 Task: Look for space in Papanasam, India from 9th June, 2023 to 16th June, 2023 for 2 adults in price range Rs.8000 to Rs.16000. Place can be entire place with 2 bedrooms having 2 beds and 1 bathroom. Property type can be house, flat, guest house. Booking option can be shelf check-in. Required host language is English.
Action: Mouse moved to (601, 78)
Screenshot: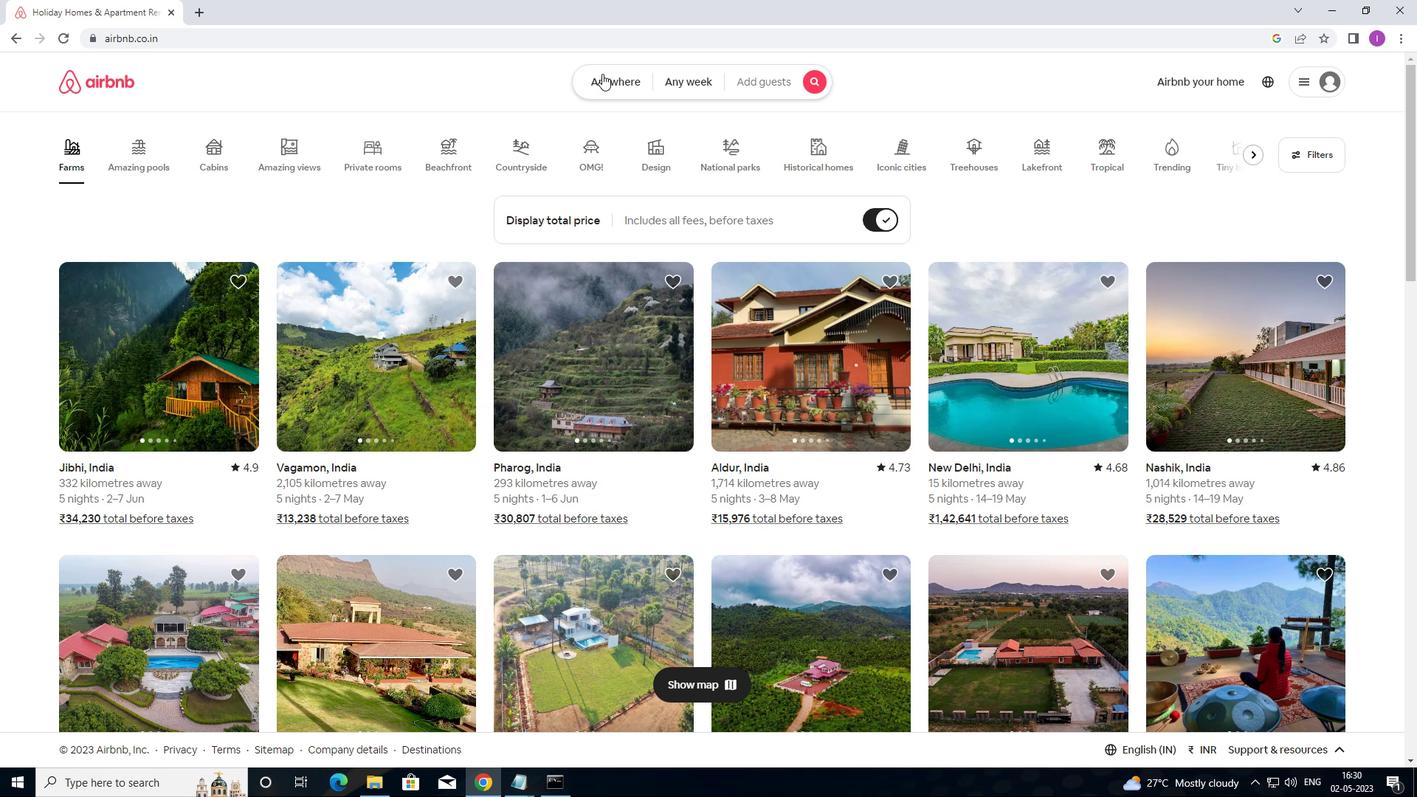 
Action: Mouse pressed left at (601, 78)
Screenshot: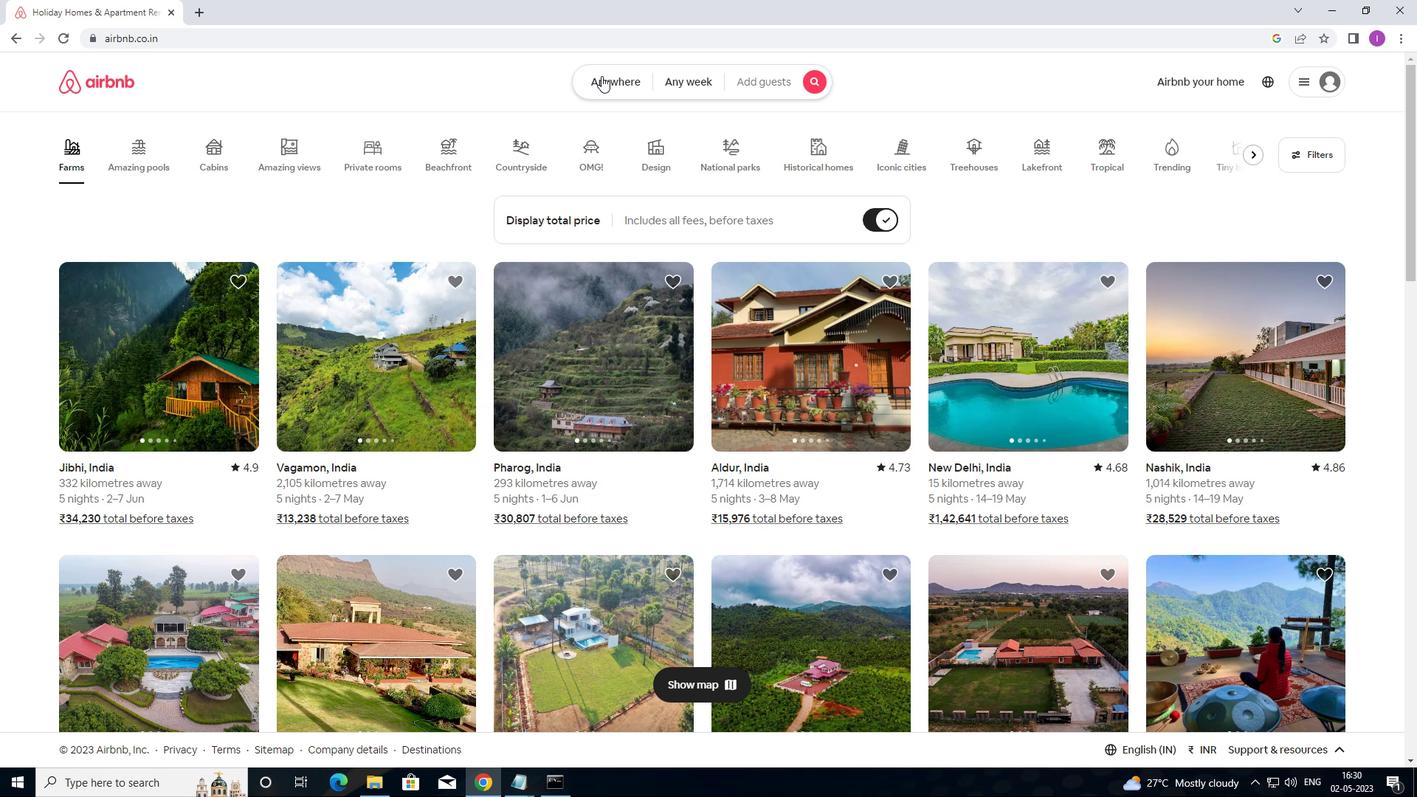 
Action: Mouse moved to (451, 142)
Screenshot: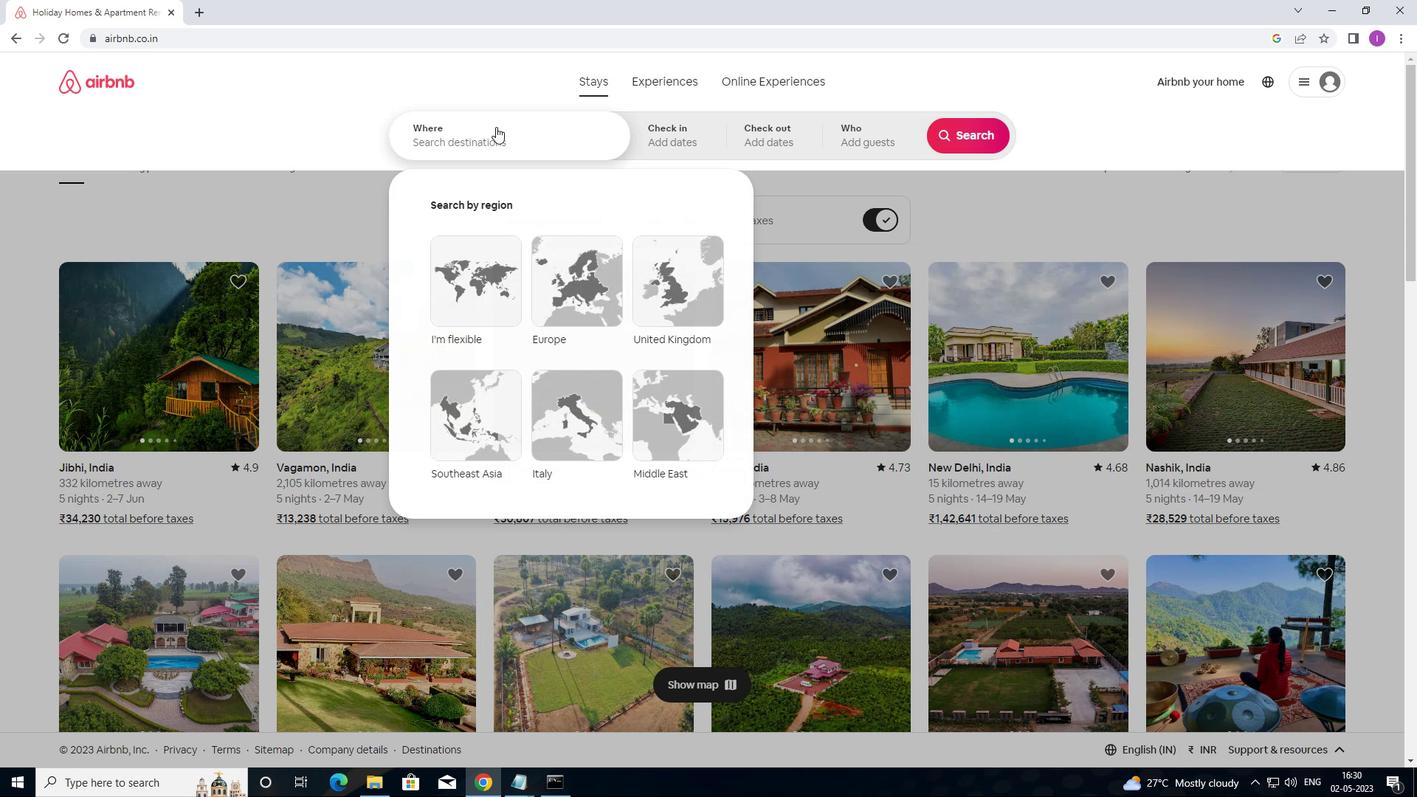 
Action: Mouse pressed left at (451, 142)
Screenshot: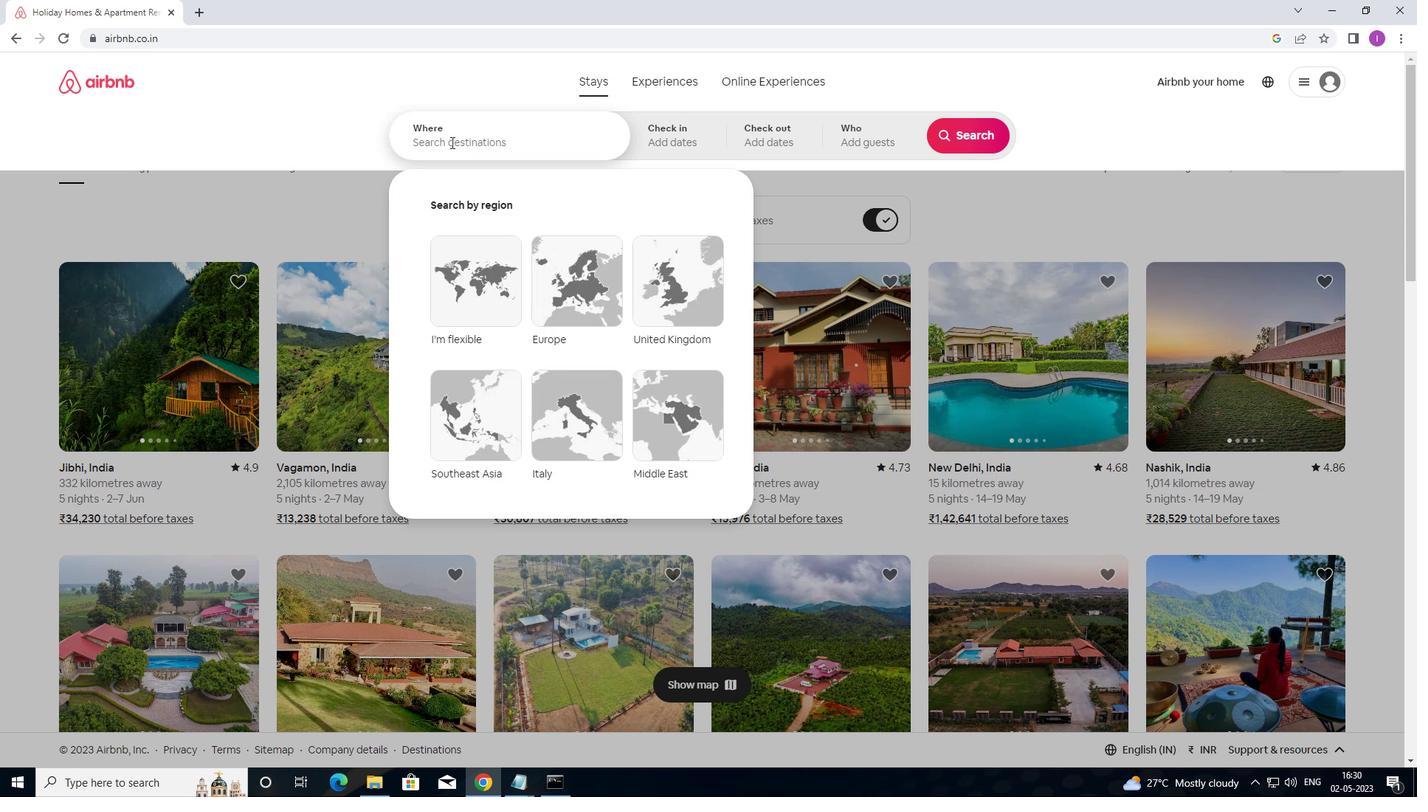 
Action: Mouse moved to (514, 141)
Screenshot: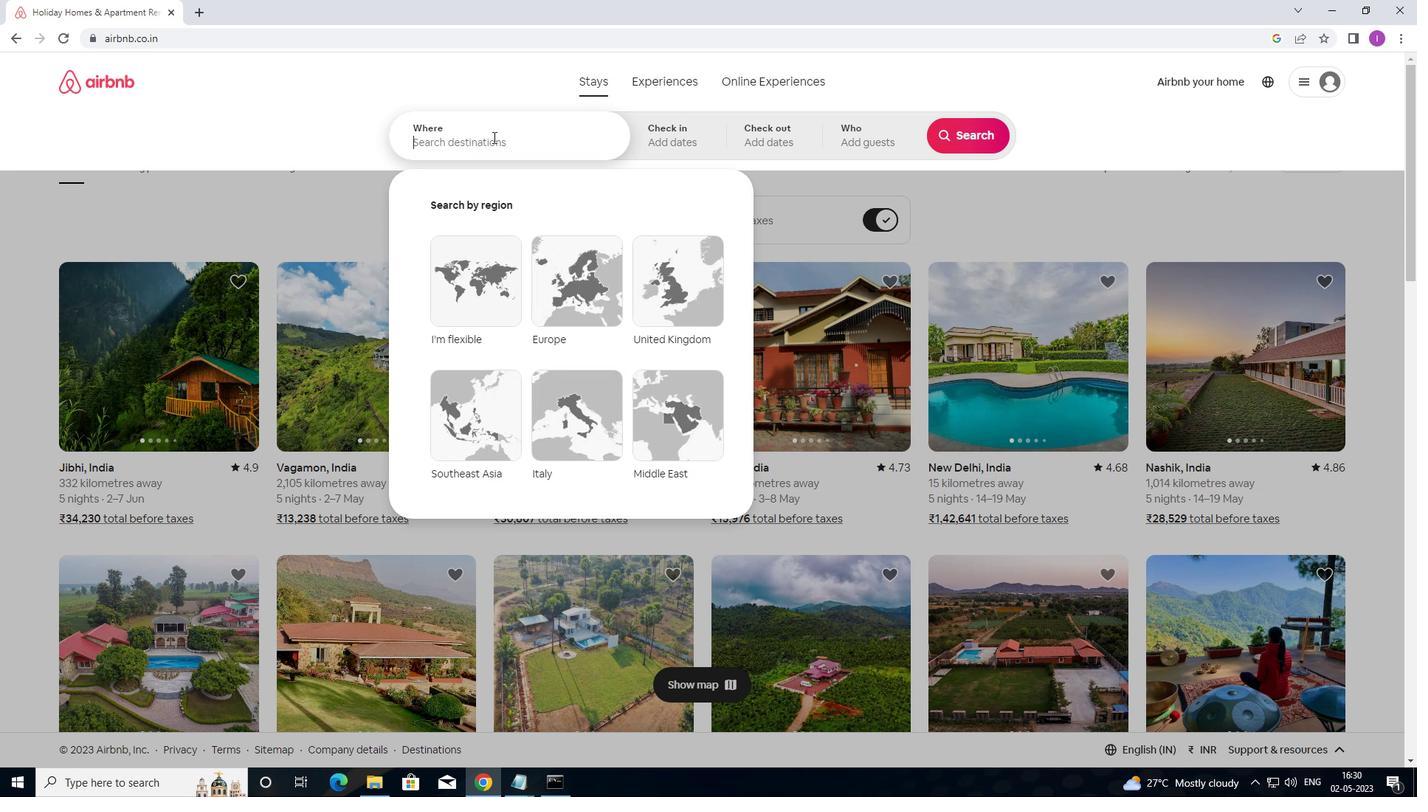 
Action: Key pressed <Key.shift>PAPANASAM,<Key.shift>INDIA
Screenshot: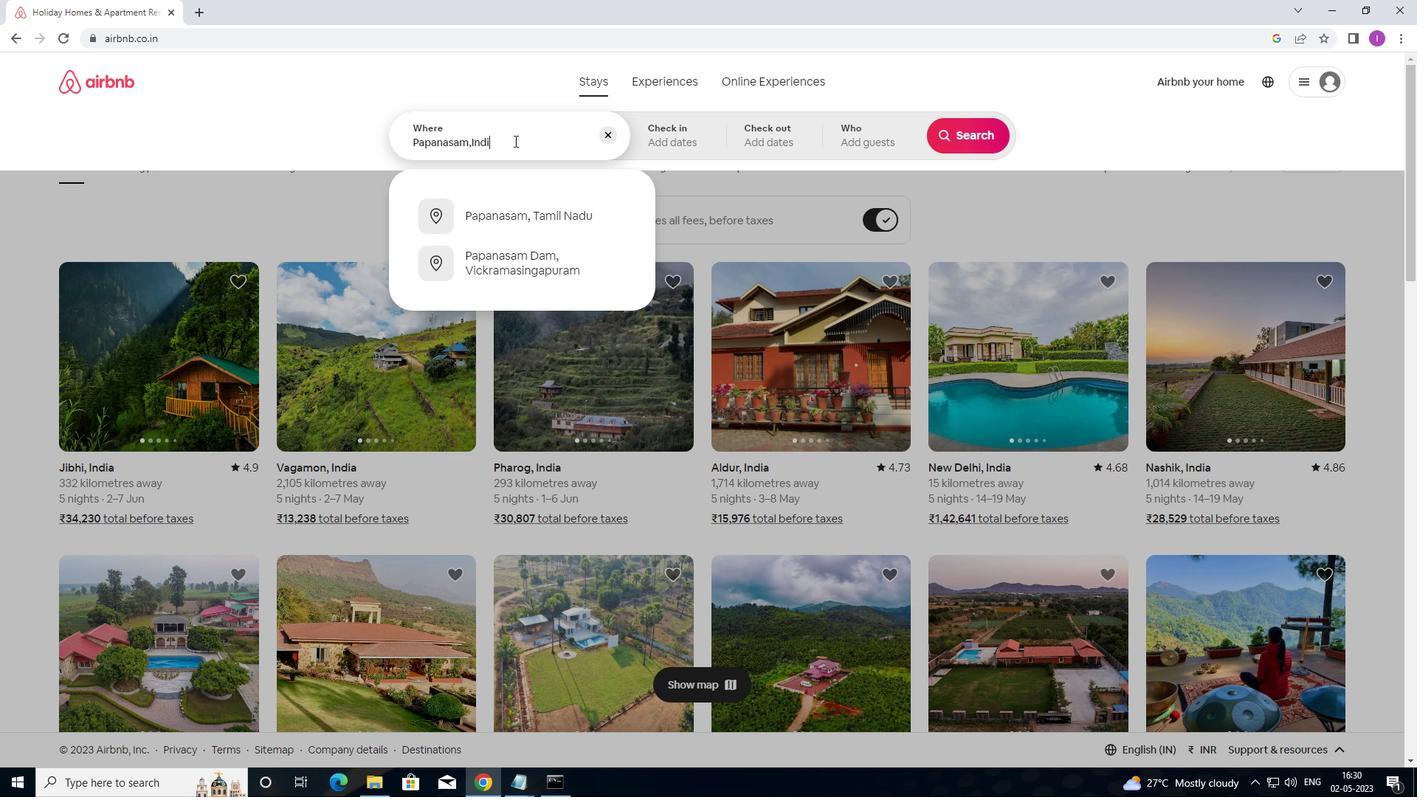 
Action: Mouse moved to (705, 138)
Screenshot: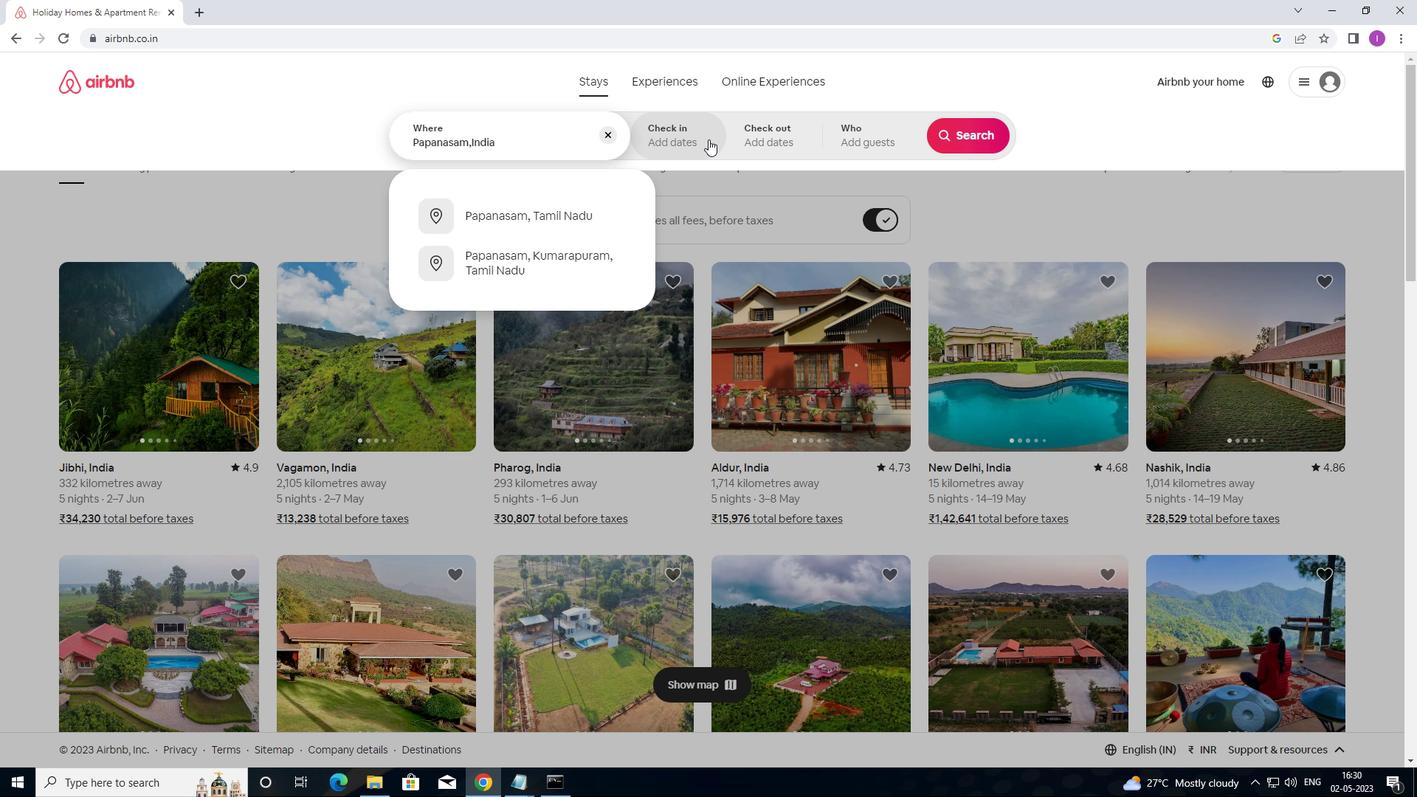 
Action: Mouse pressed left at (705, 138)
Screenshot: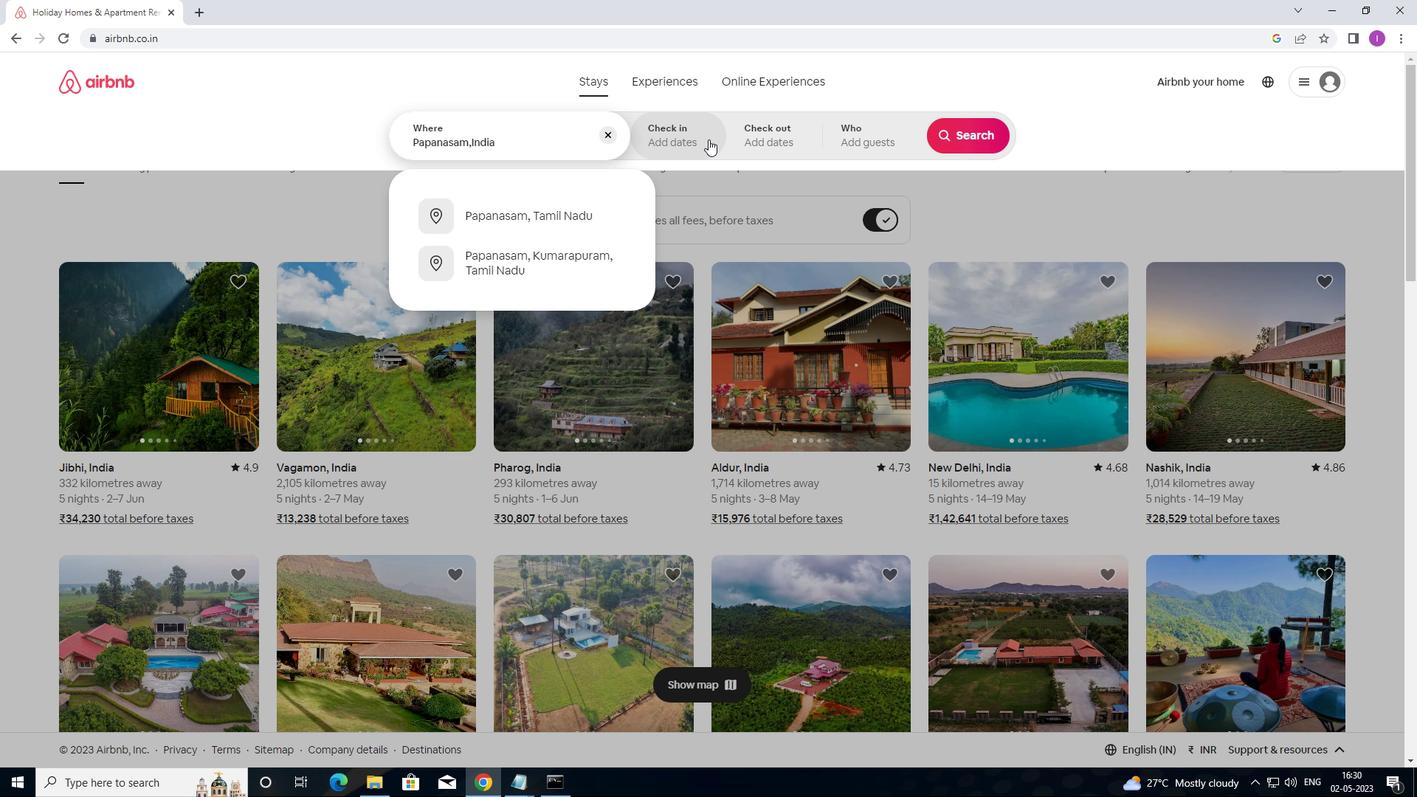 
Action: Mouse moved to (976, 256)
Screenshot: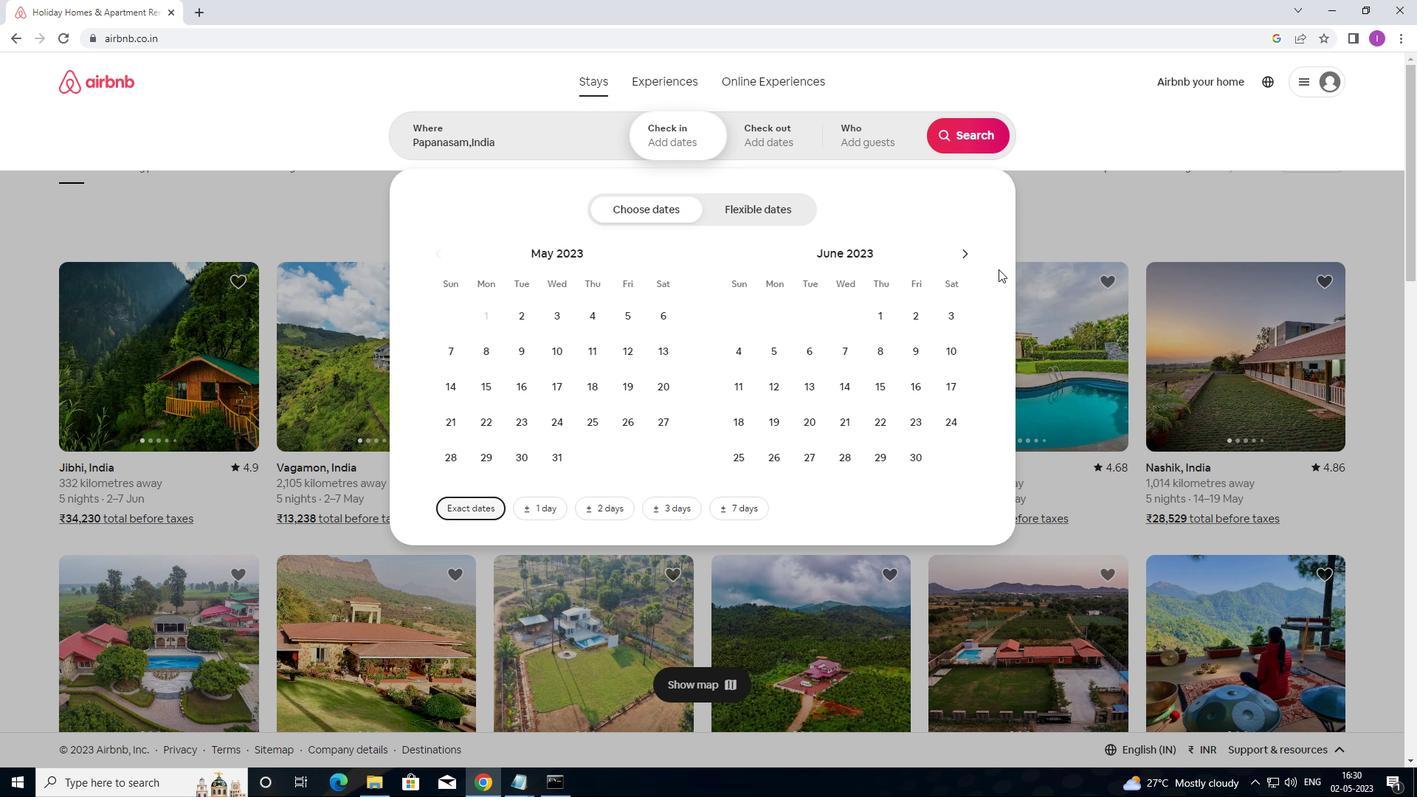 
Action: Mouse pressed left at (976, 256)
Screenshot: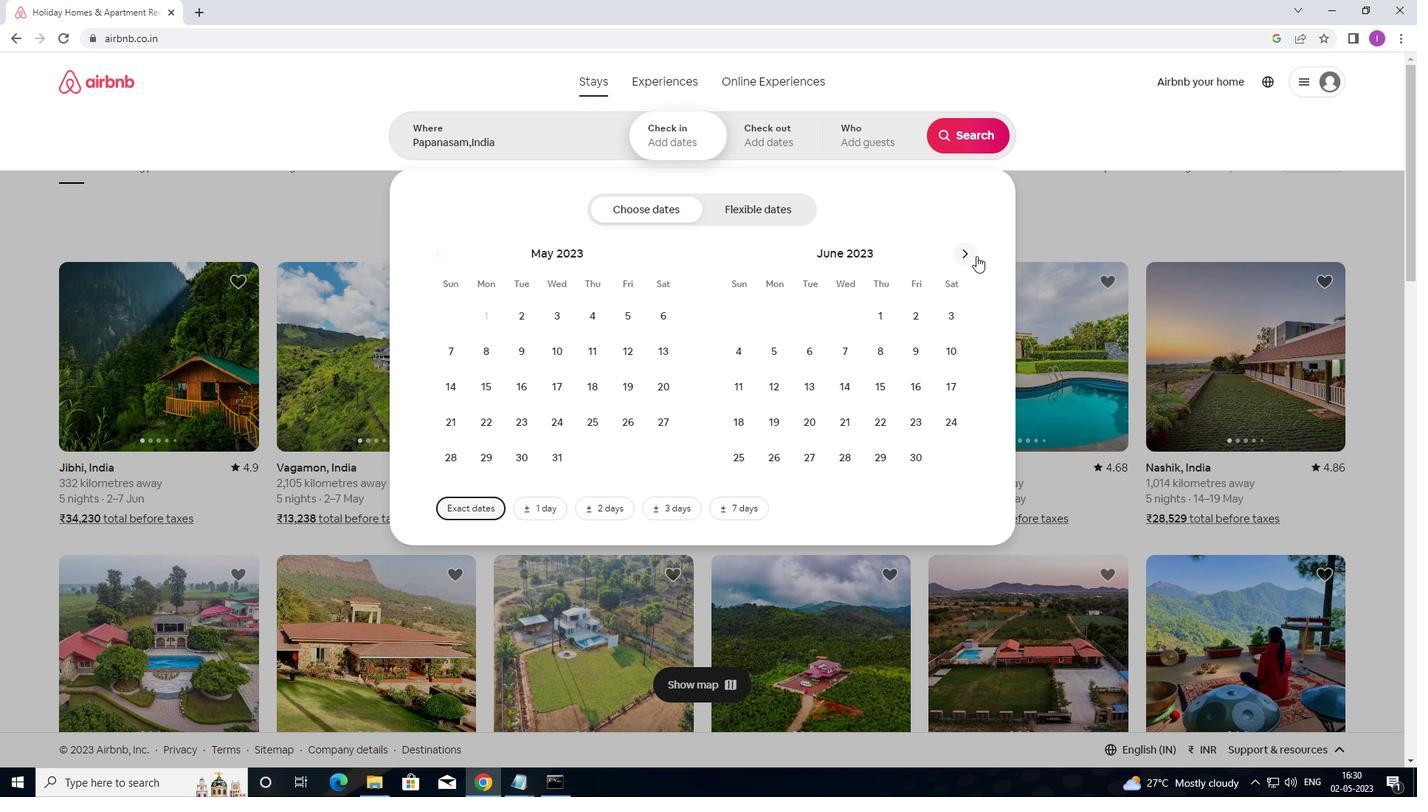 
Action: Mouse moved to (925, 350)
Screenshot: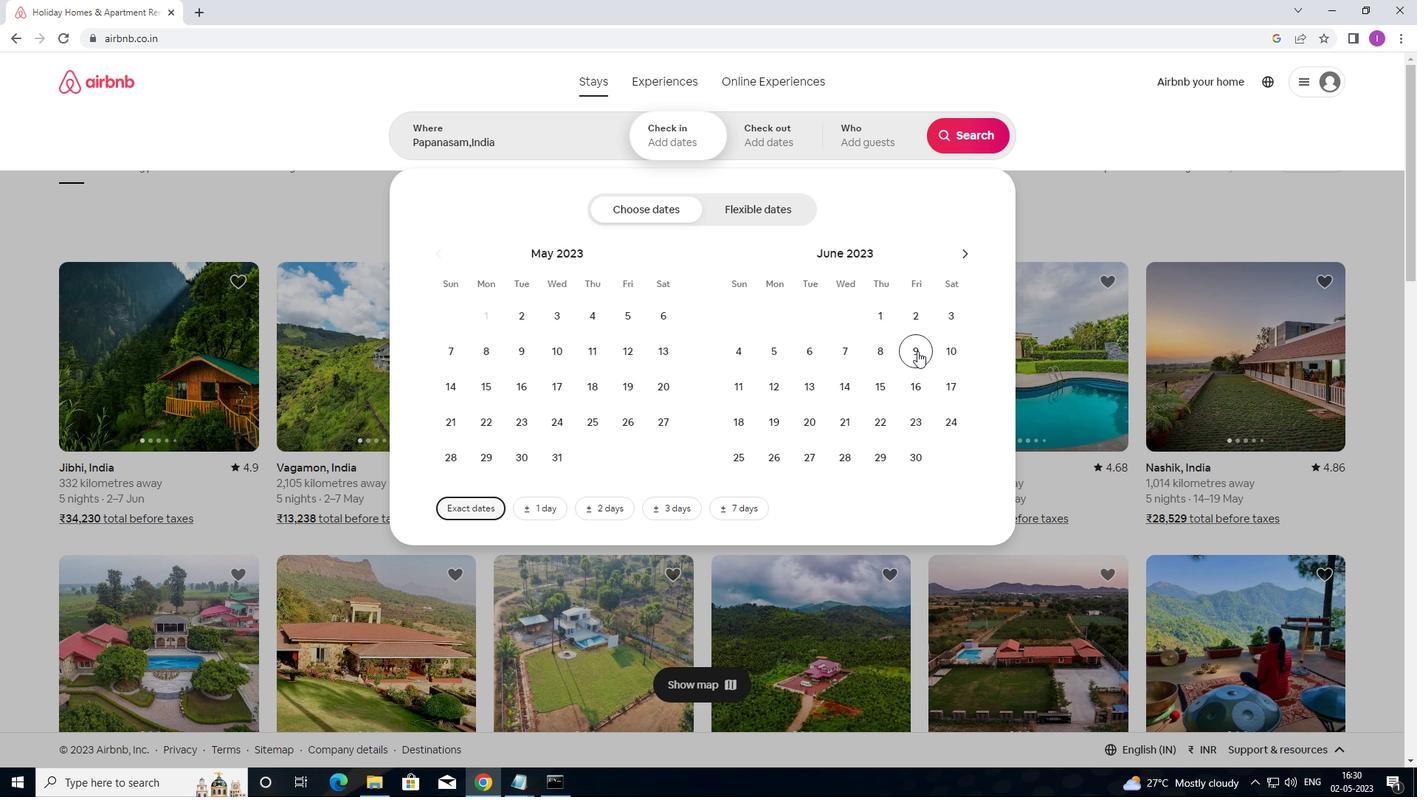 
Action: Mouse pressed left at (925, 350)
Screenshot: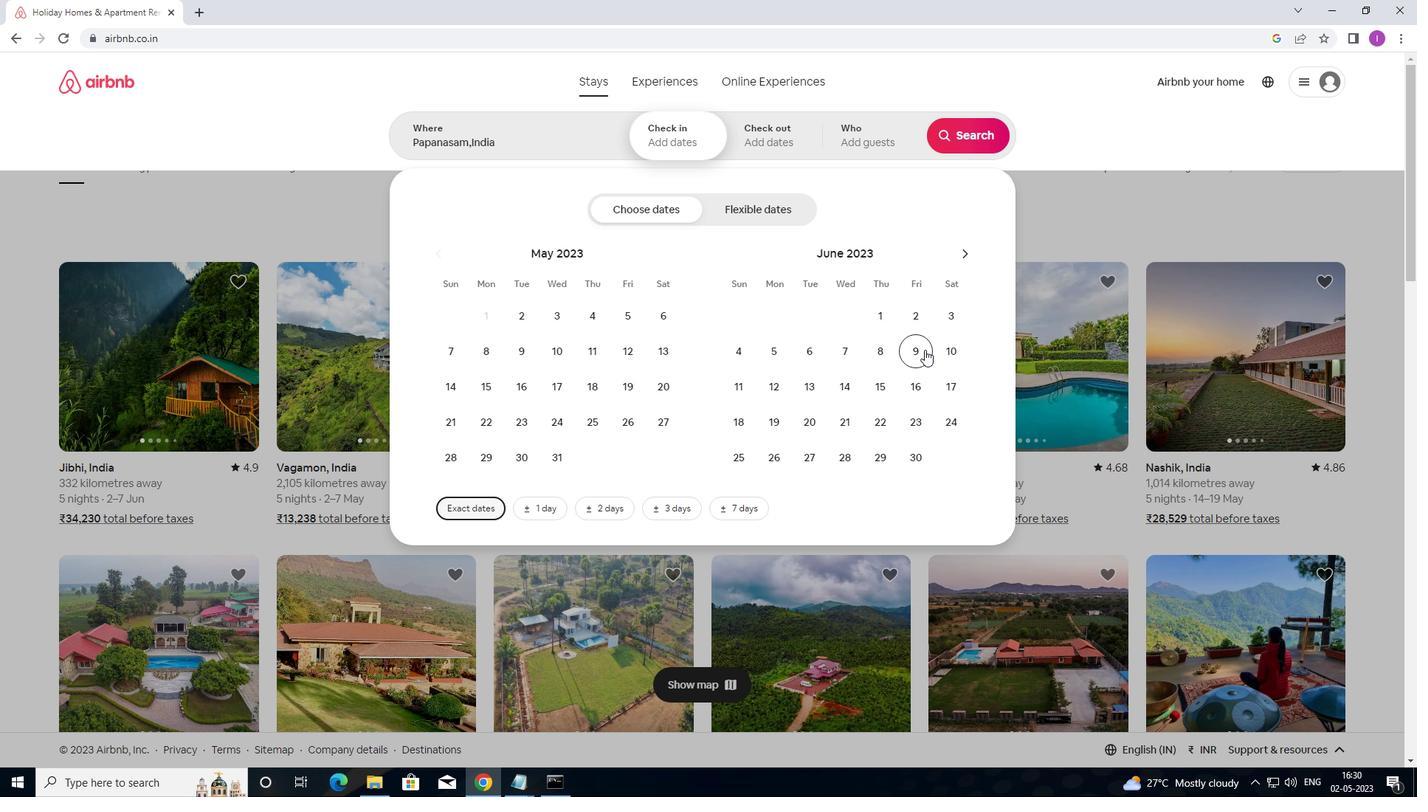 
Action: Mouse moved to (920, 383)
Screenshot: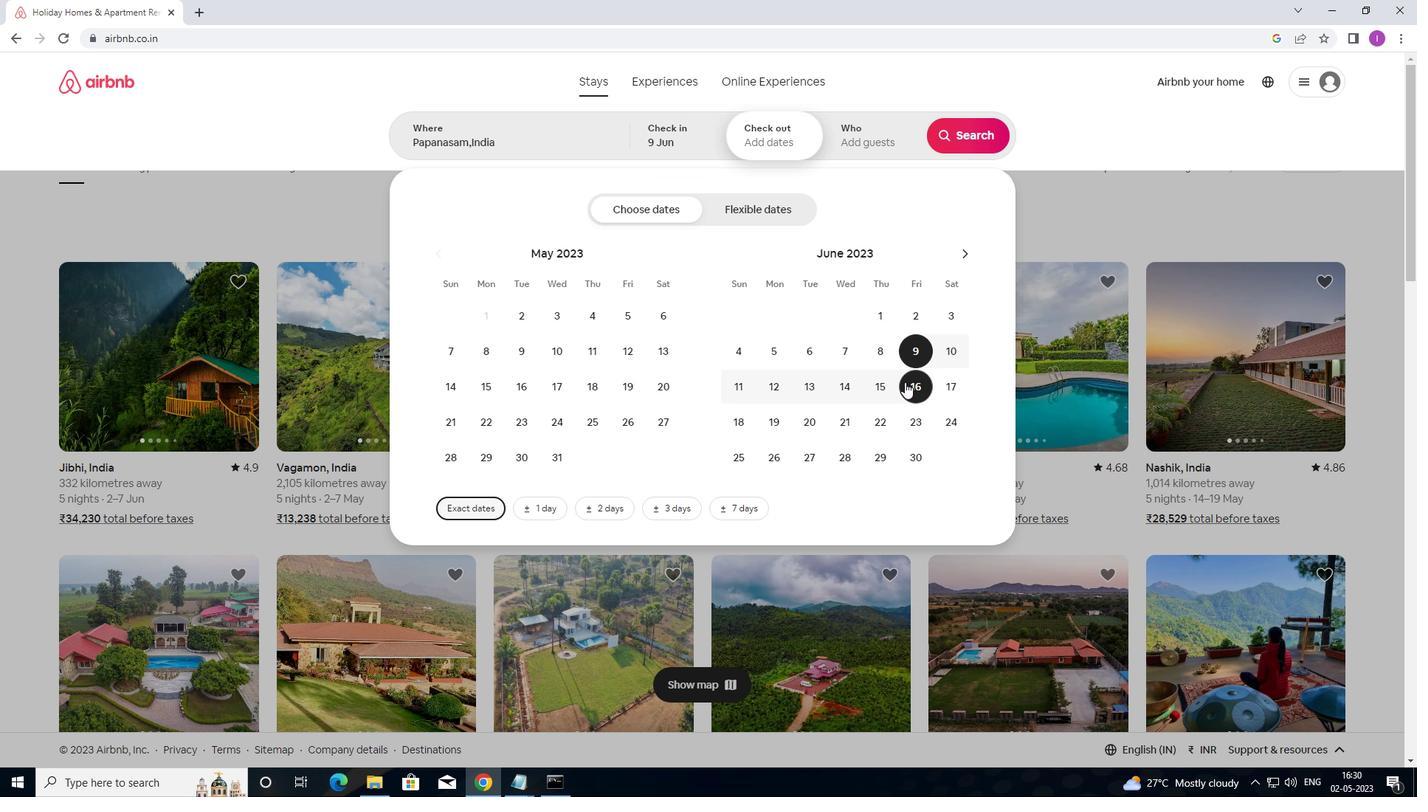 
Action: Mouse pressed left at (920, 383)
Screenshot: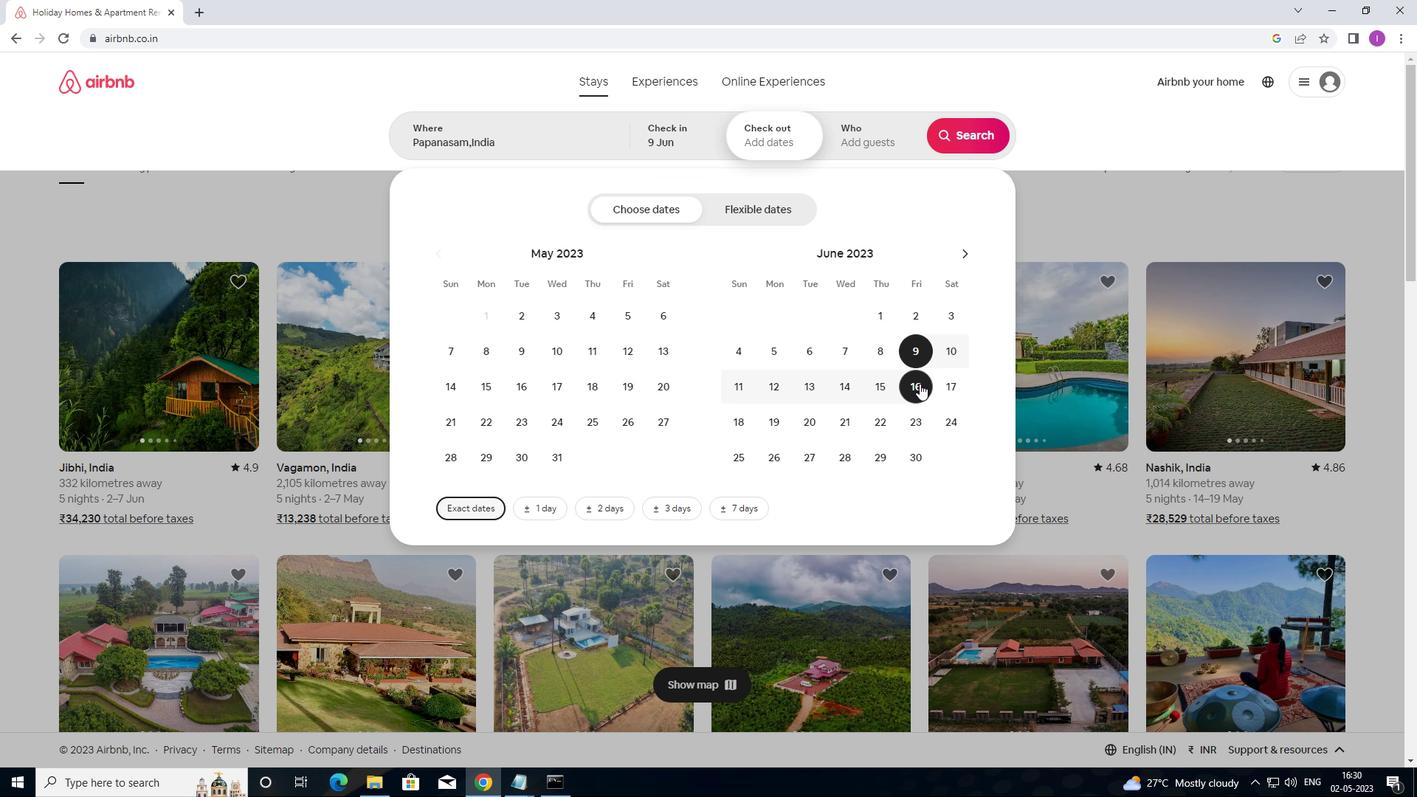 
Action: Mouse moved to (859, 135)
Screenshot: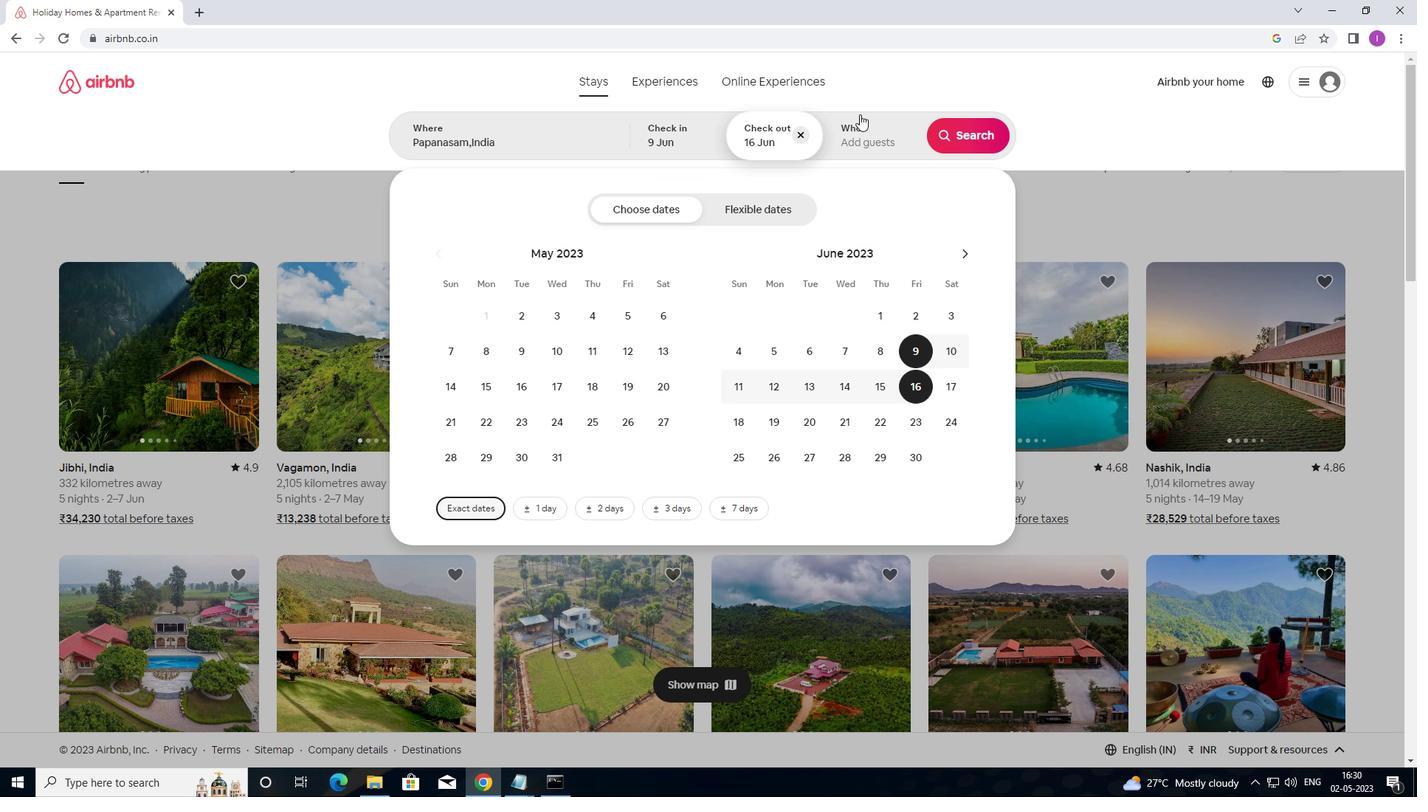 
Action: Mouse pressed left at (859, 135)
Screenshot: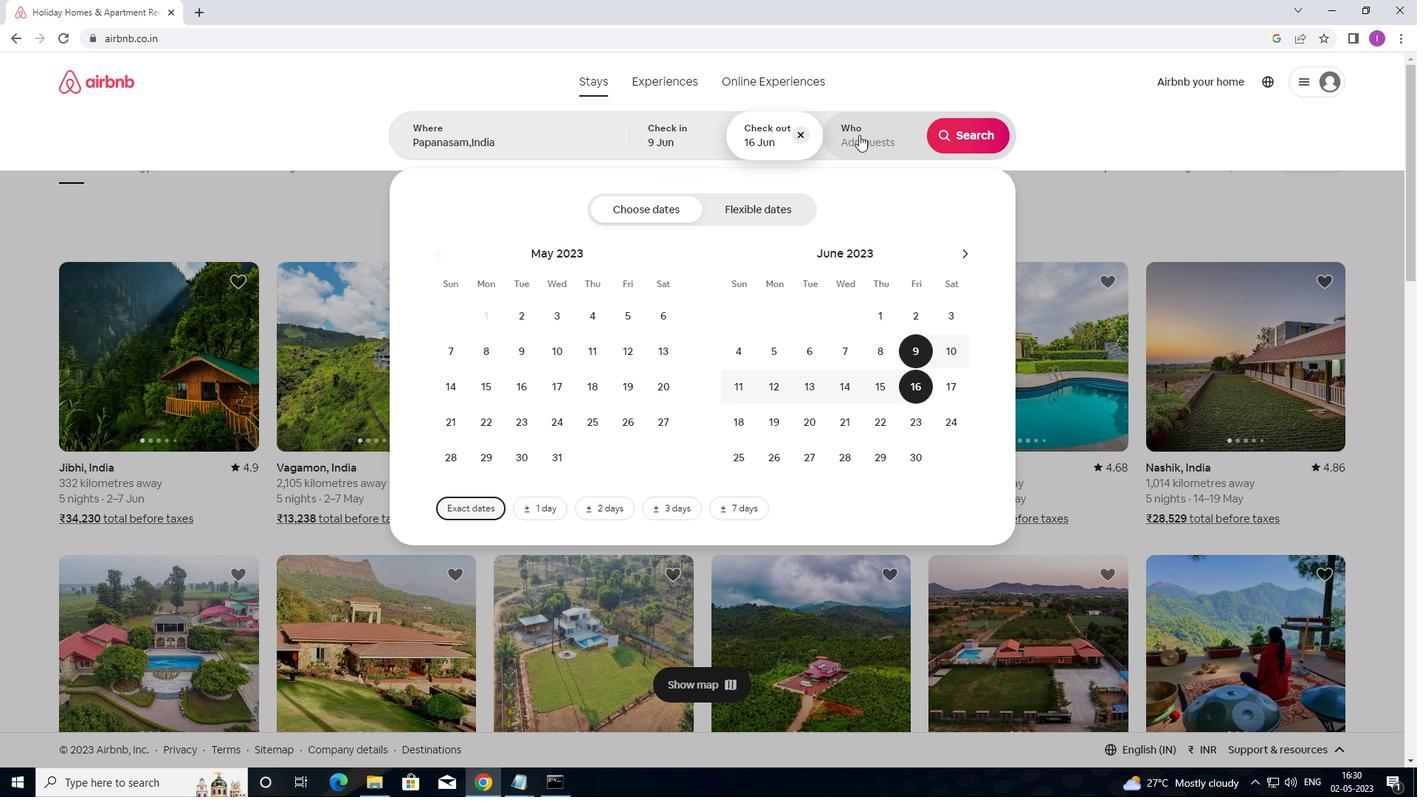 
Action: Mouse moved to (973, 218)
Screenshot: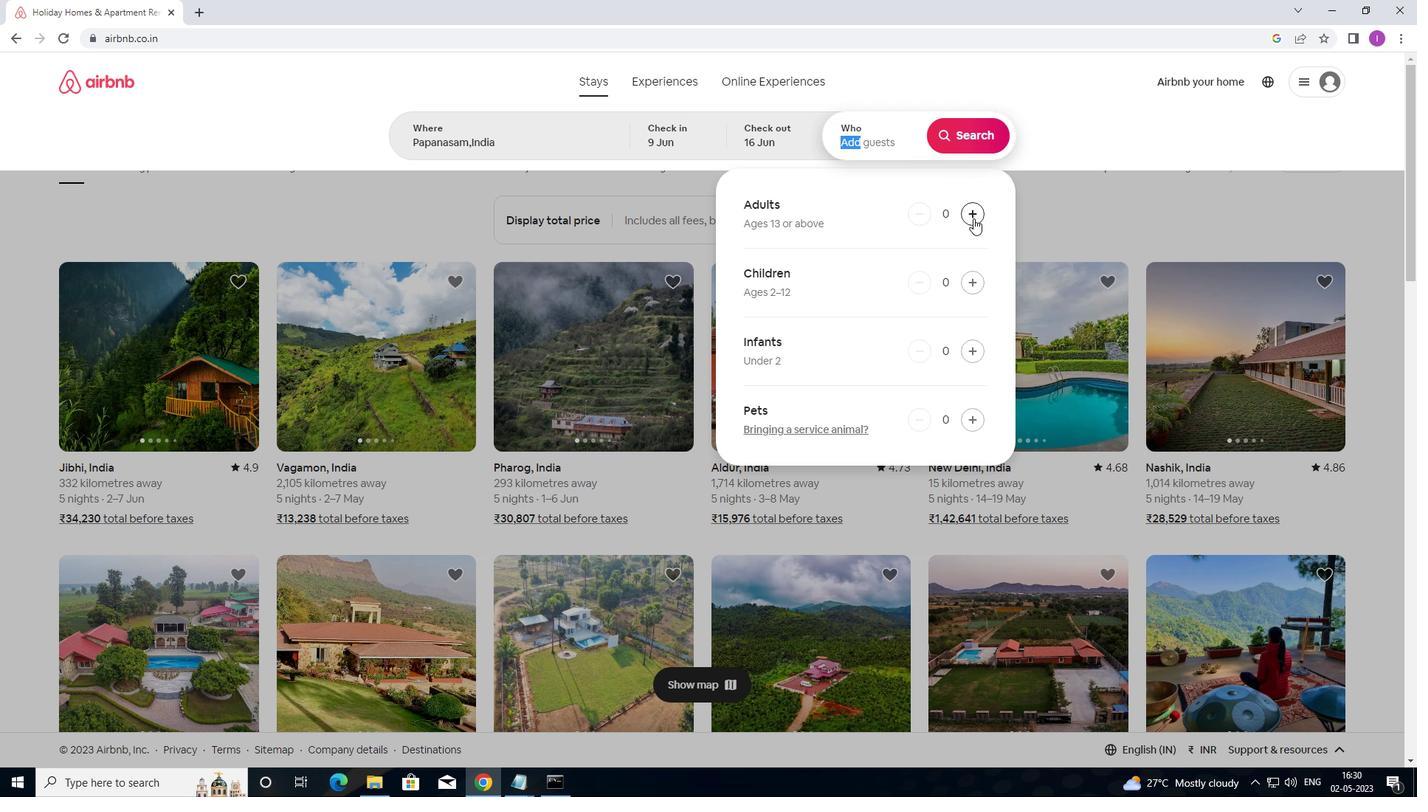 
Action: Mouse pressed left at (973, 218)
Screenshot: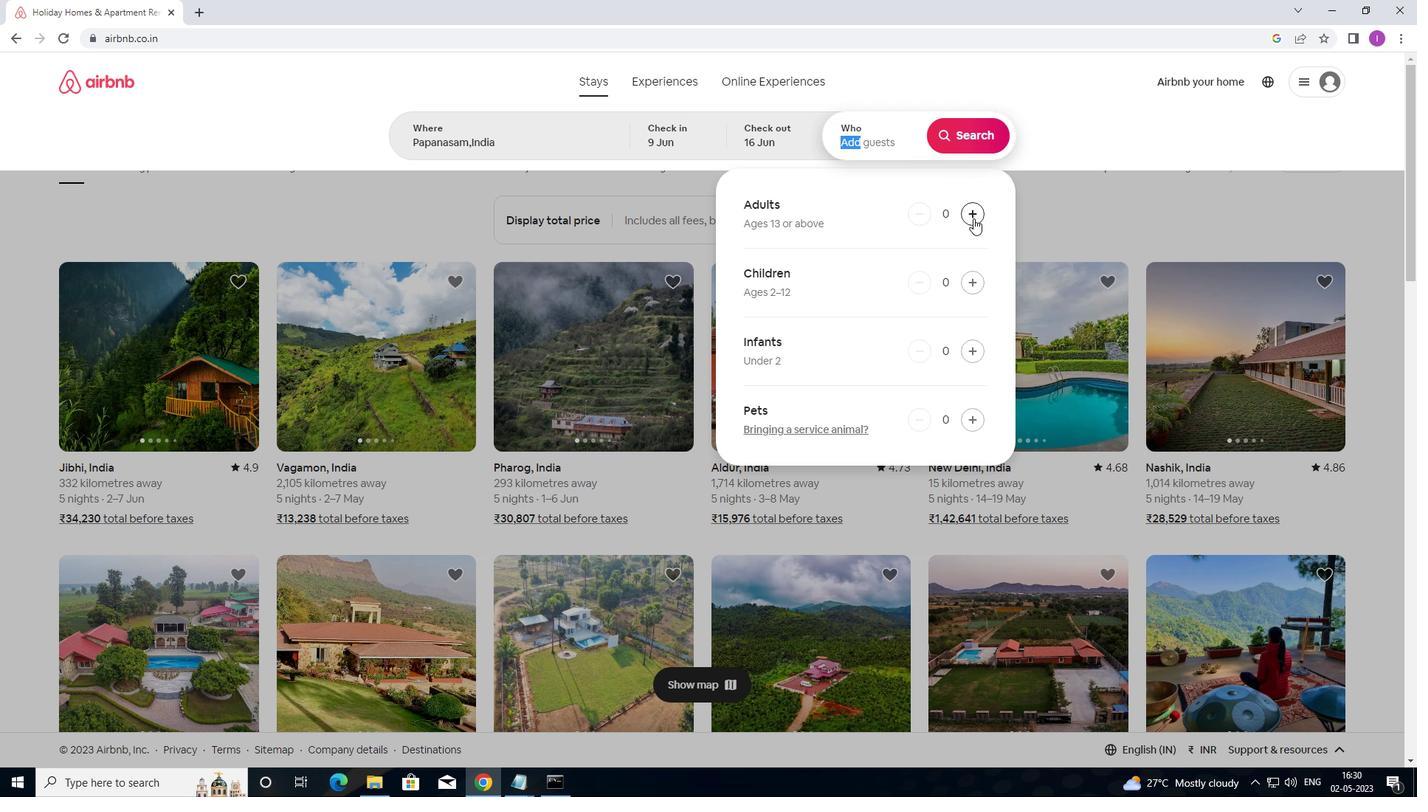 
Action: Mouse pressed left at (973, 218)
Screenshot: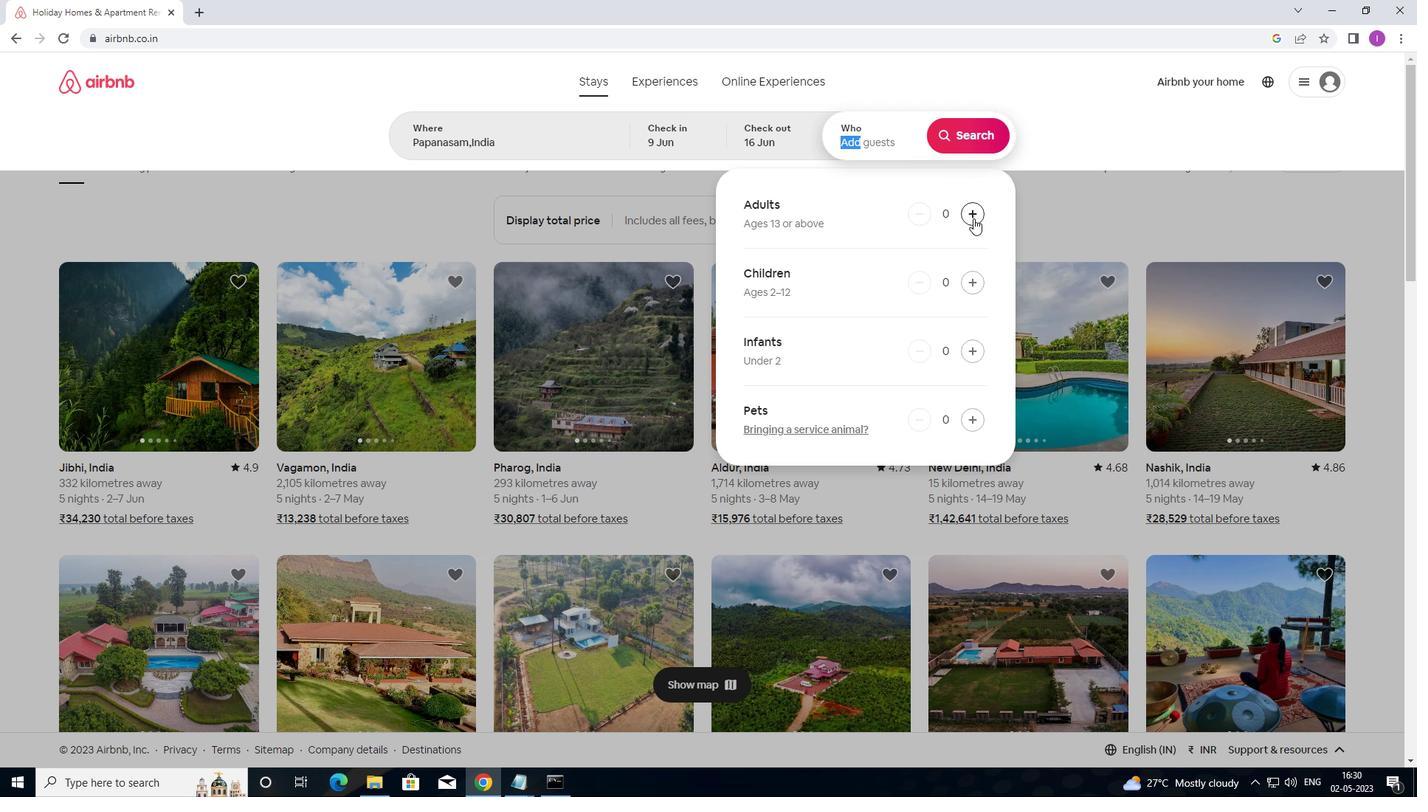 
Action: Mouse moved to (967, 135)
Screenshot: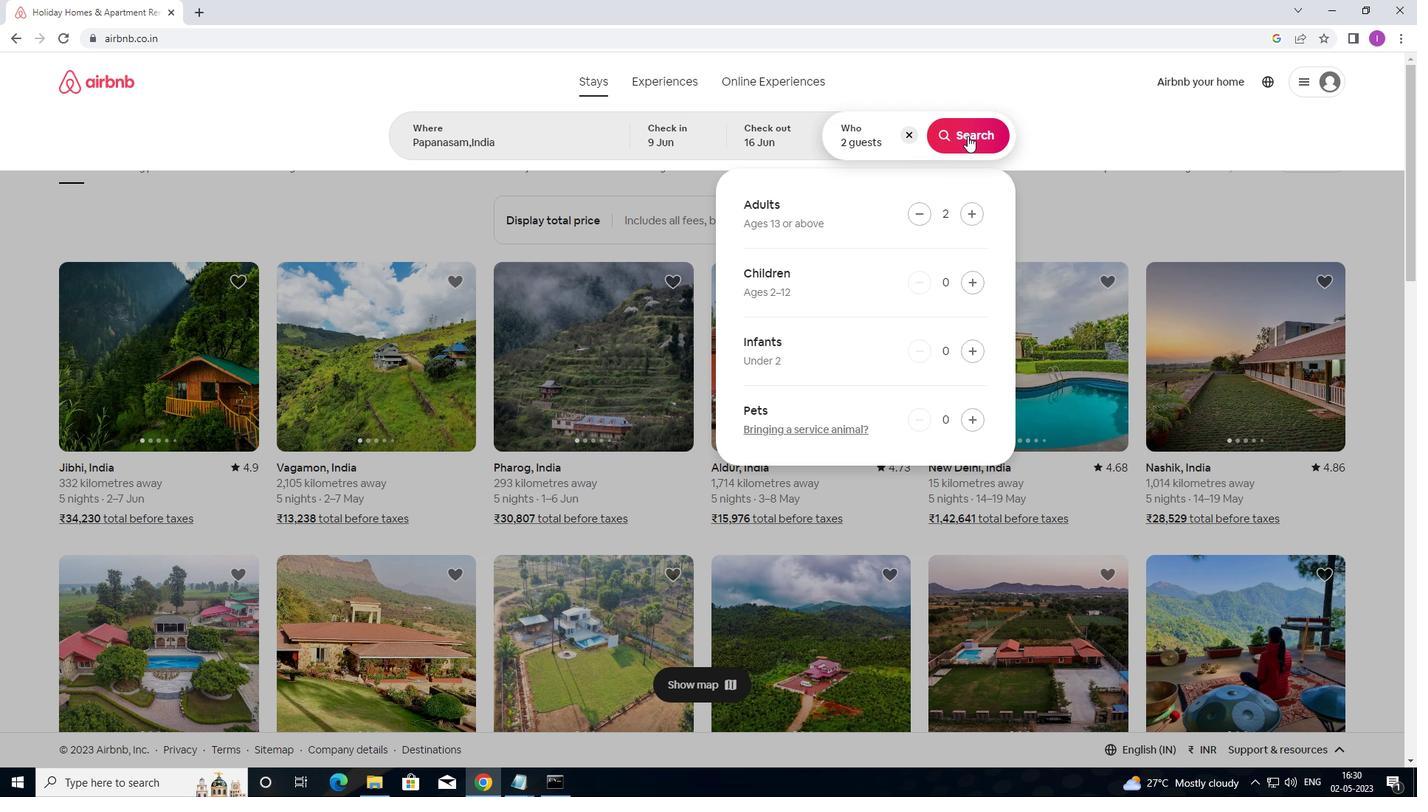 
Action: Mouse pressed left at (967, 135)
Screenshot: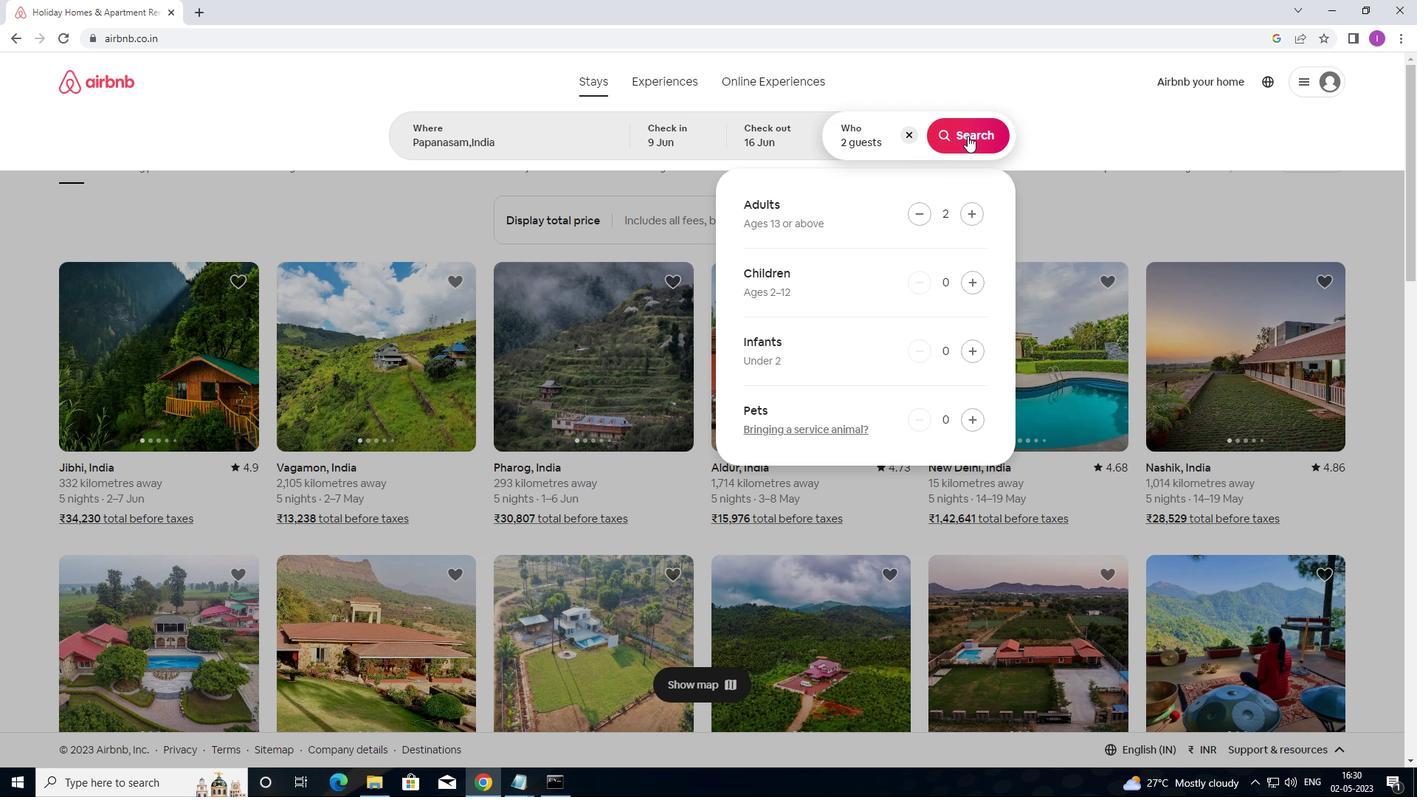 
Action: Mouse moved to (1340, 148)
Screenshot: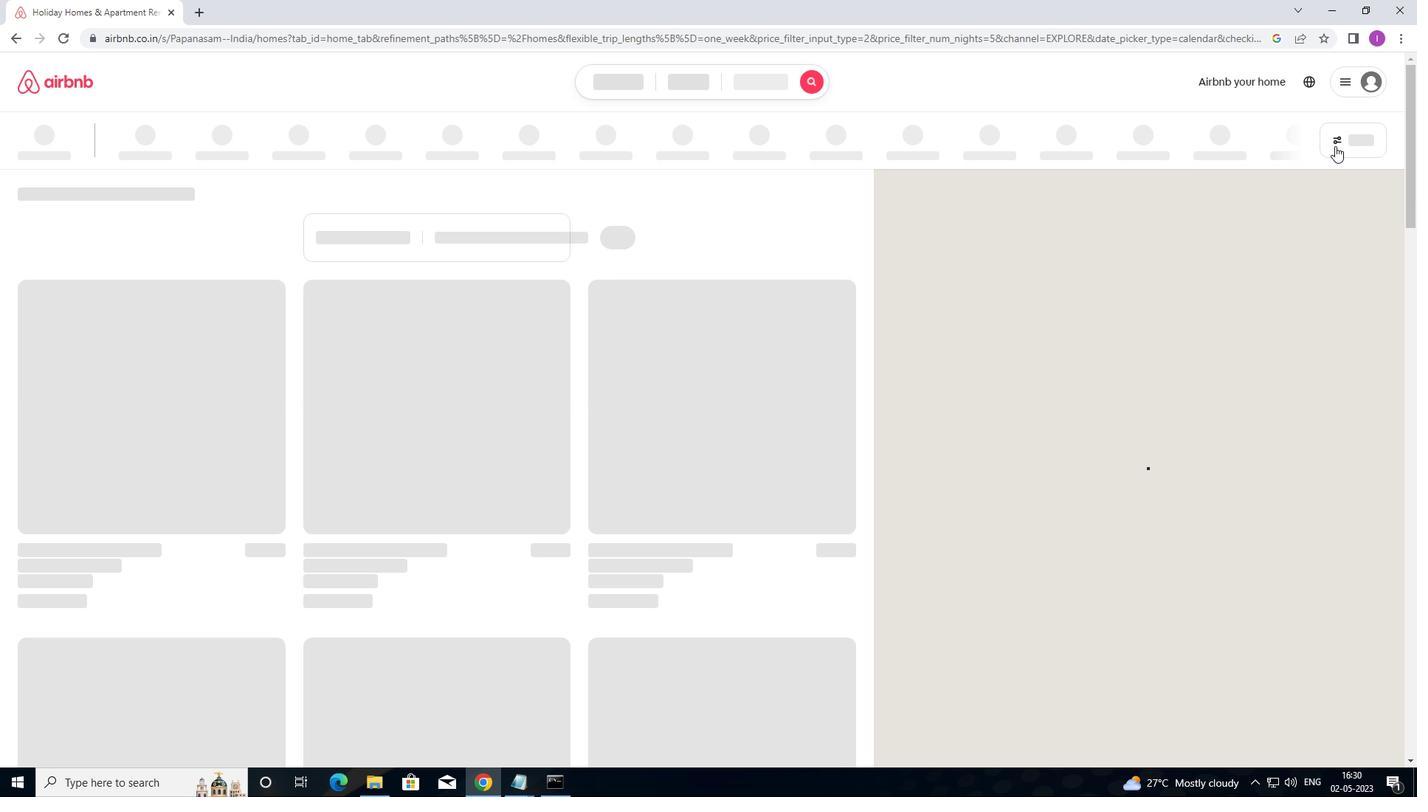 
Action: Mouse pressed left at (1340, 148)
Screenshot: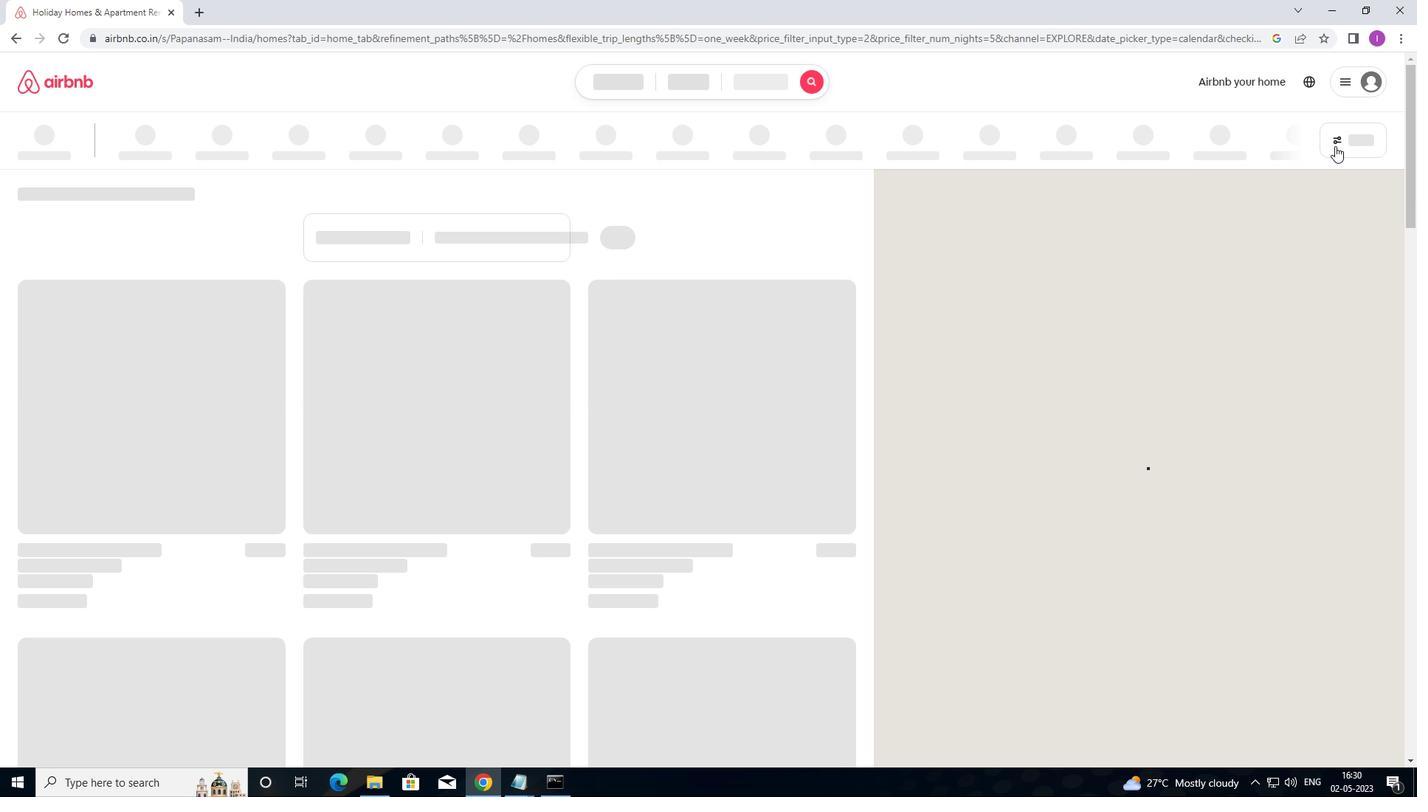 
Action: Mouse moved to (535, 335)
Screenshot: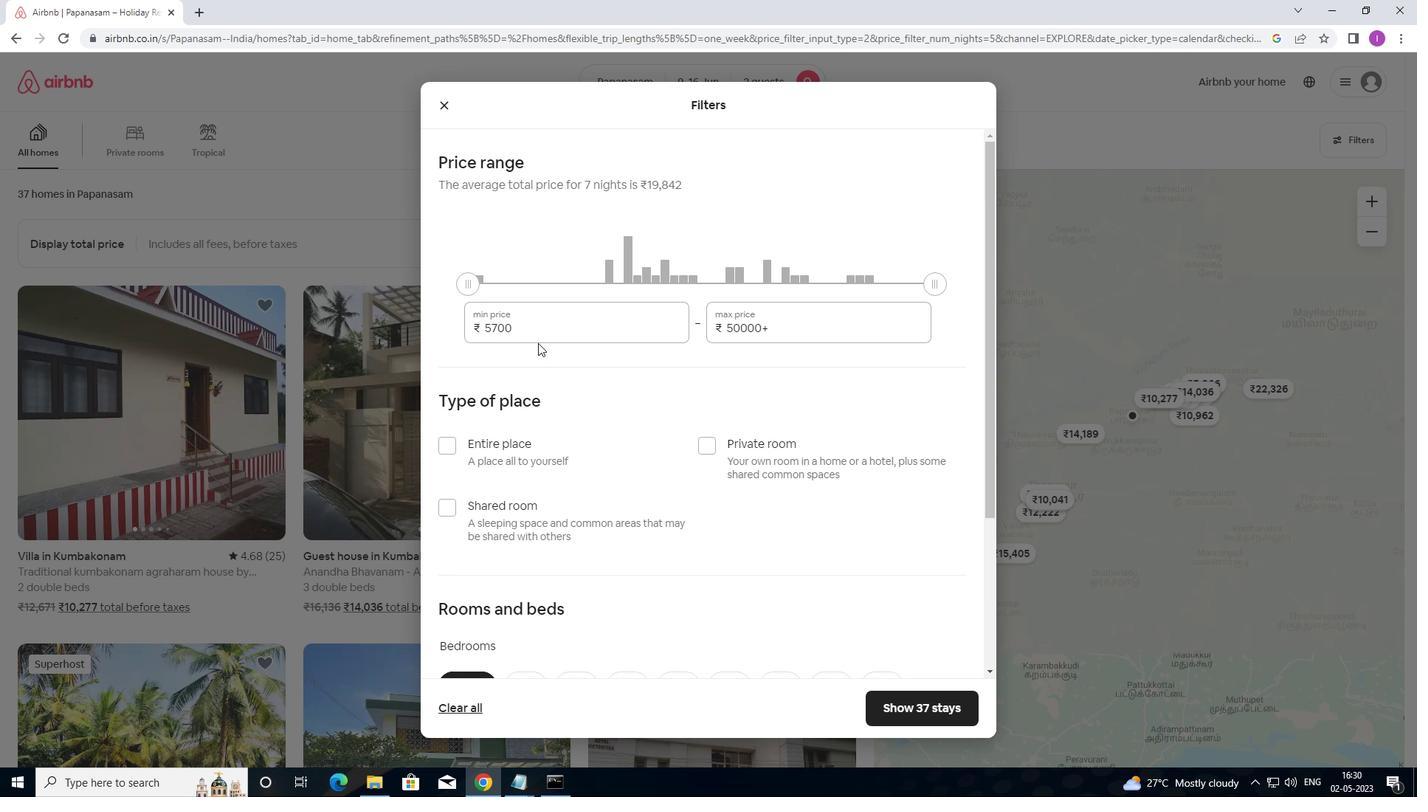 
Action: Mouse pressed left at (535, 335)
Screenshot: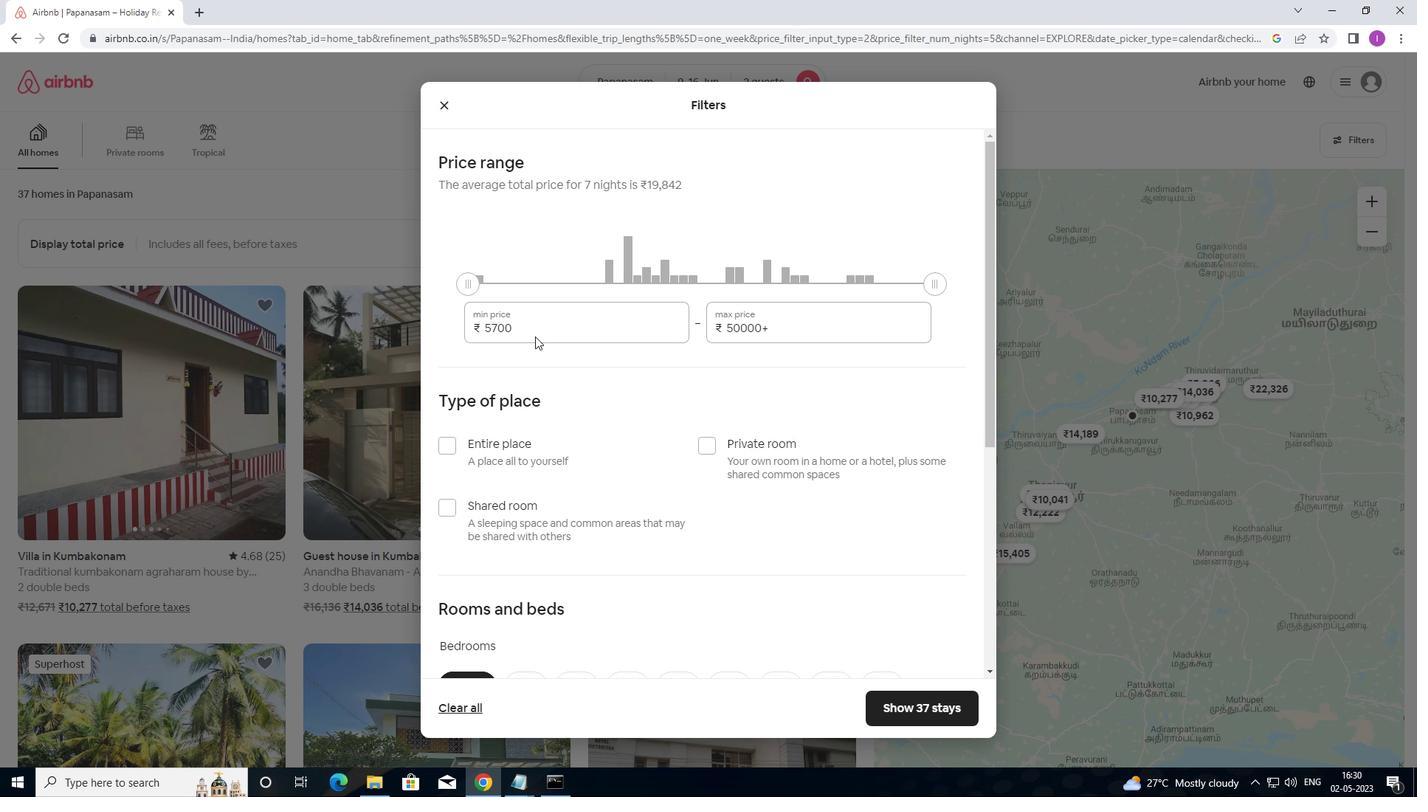 
Action: Mouse moved to (529, 331)
Screenshot: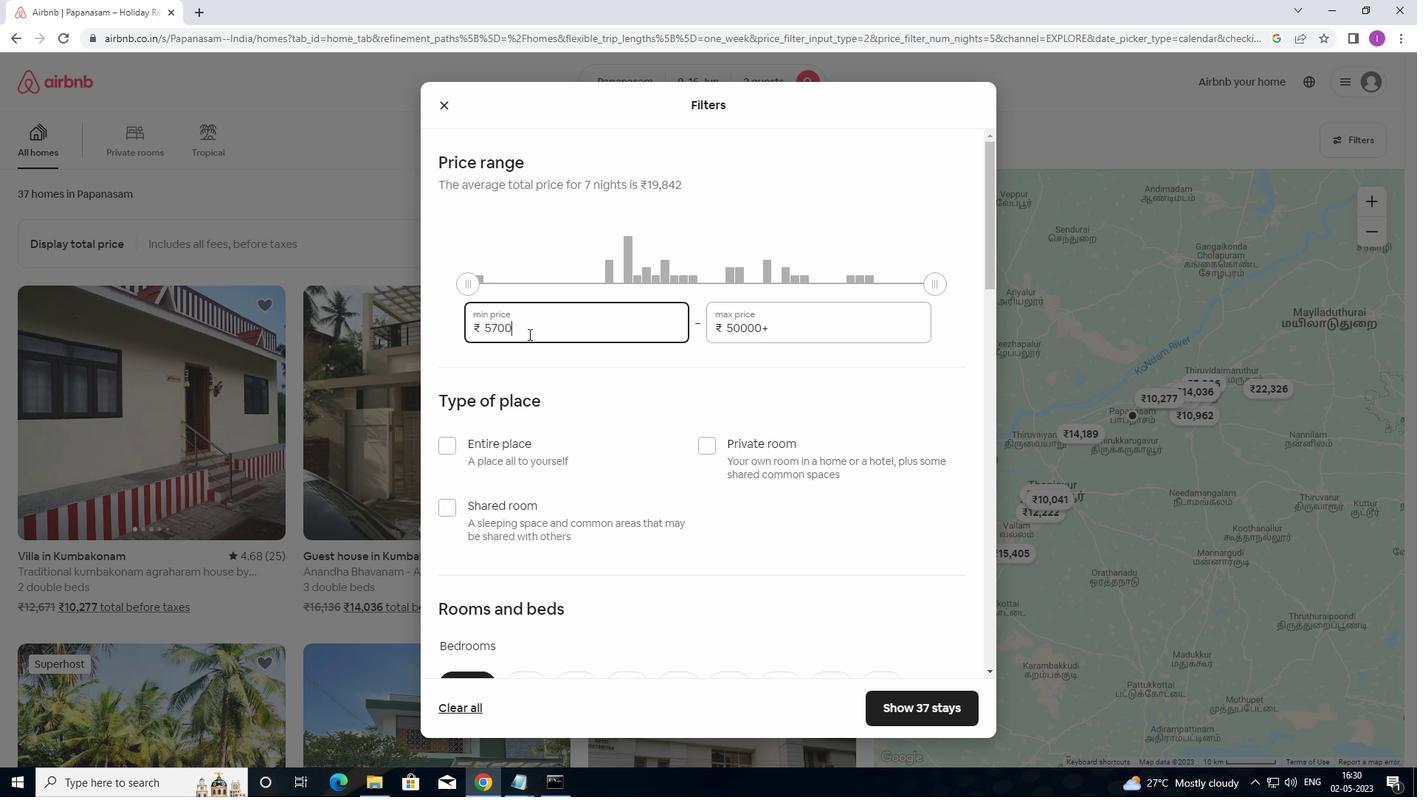 
Action: Mouse pressed left at (529, 331)
Screenshot: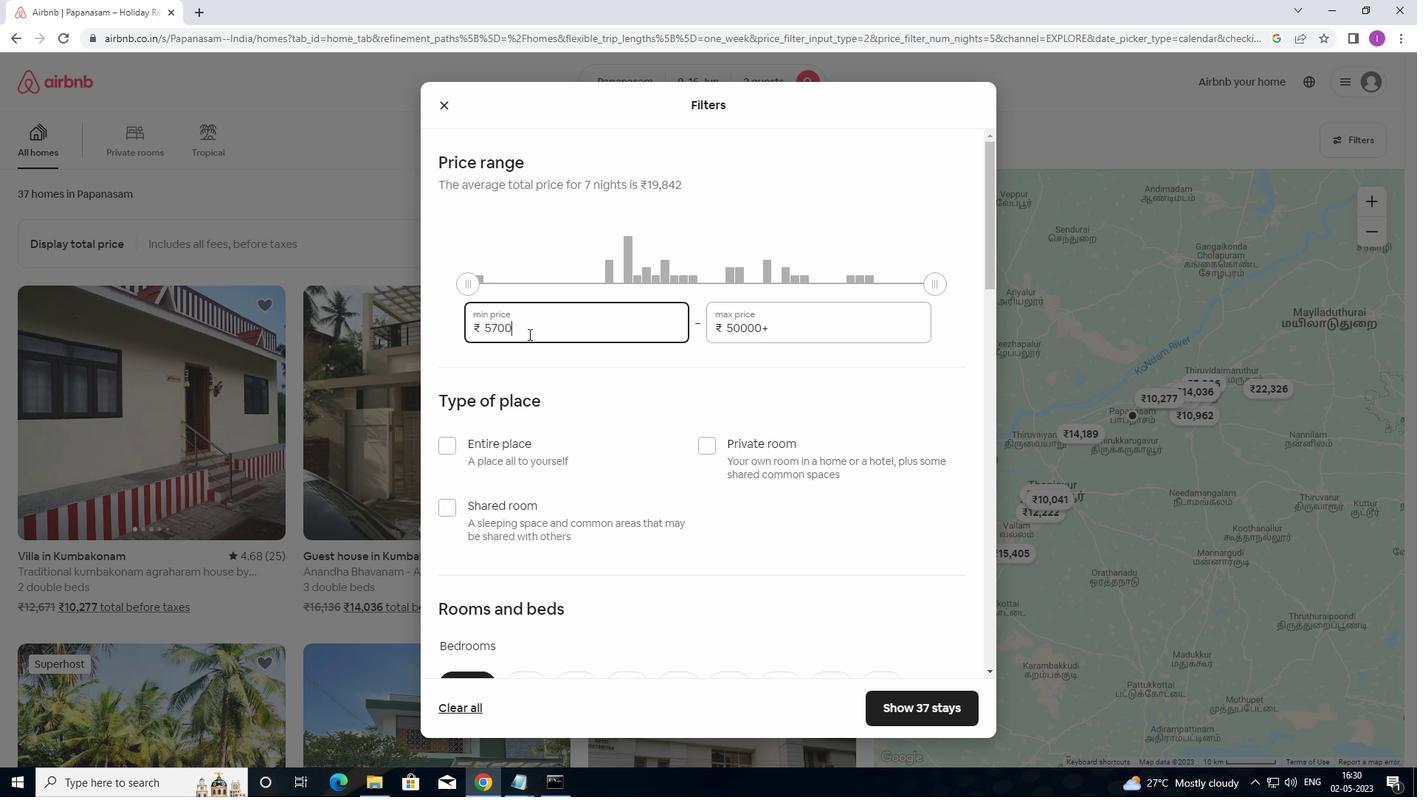 
Action: Mouse moved to (495, 328)
Screenshot: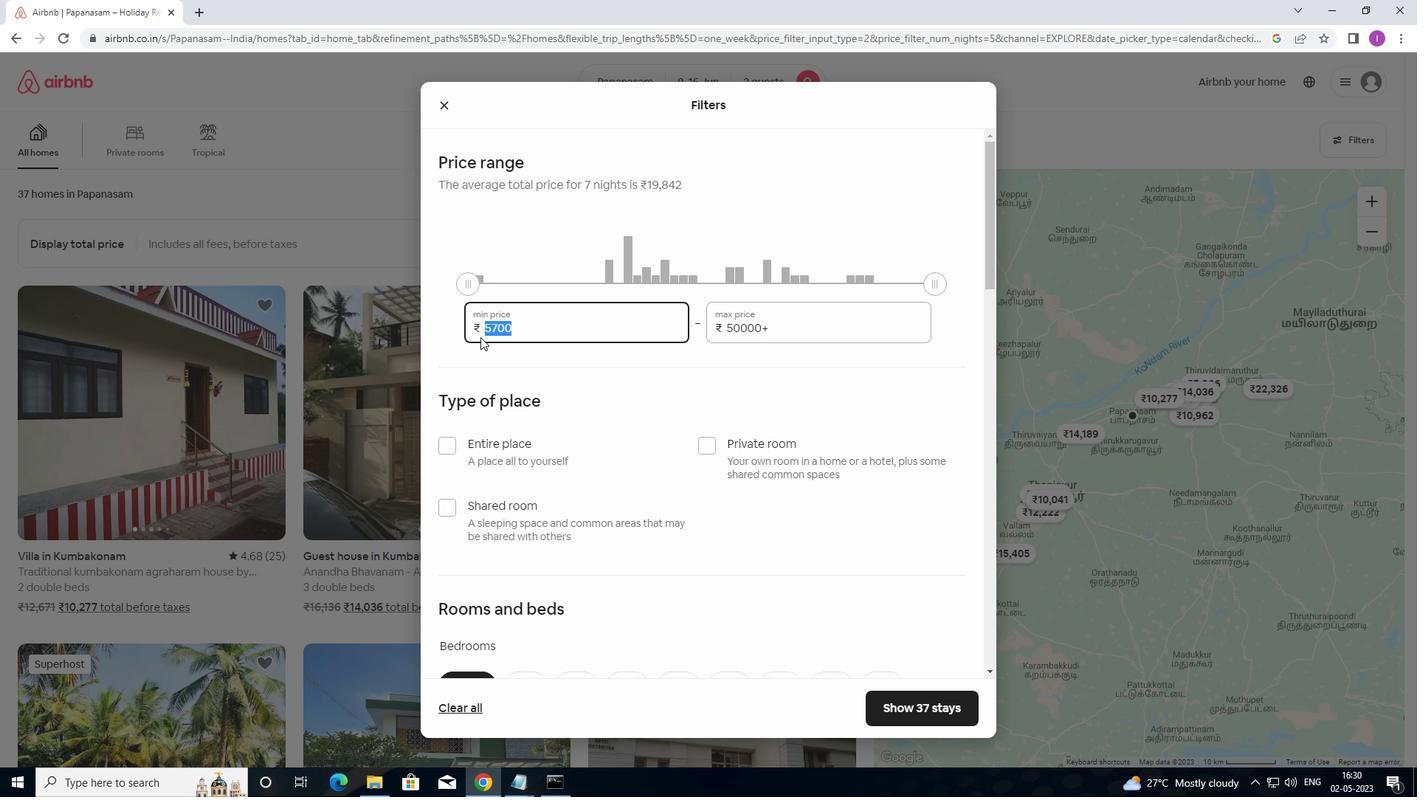 
Action: Key pressed 8
Screenshot: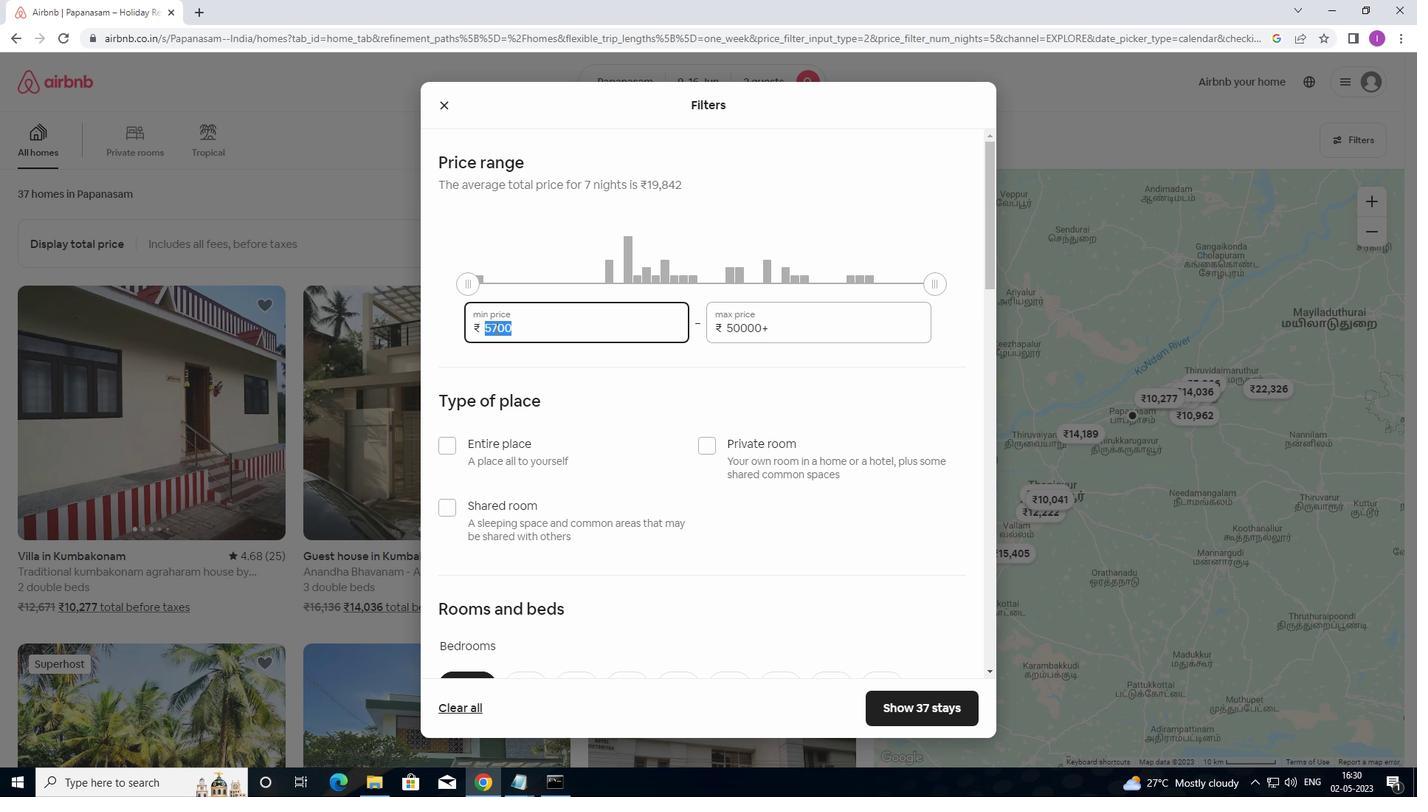 
Action: Mouse moved to (499, 327)
Screenshot: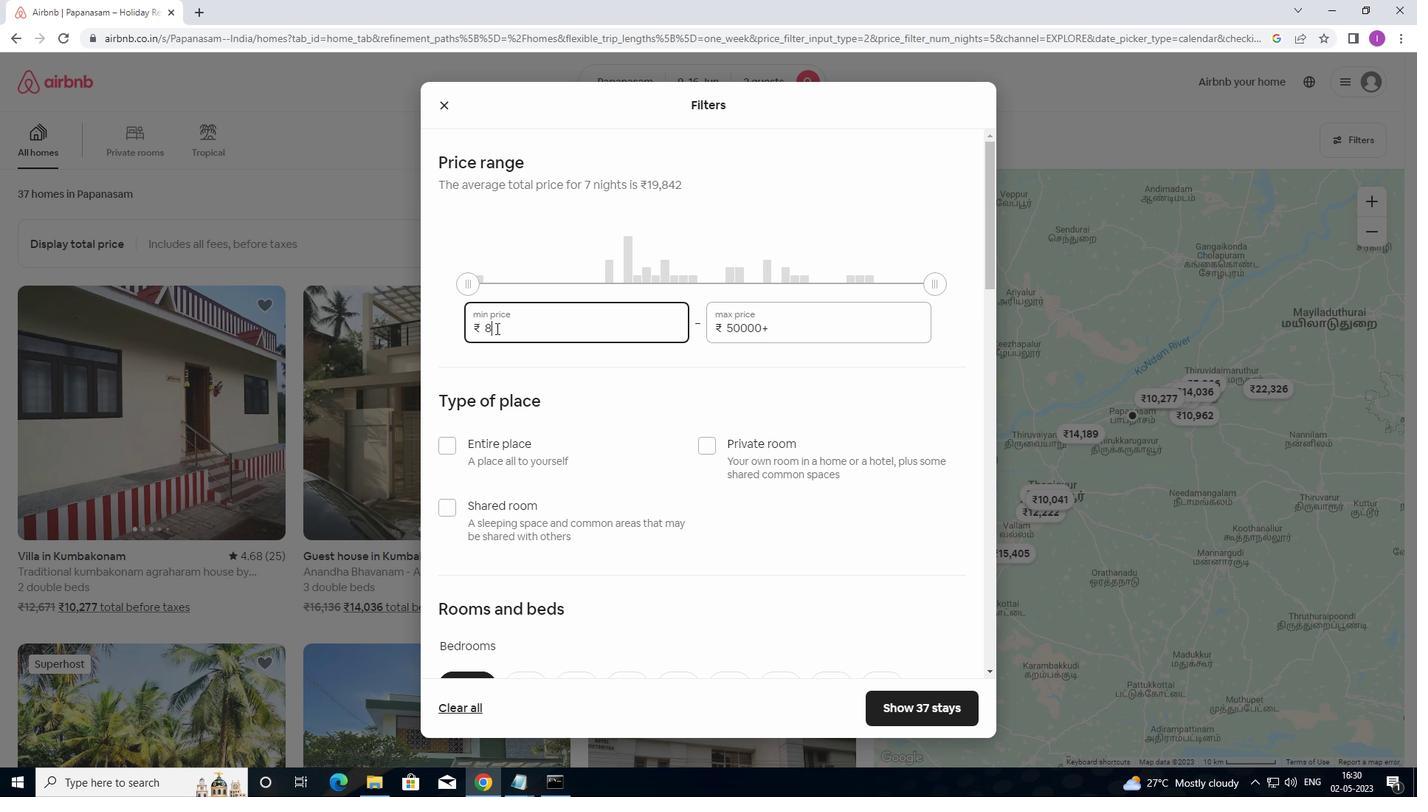 
Action: Key pressed 0
Screenshot: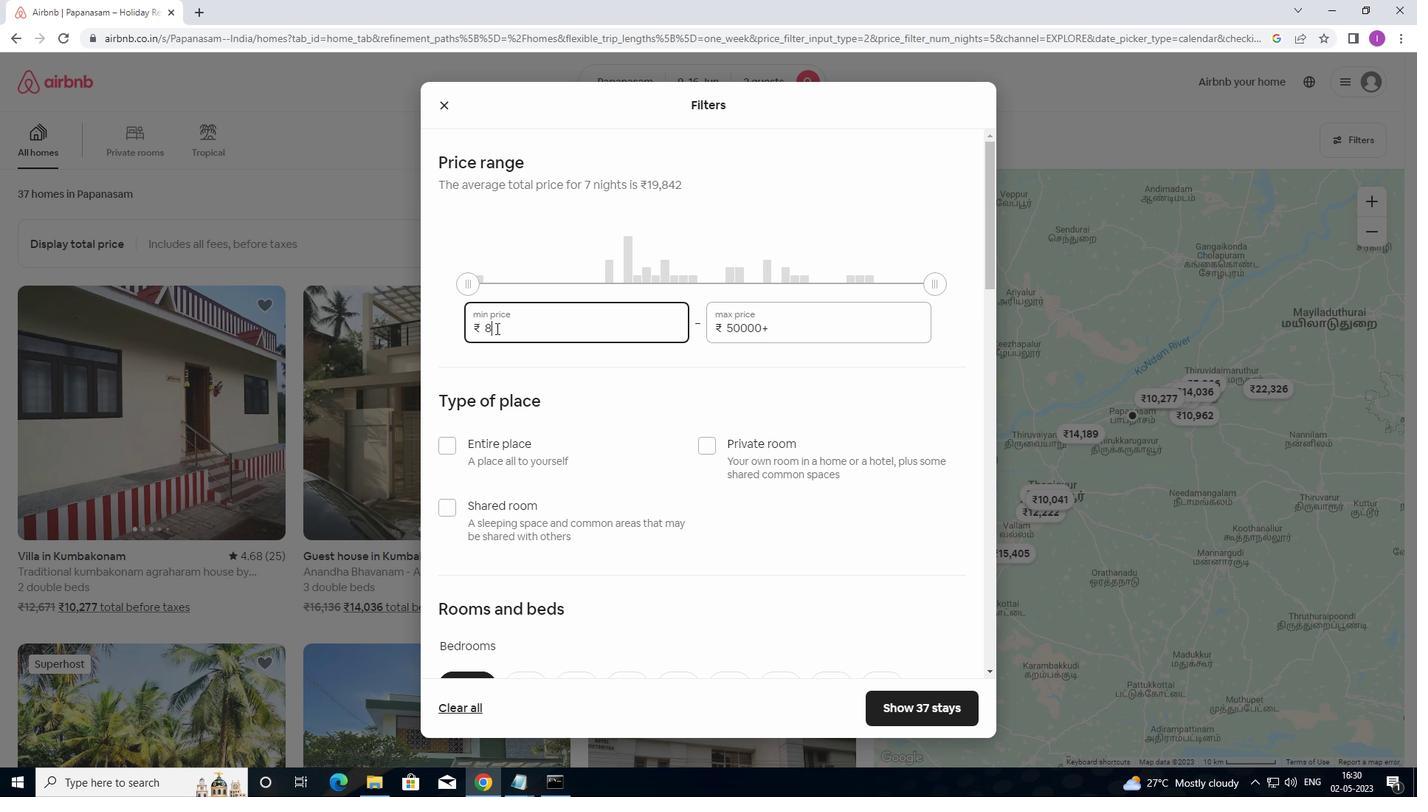 
Action: Mouse moved to (508, 327)
Screenshot: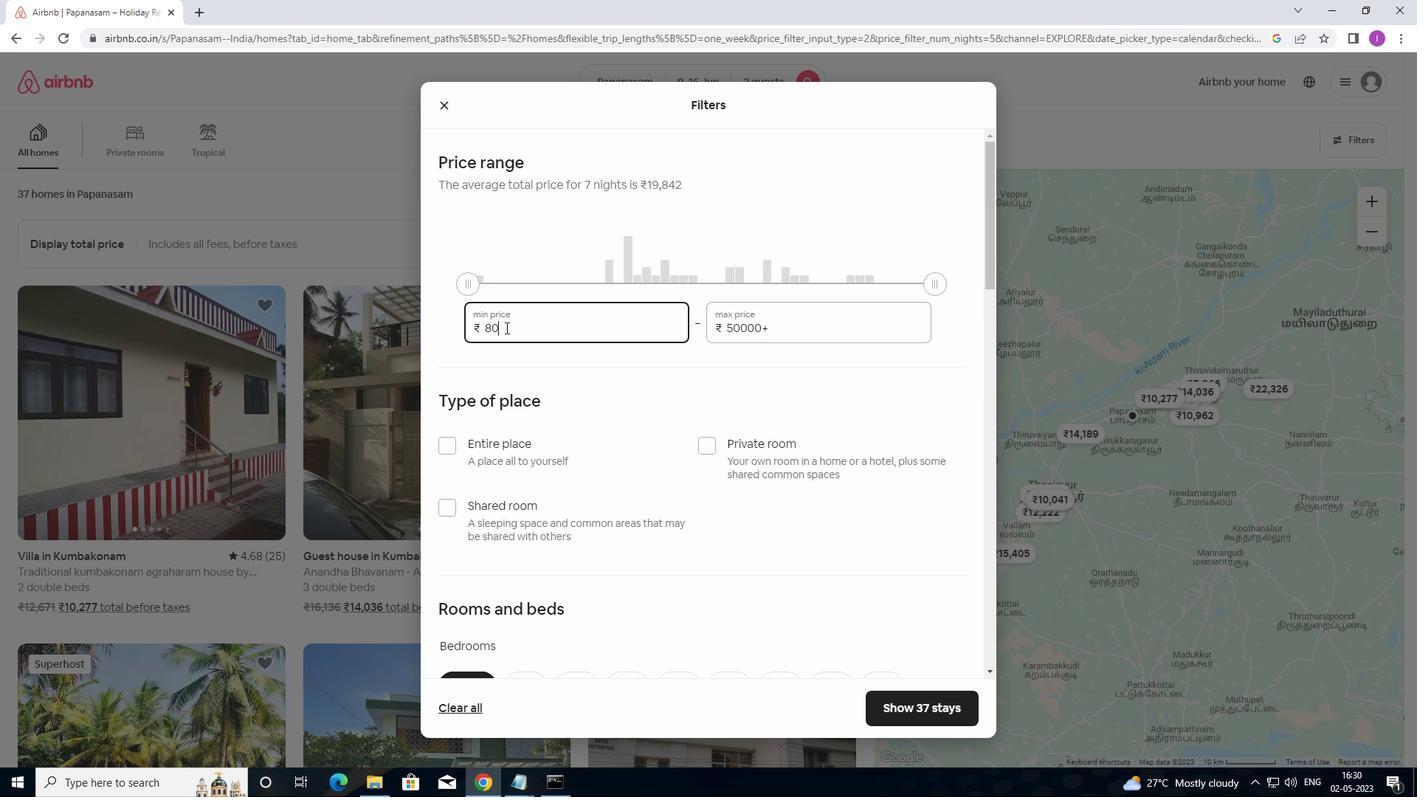 
Action: Key pressed 0
Screenshot: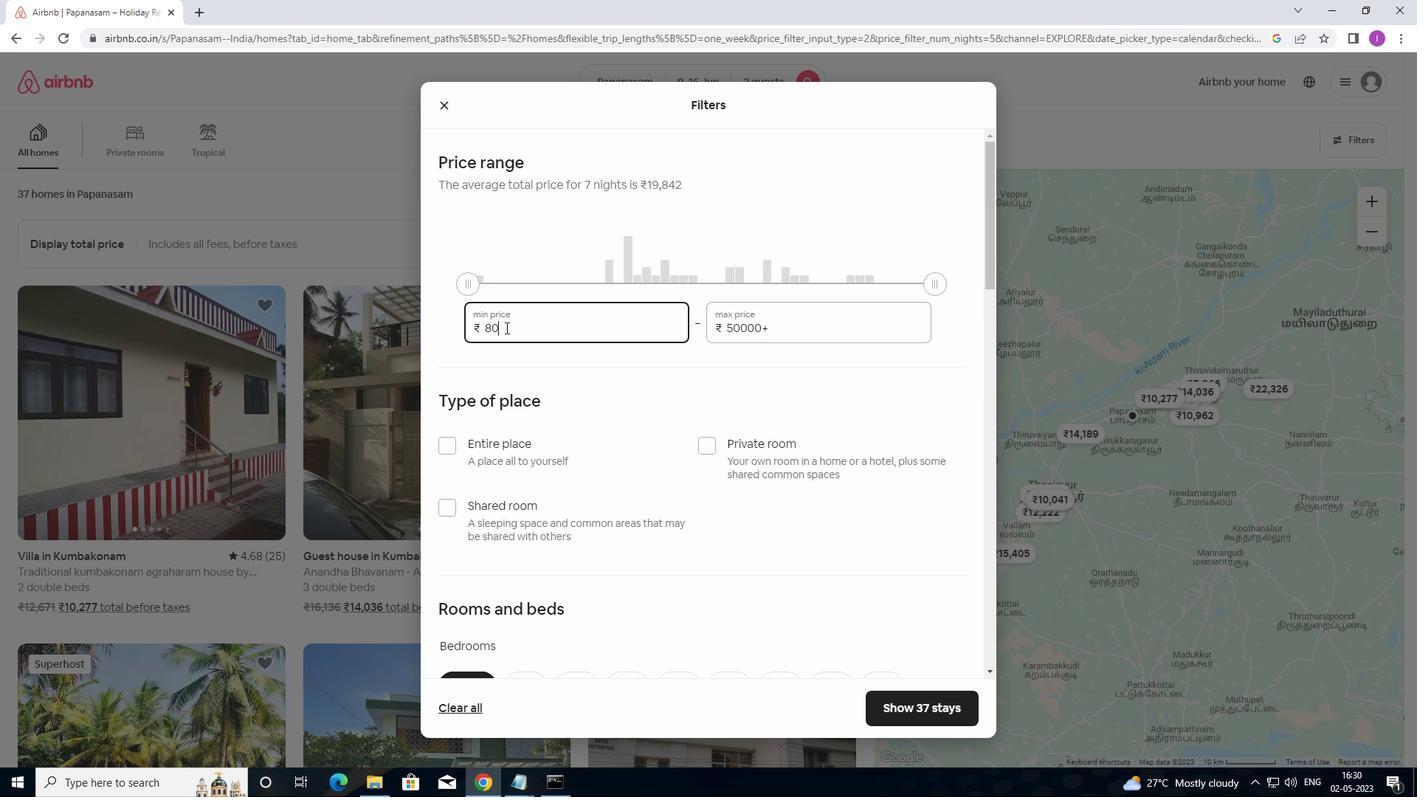 
Action: Mouse moved to (510, 327)
Screenshot: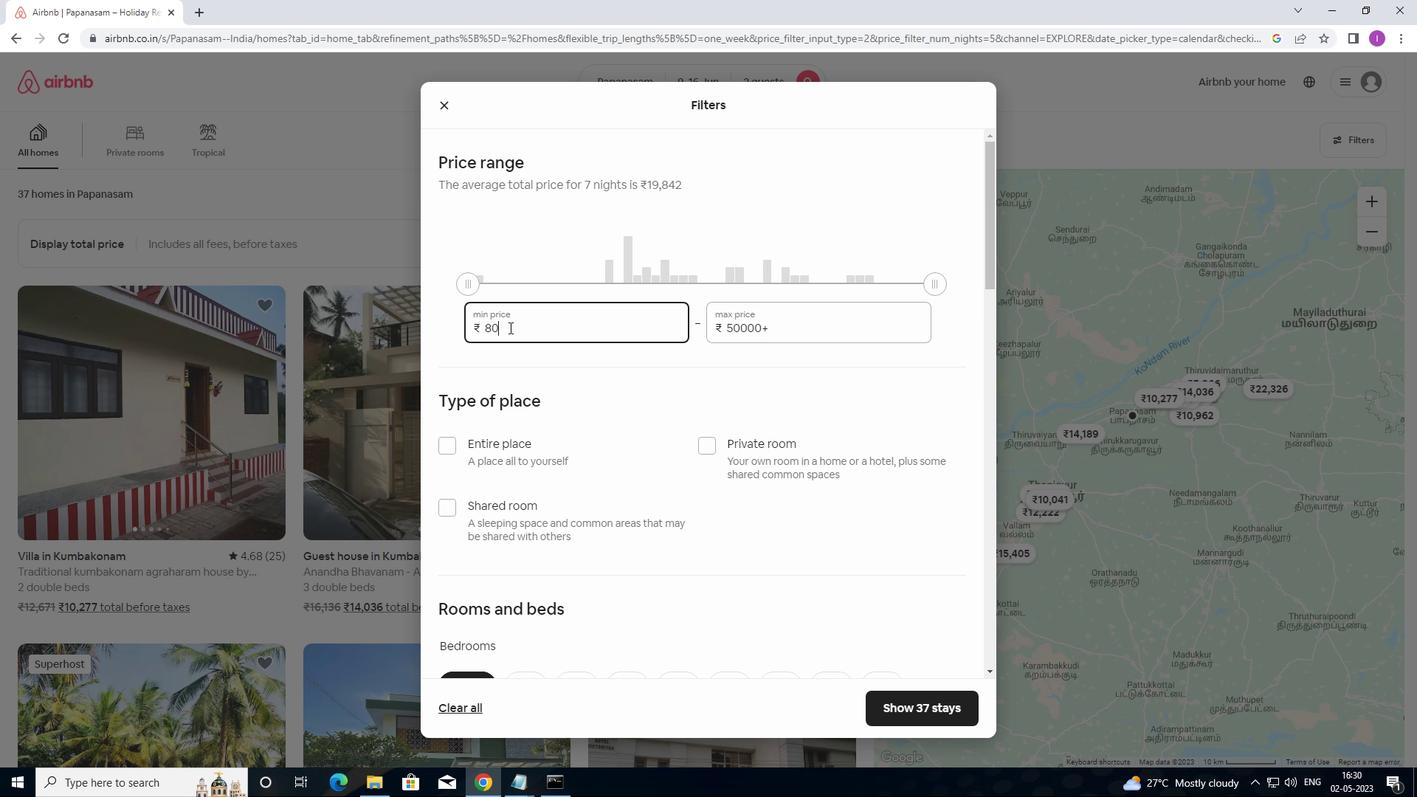 
Action: Key pressed 0
Screenshot: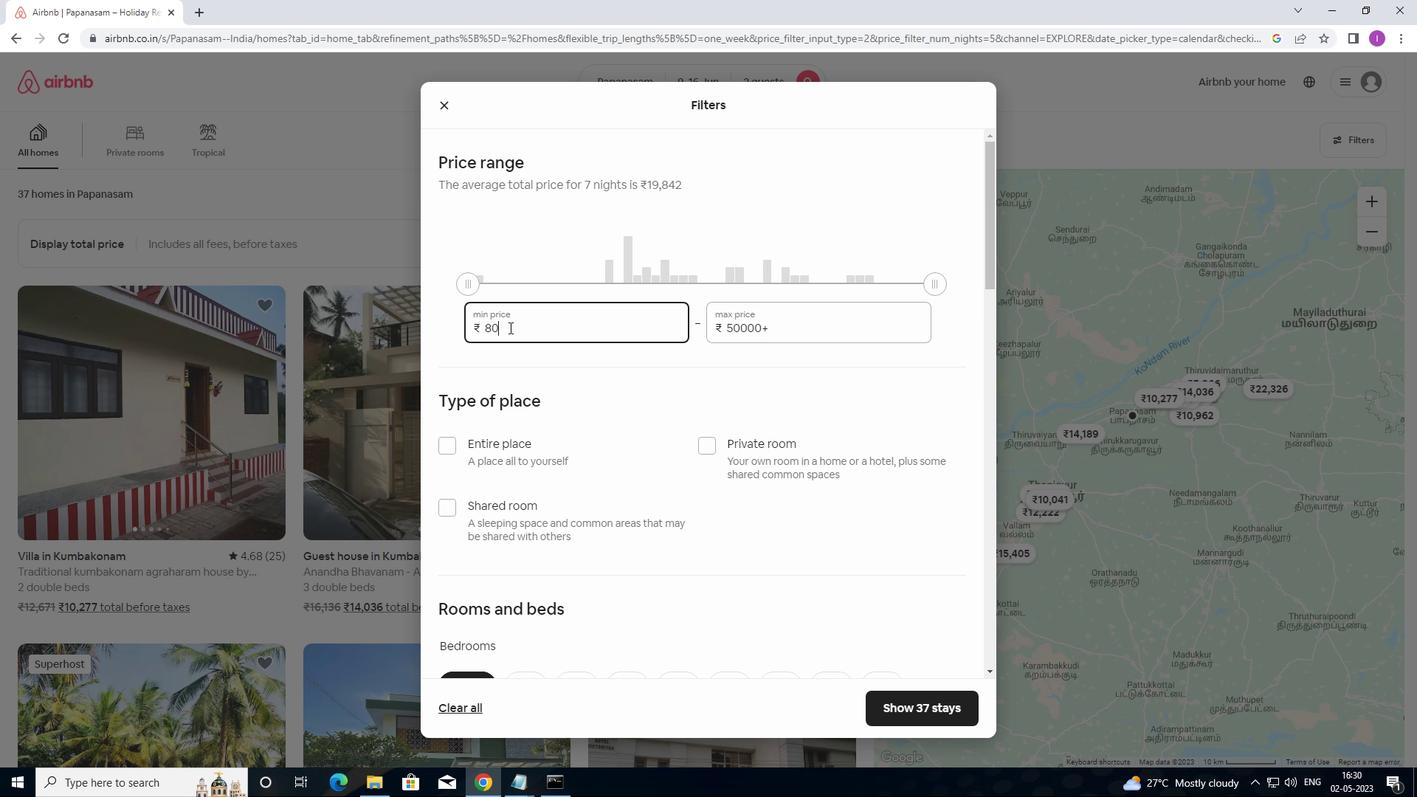 
Action: Mouse moved to (784, 319)
Screenshot: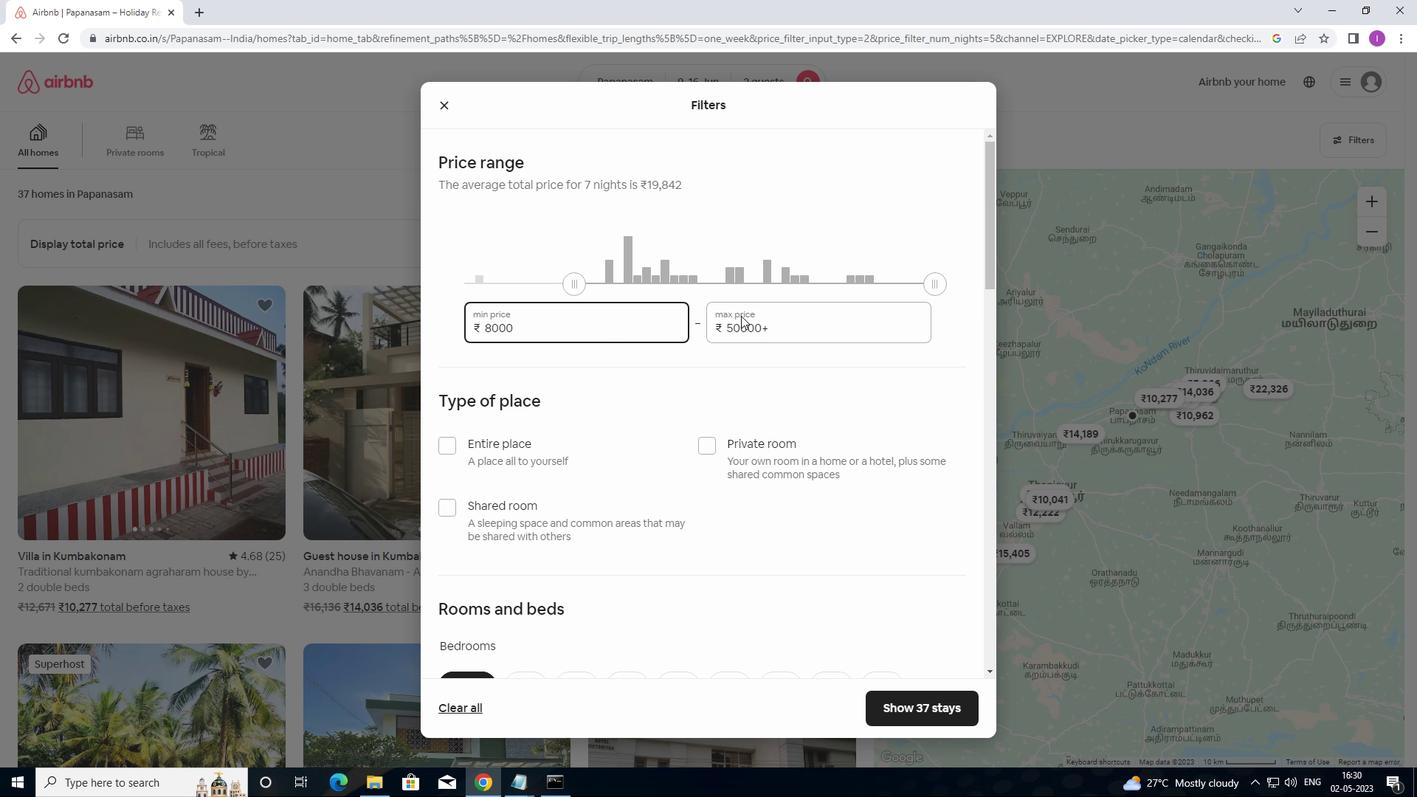 
Action: Mouse pressed left at (784, 319)
Screenshot: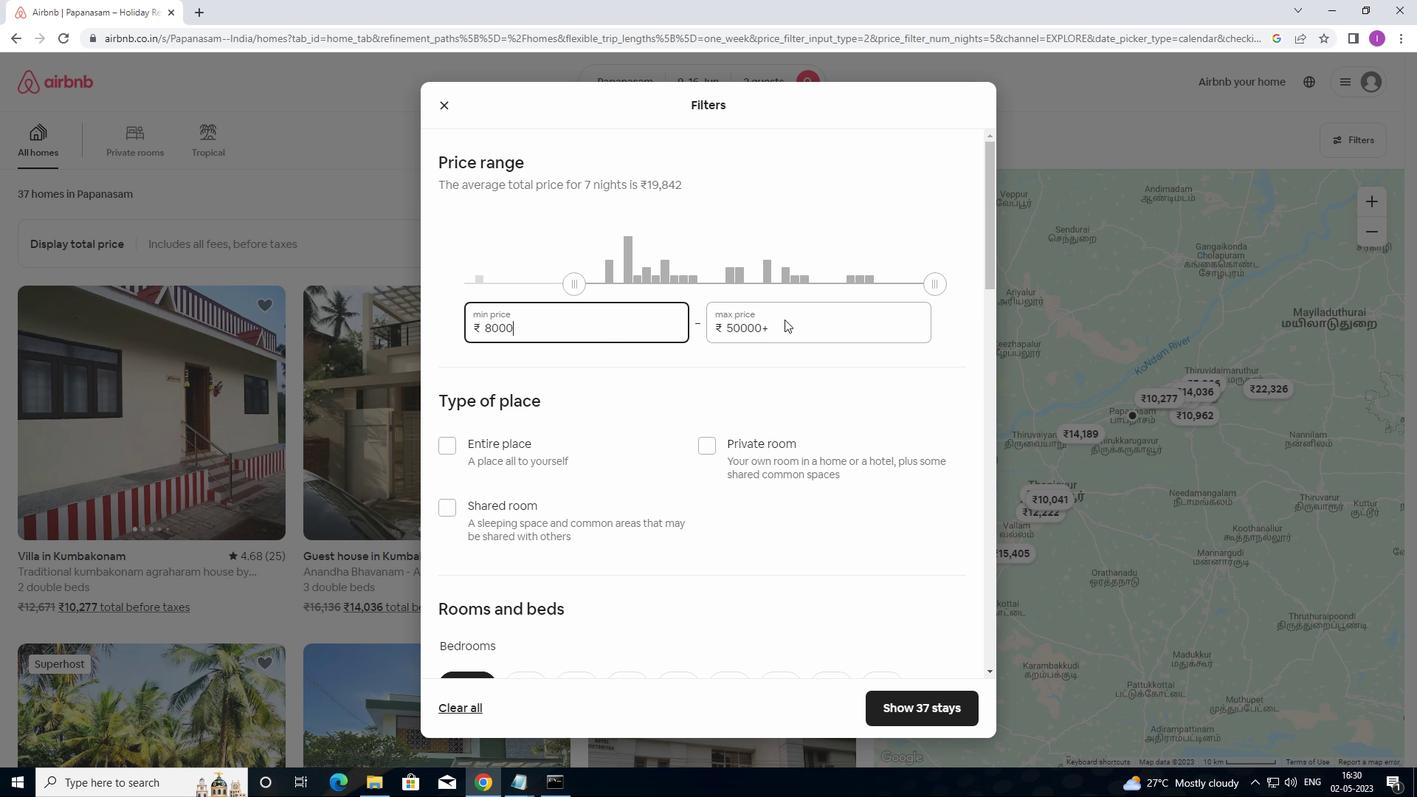 
Action: Mouse moved to (784, 322)
Screenshot: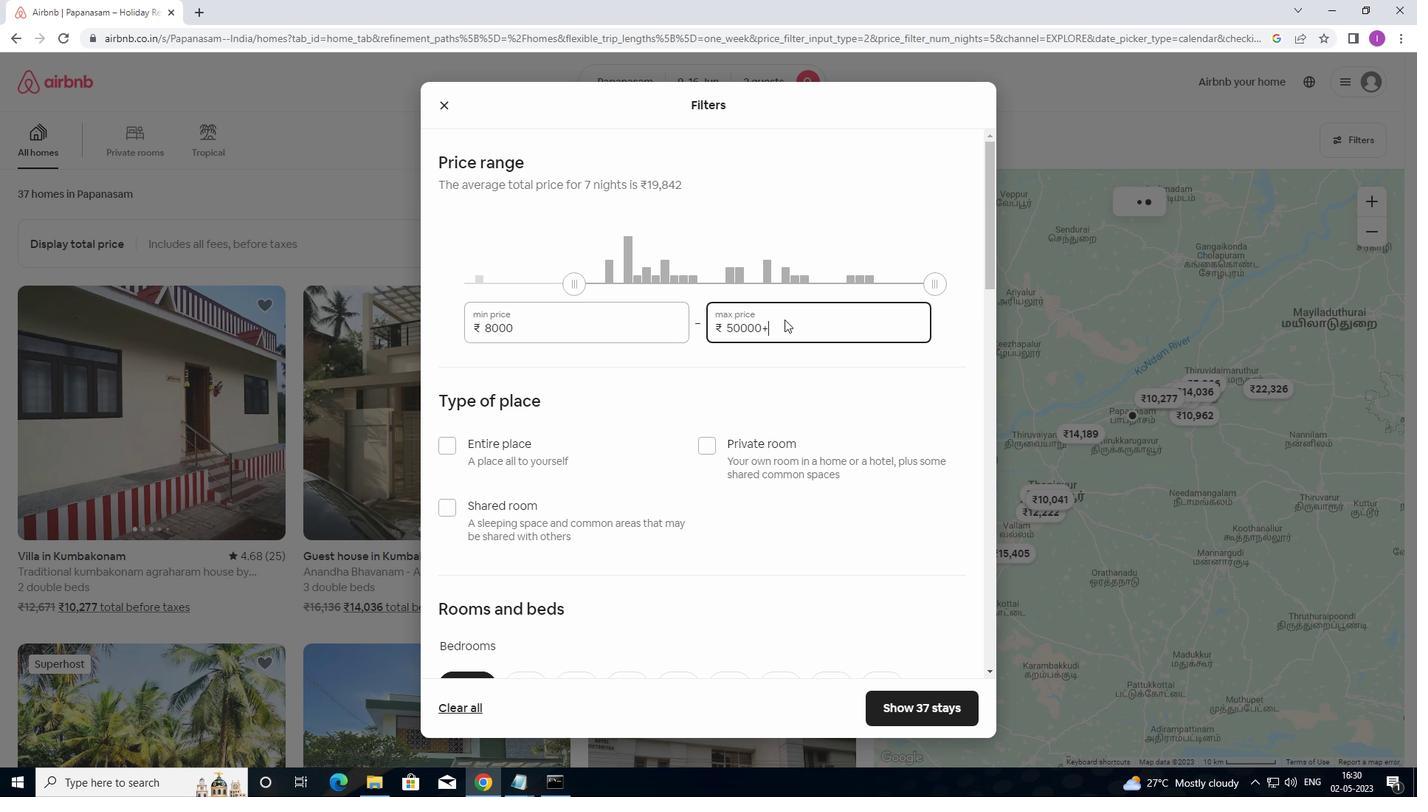 
Action: Mouse pressed left at (784, 322)
Screenshot: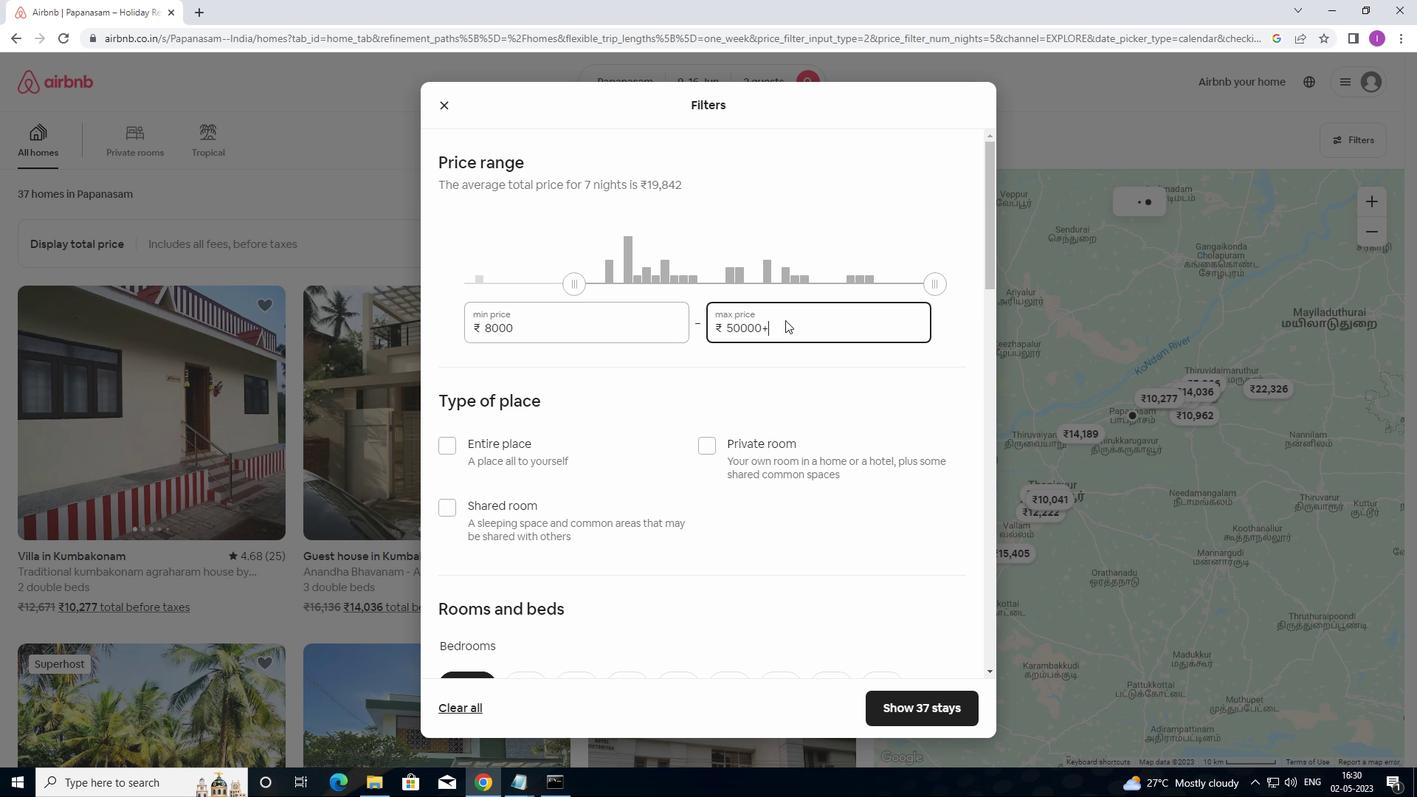 
Action: Mouse moved to (708, 324)
Screenshot: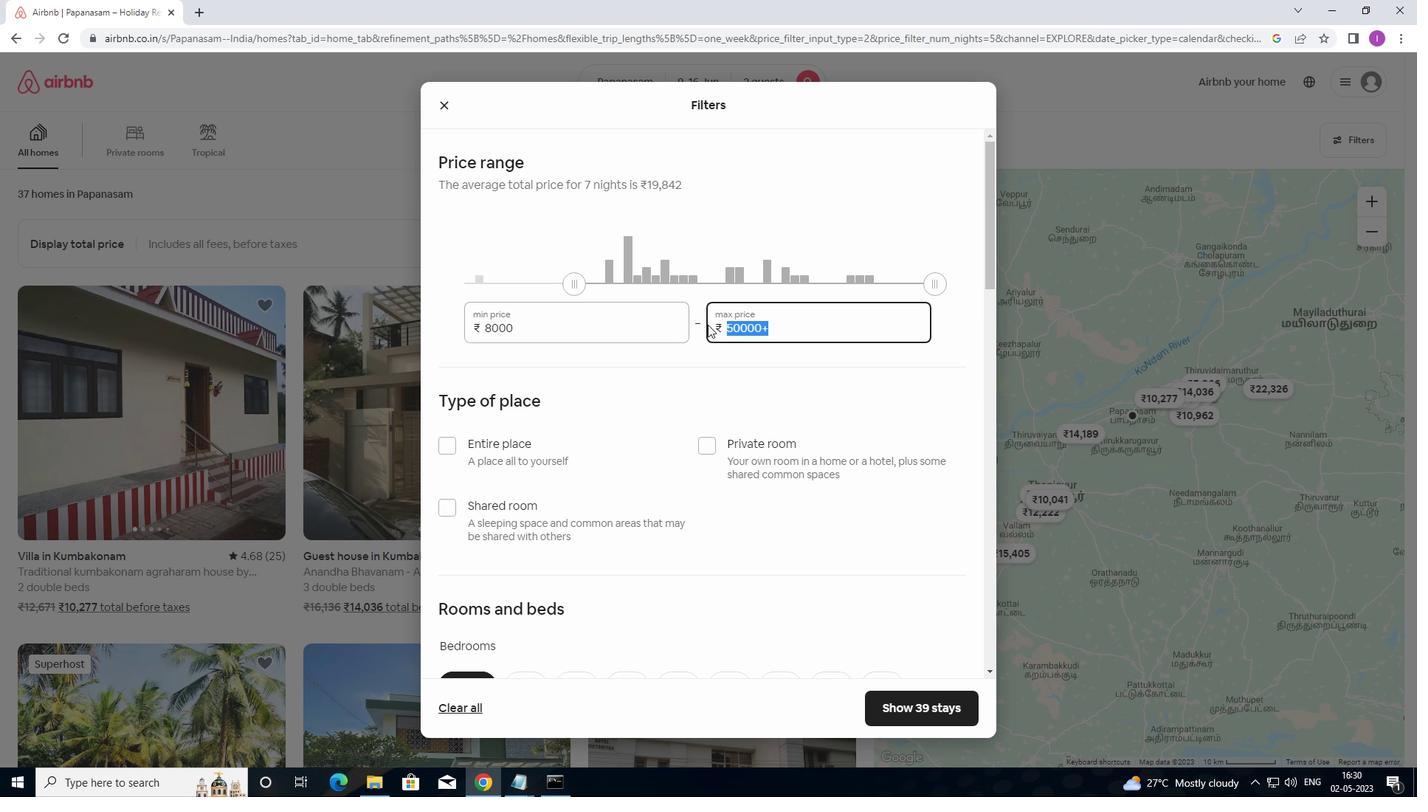 
Action: Key pressed 1
Screenshot: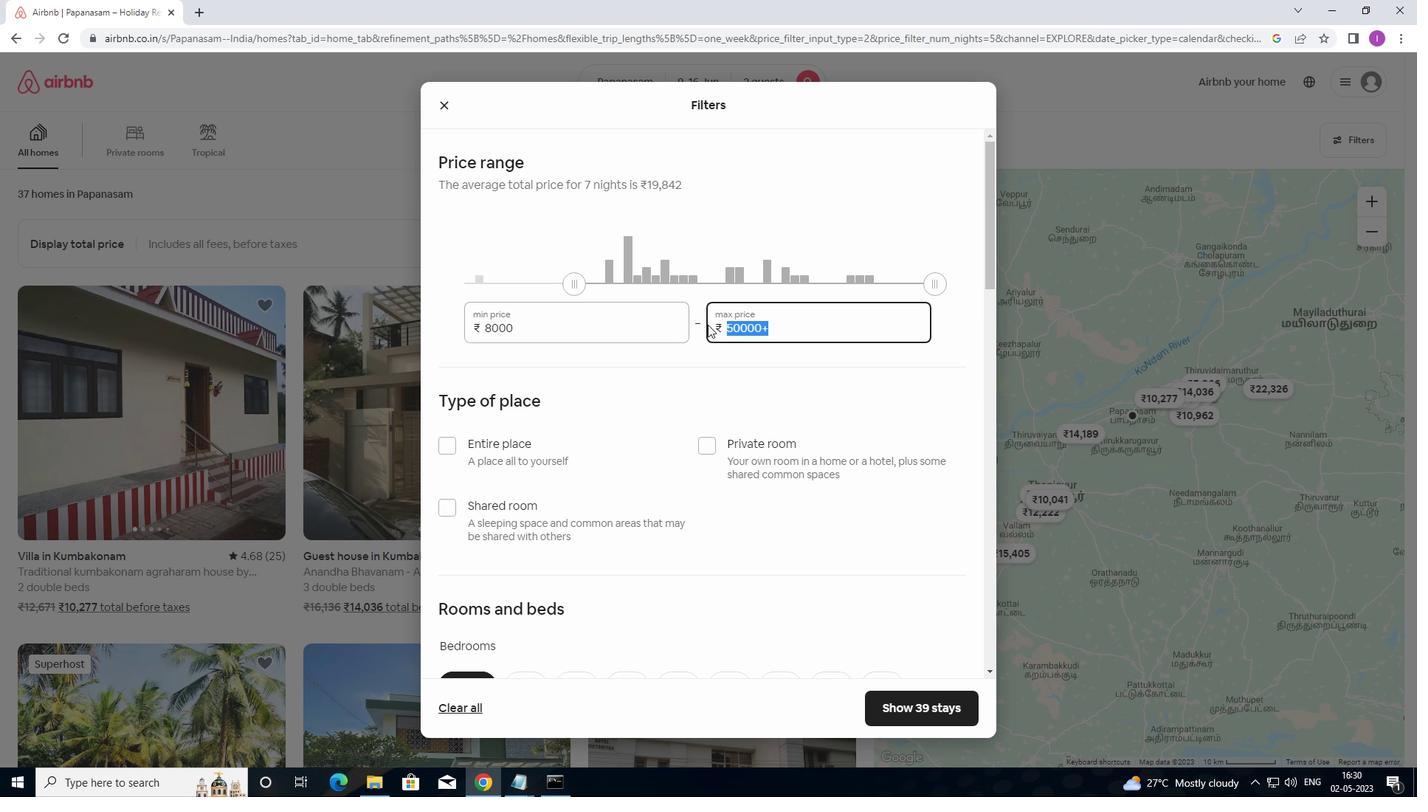 
Action: Mouse moved to (709, 322)
Screenshot: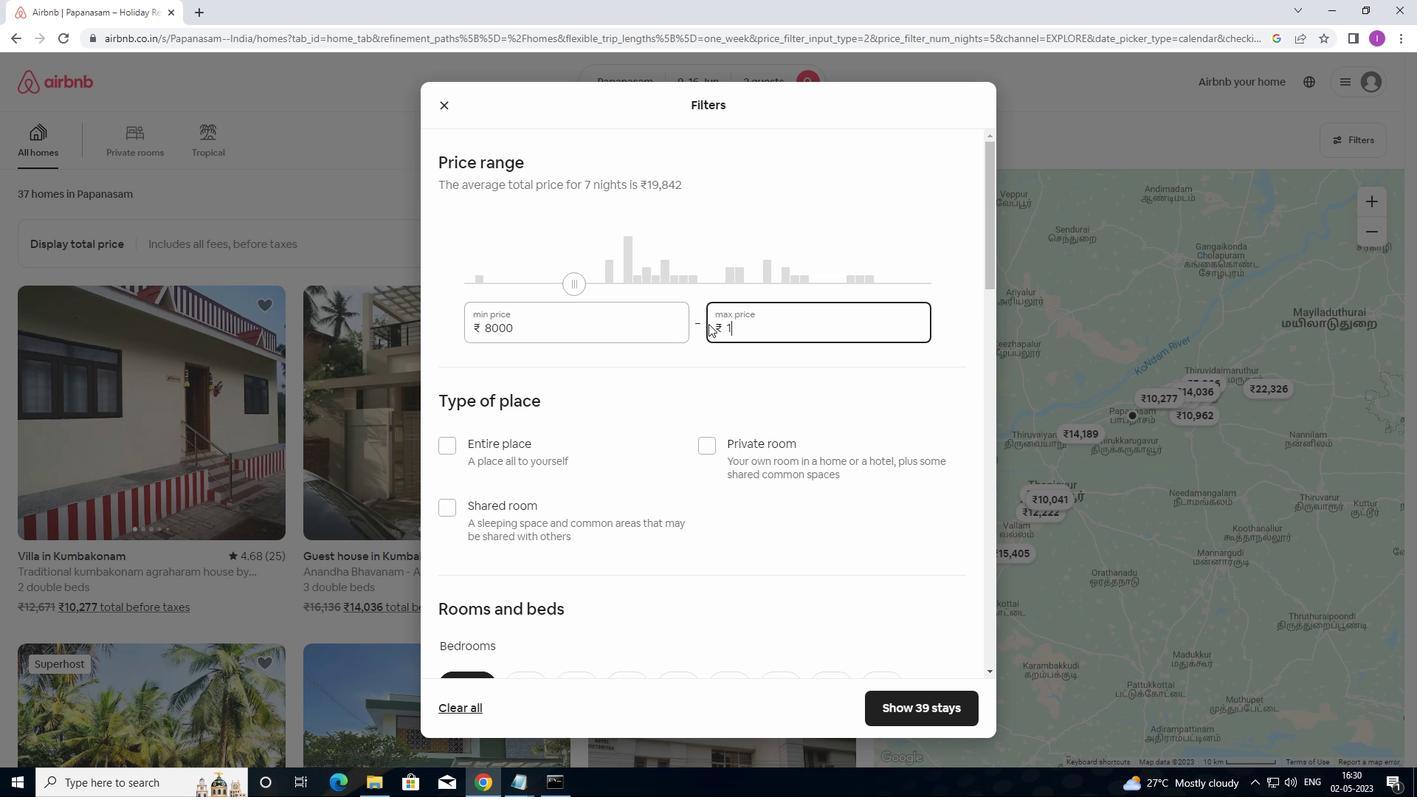 
Action: Key pressed 600
Screenshot: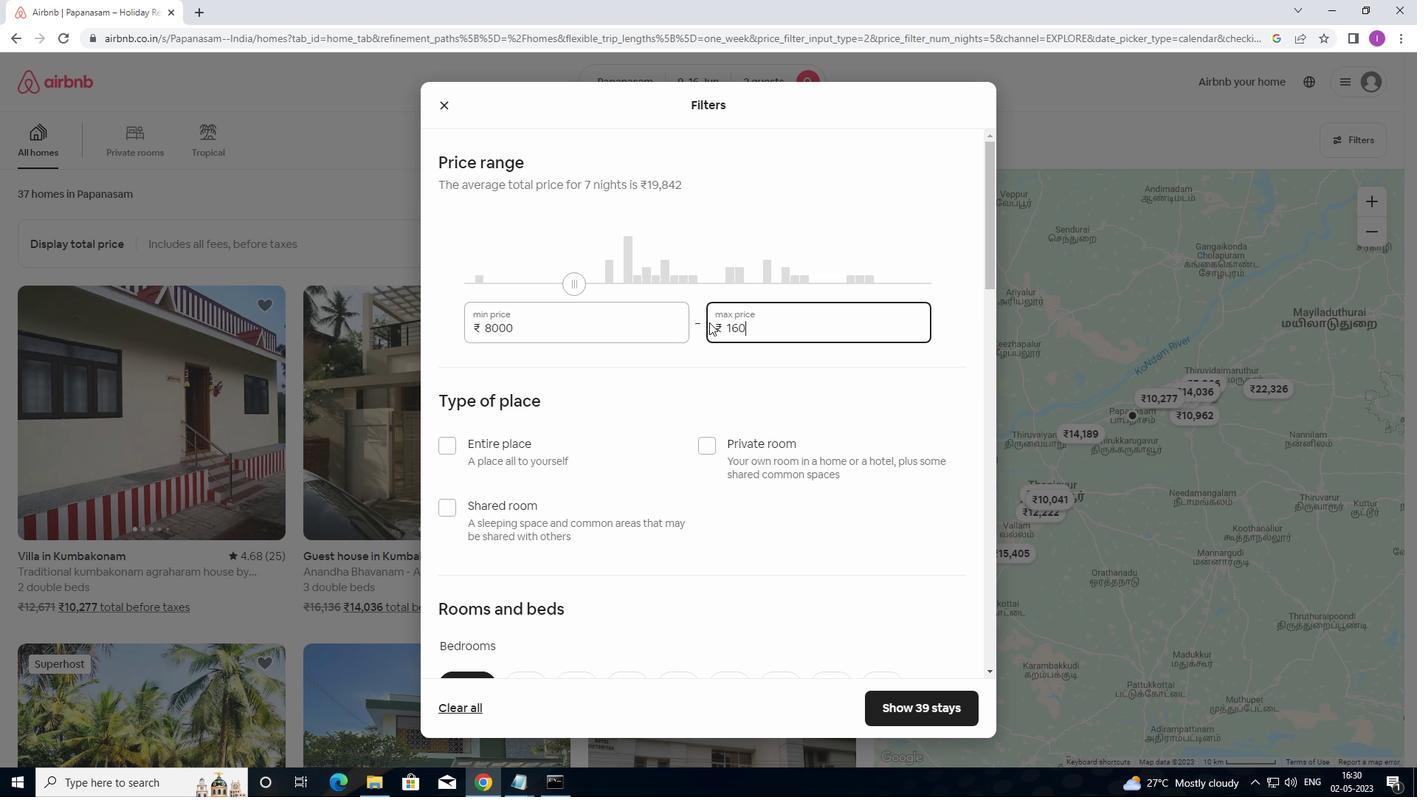 
Action: Mouse moved to (711, 322)
Screenshot: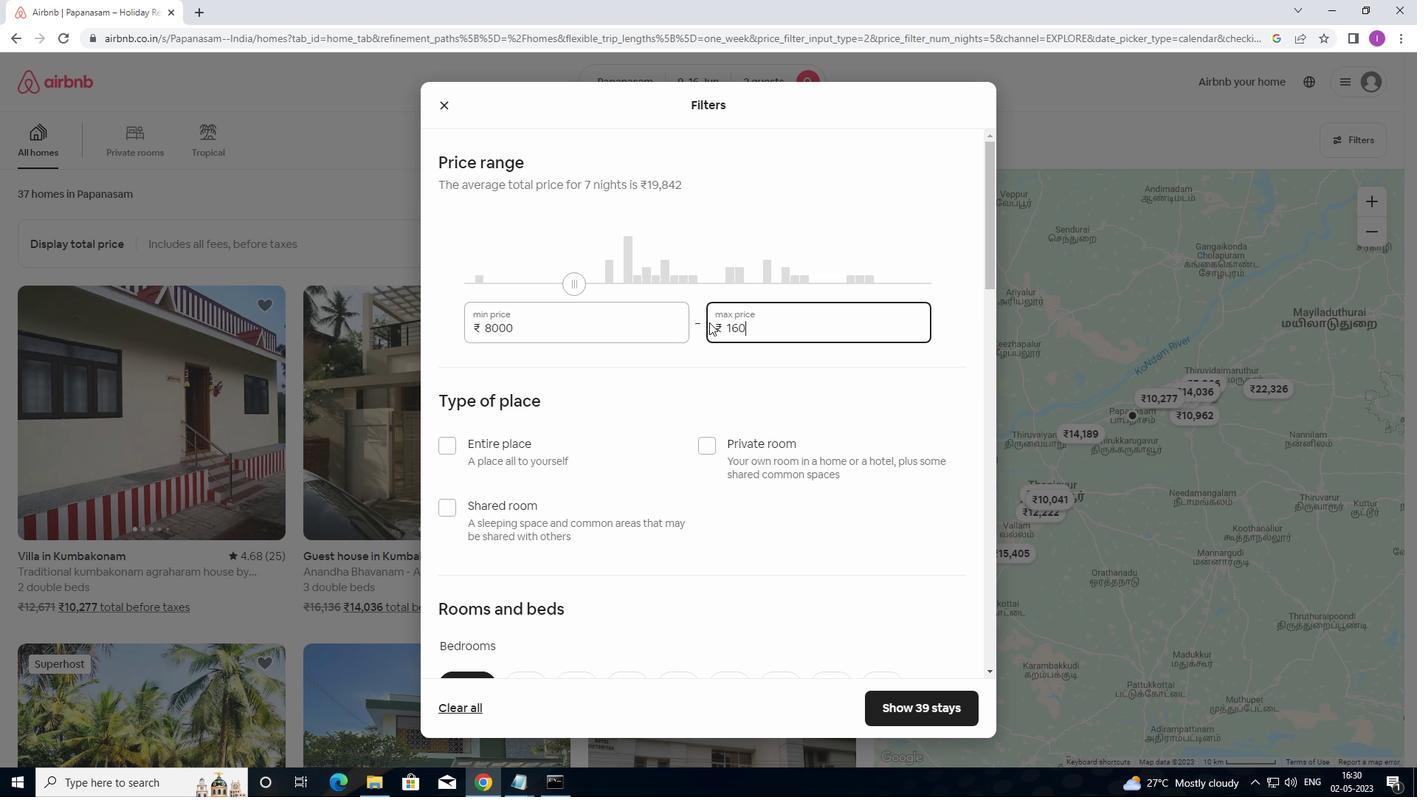 
Action: Key pressed 0
Screenshot: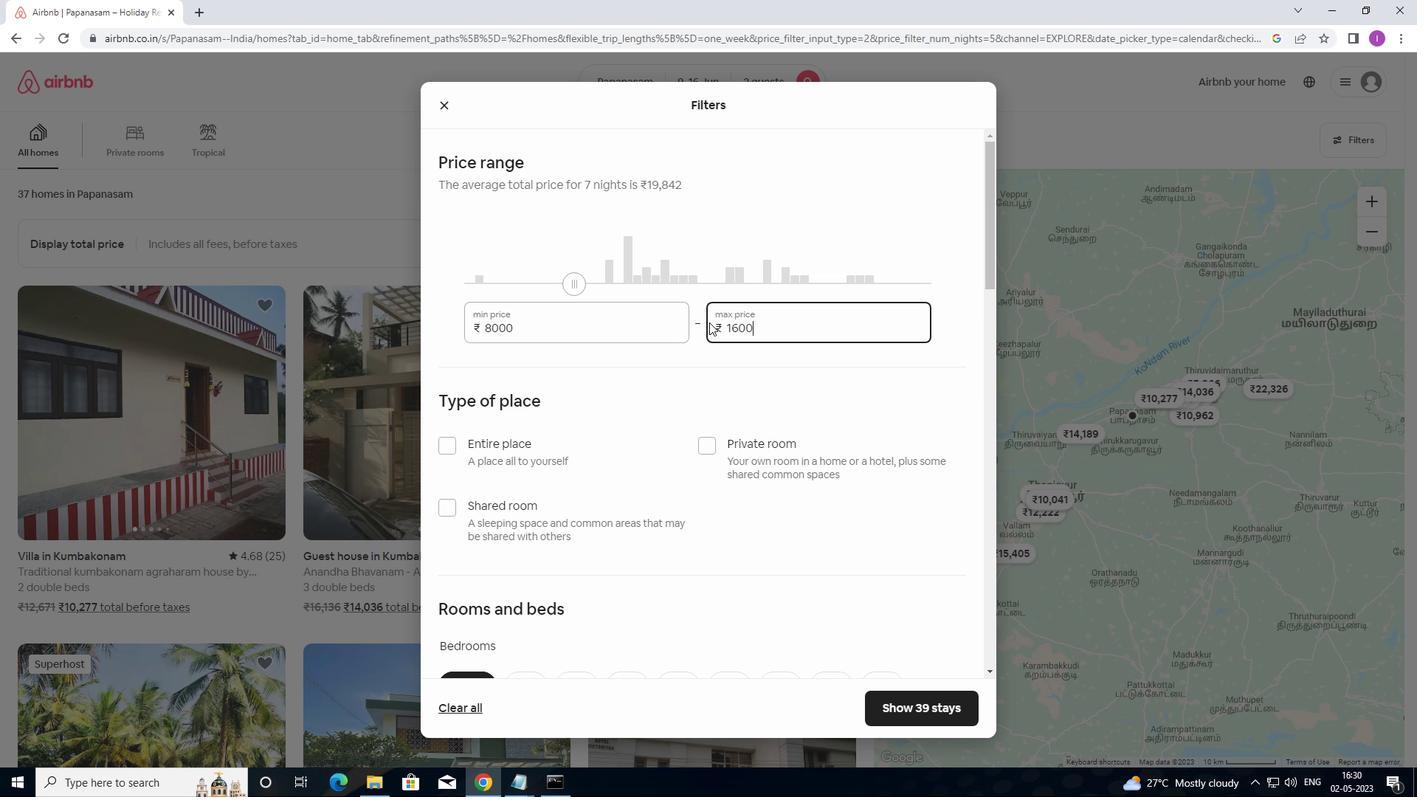
Action: Mouse moved to (715, 373)
Screenshot: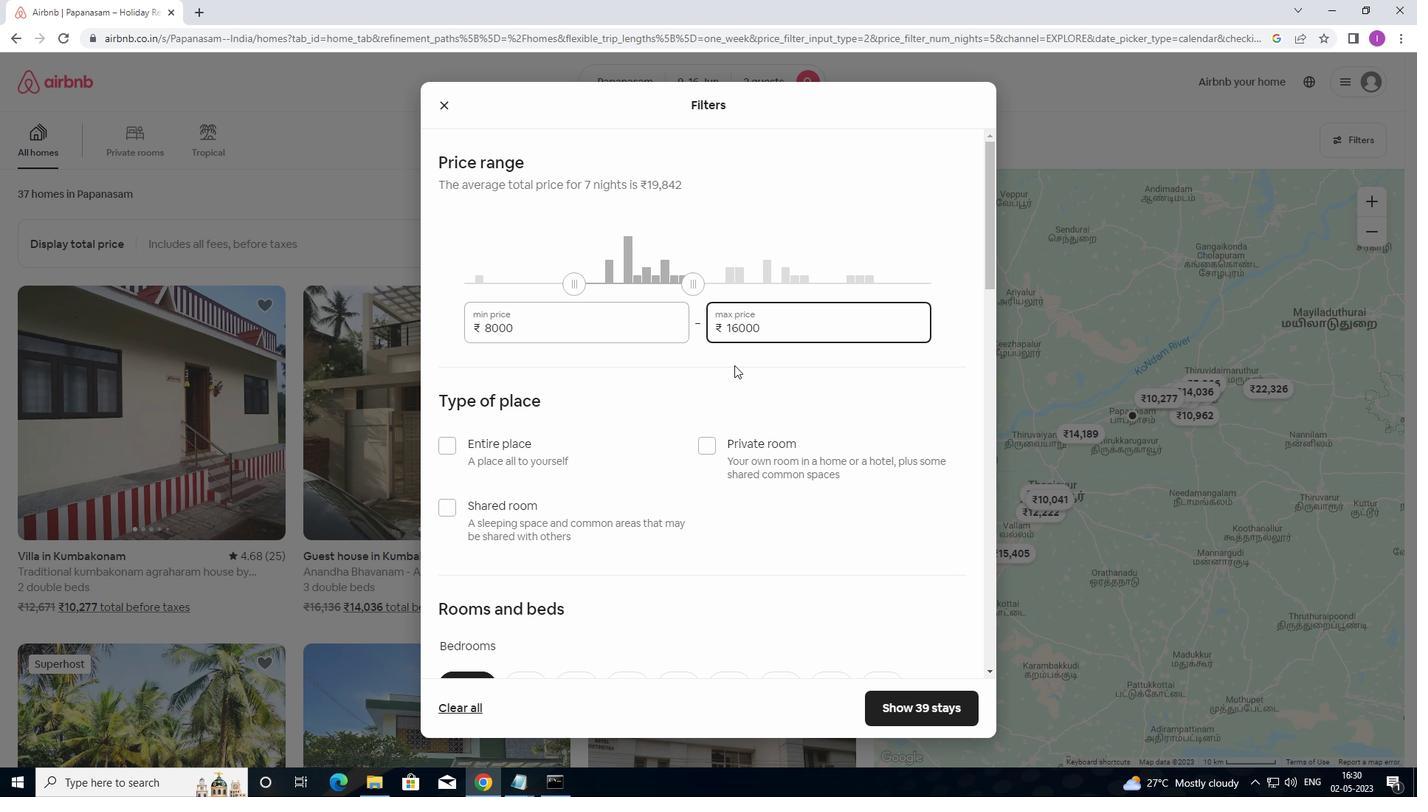 
Action: Mouse scrolled (715, 372) with delta (0, 0)
Screenshot: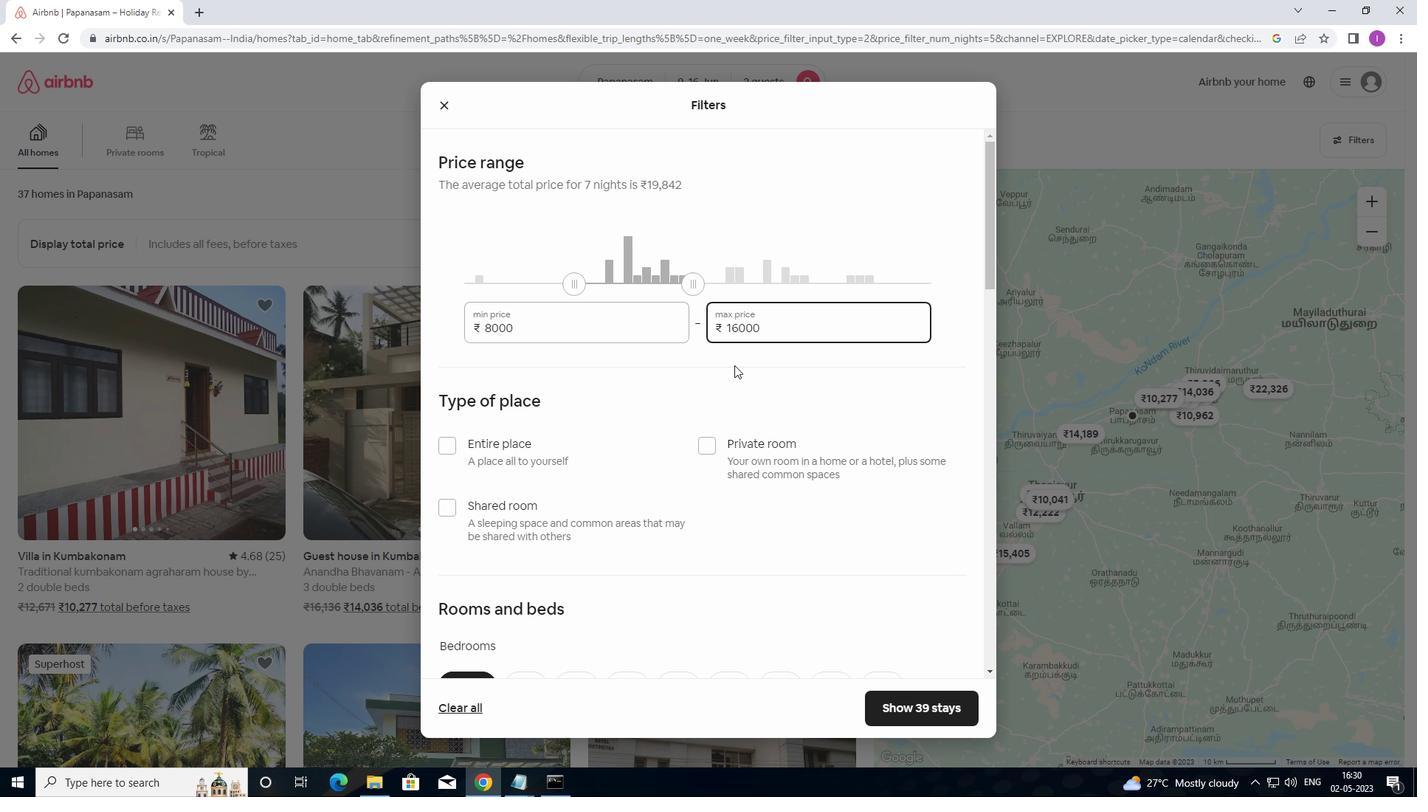 
Action: Mouse moved to (715, 377)
Screenshot: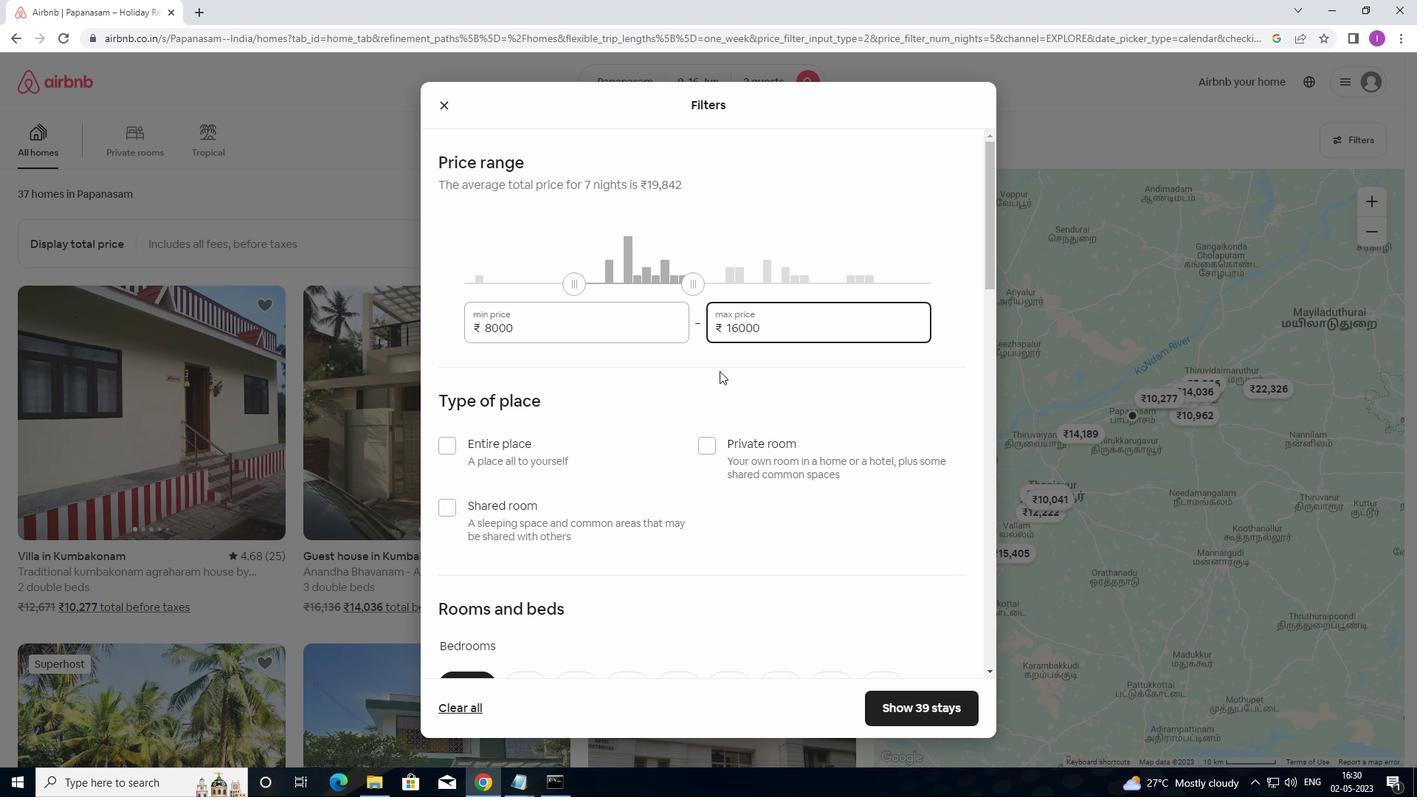 
Action: Mouse scrolled (715, 376) with delta (0, 0)
Screenshot: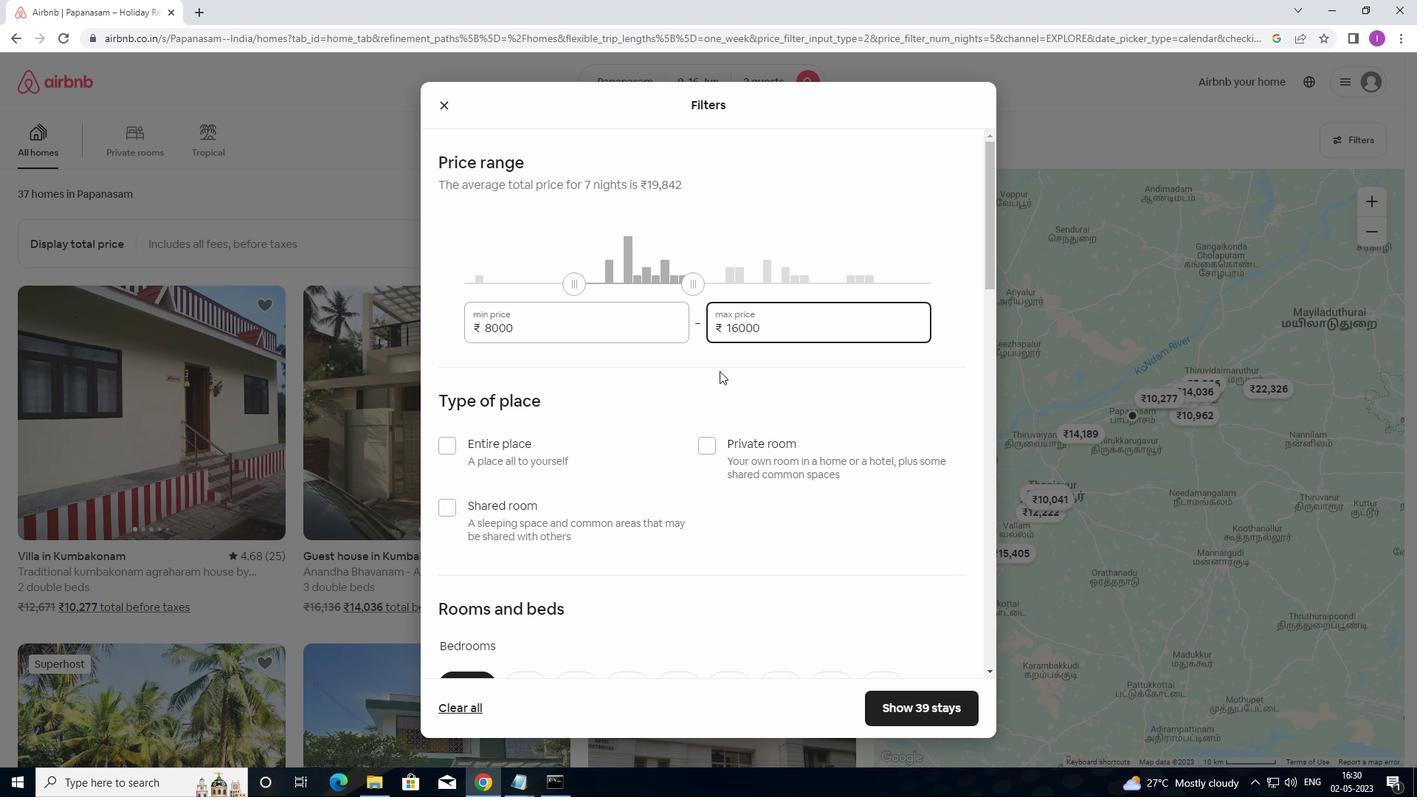 
Action: Mouse moved to (583, 361)
Screenshot: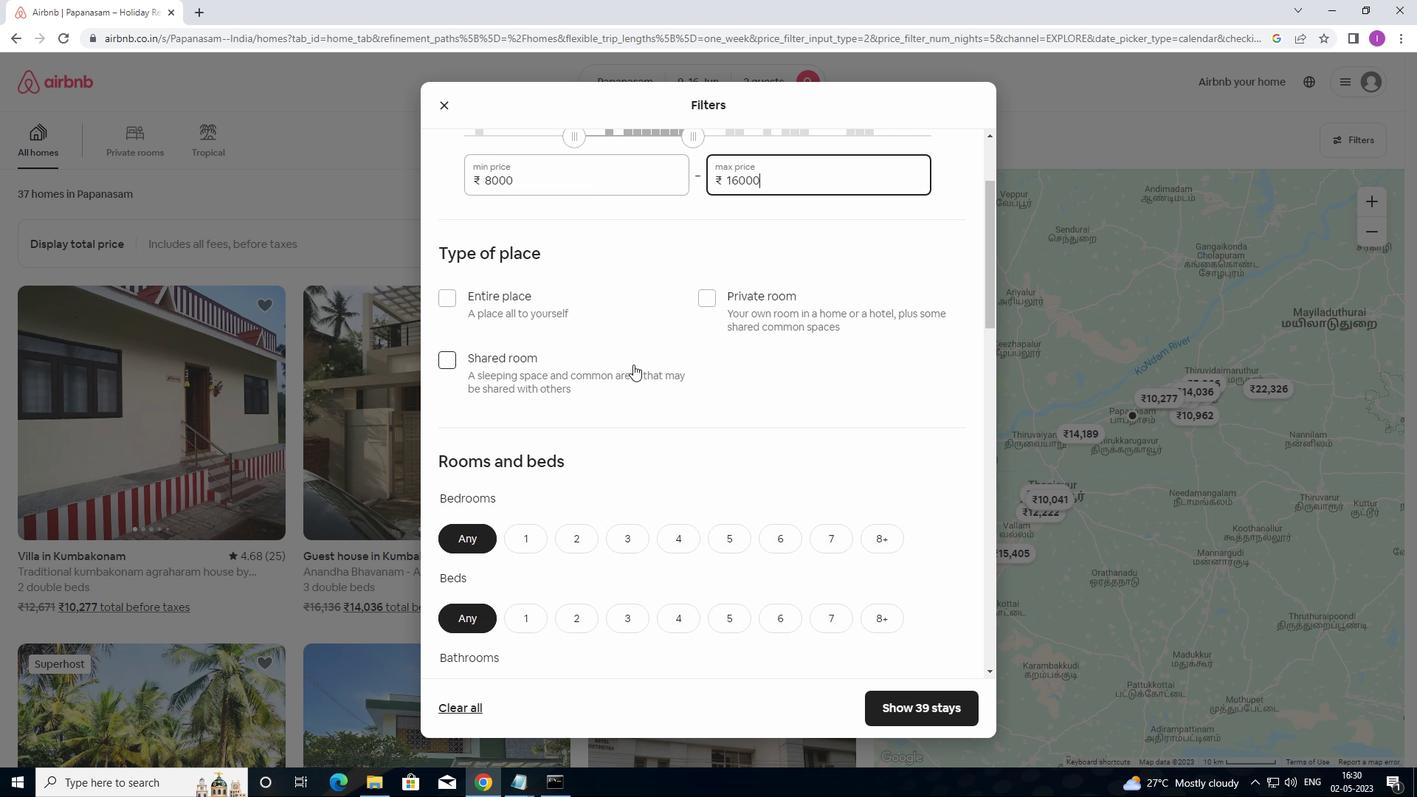 
Action: Mouse scrolled (583, 361) with delta (0, 0)
Screenshot: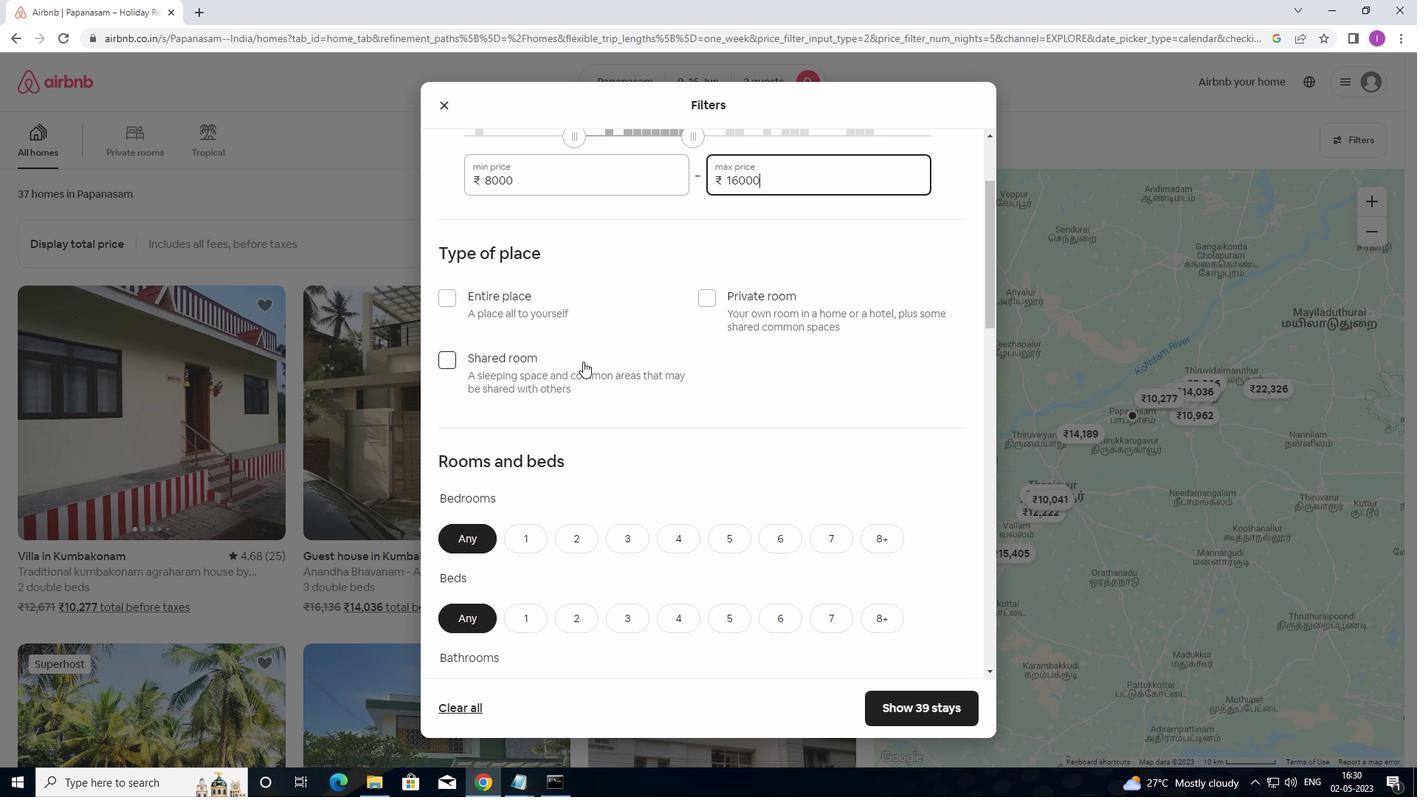 
Action: Mouse moved to (451, 226)
Screenshot: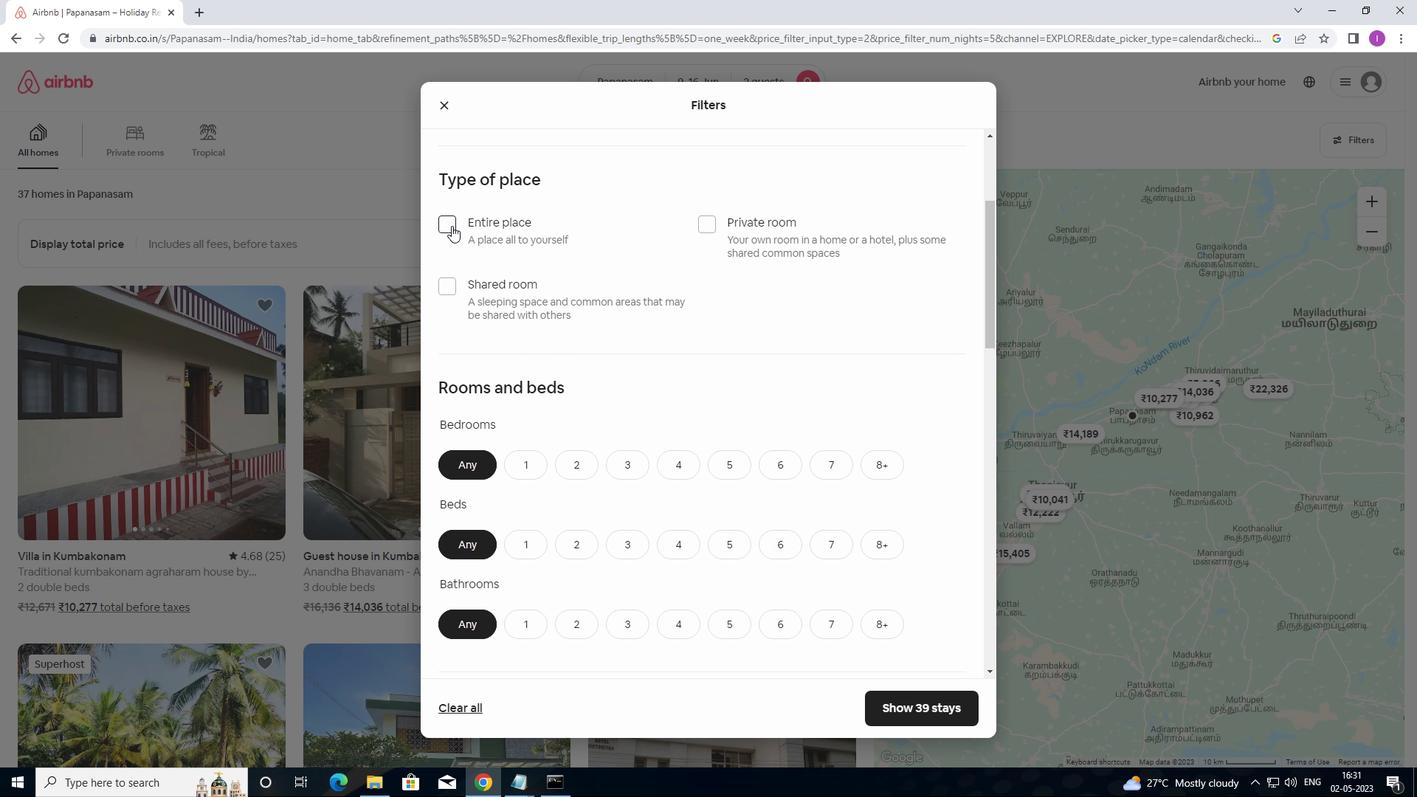 
Action: Mouse pressed left at (451, 226)
Screenshot: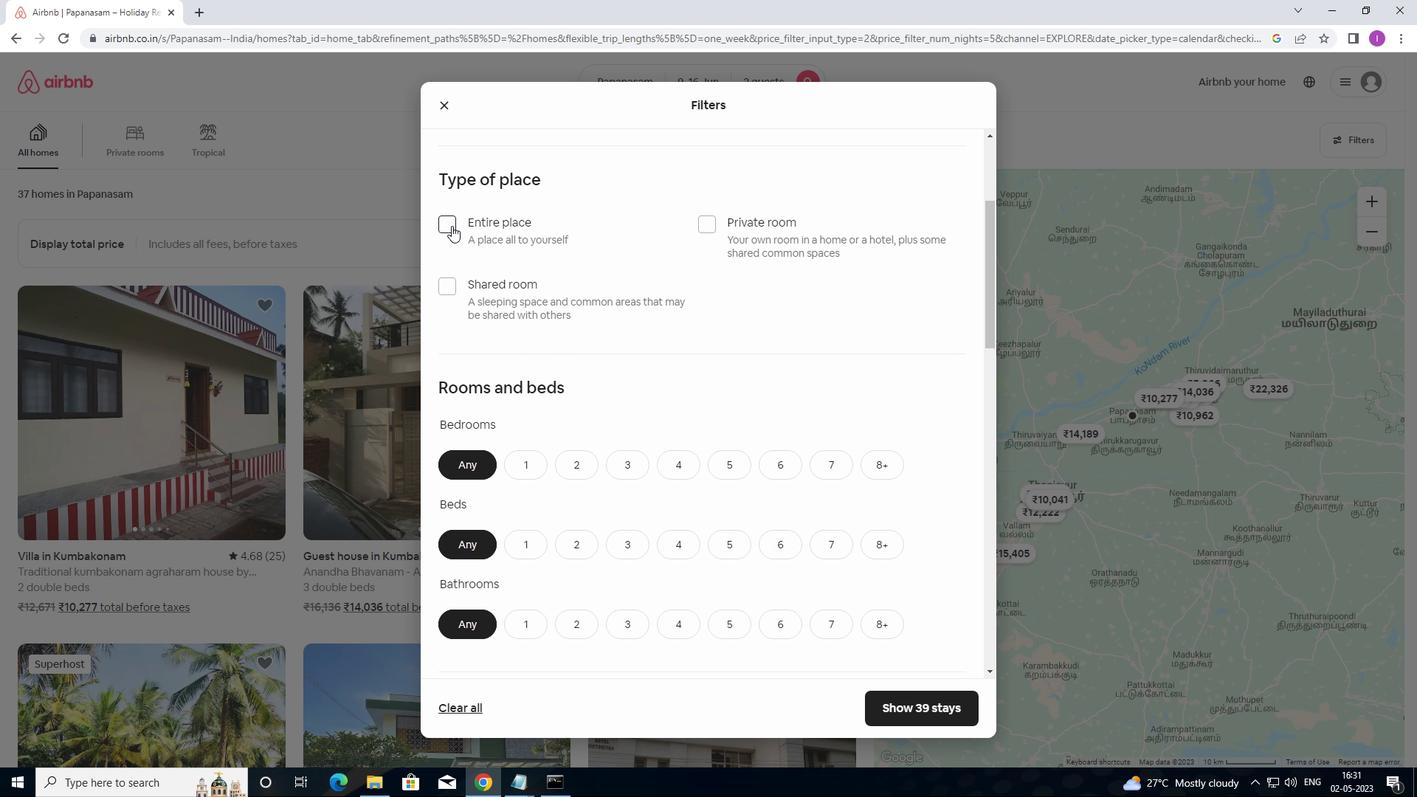 
Action: Mouse moved to (557, 345)
Screenshot: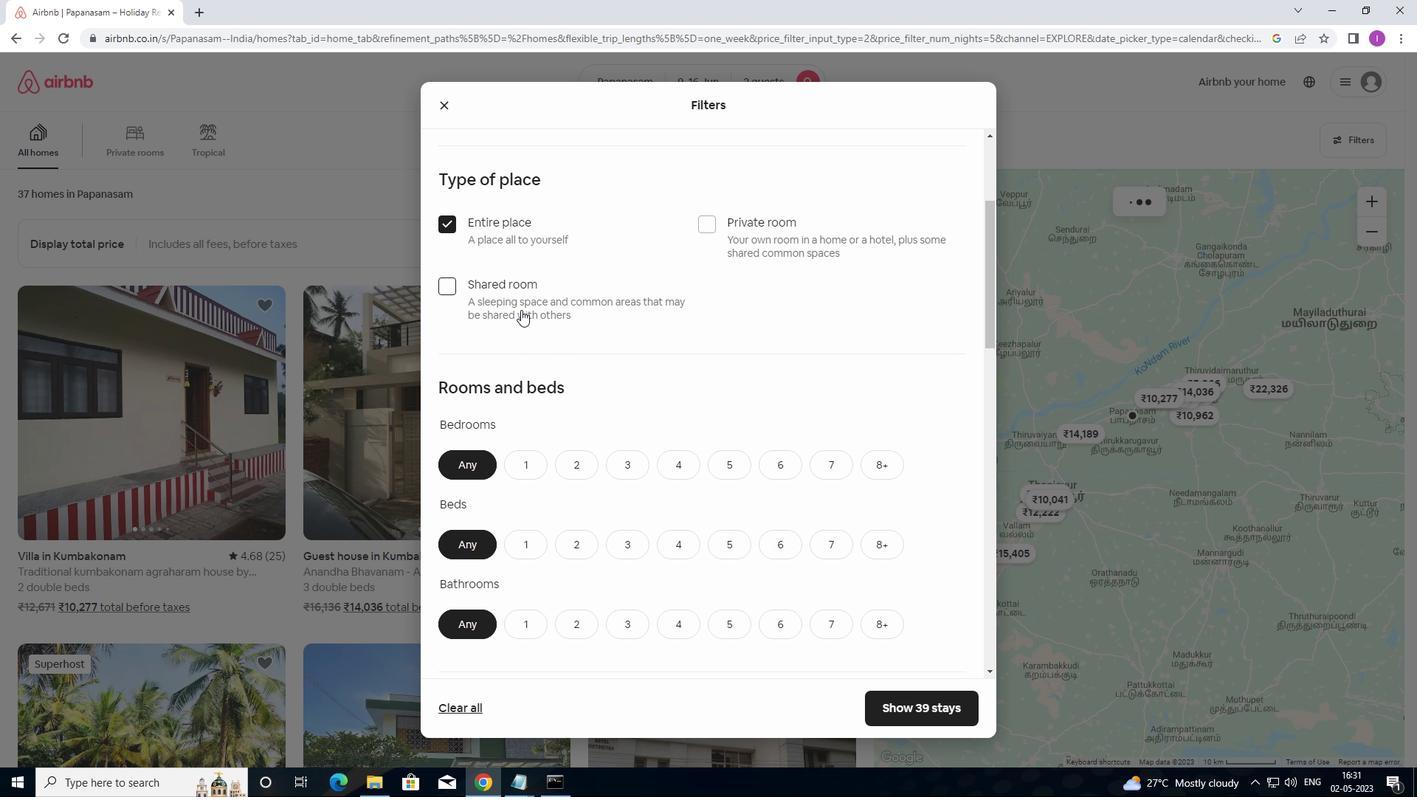 
Action: Mouse scrolled (557, 344) with delta (0, 0)
Screenshot: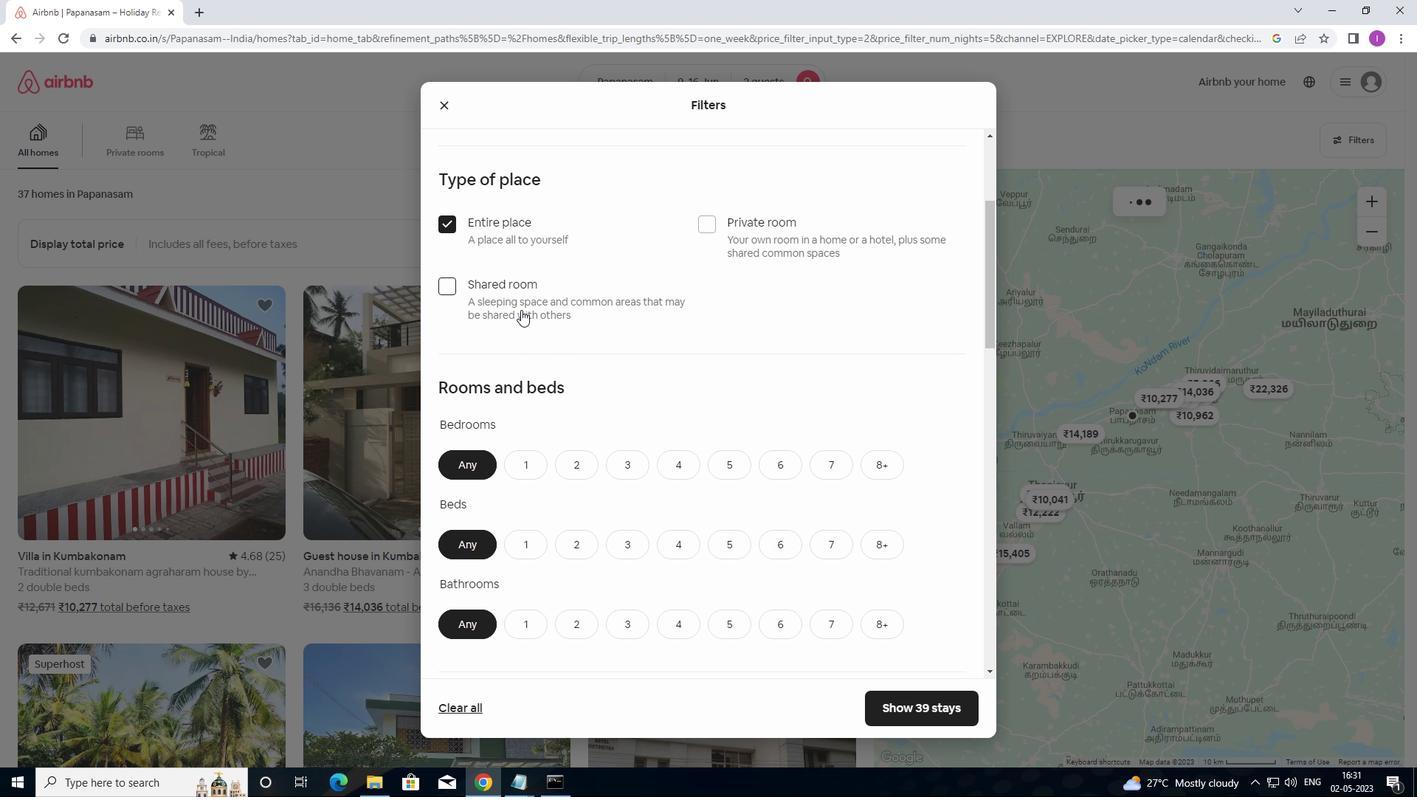 
Action: Mouse moved to (570, 352)
Screenshot: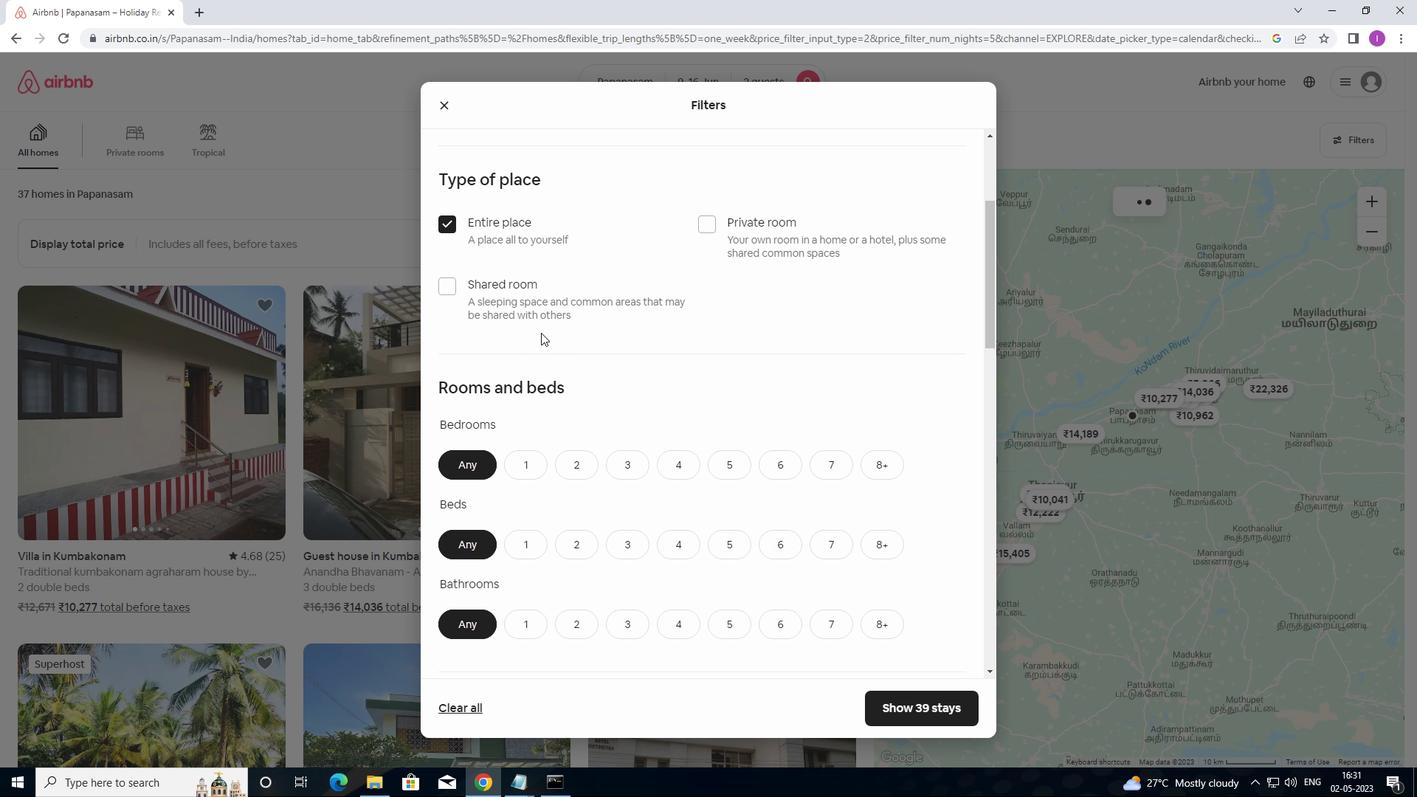 
Action: Mouse scrolled (570, 351) with delta (0, 0)
Screenshot: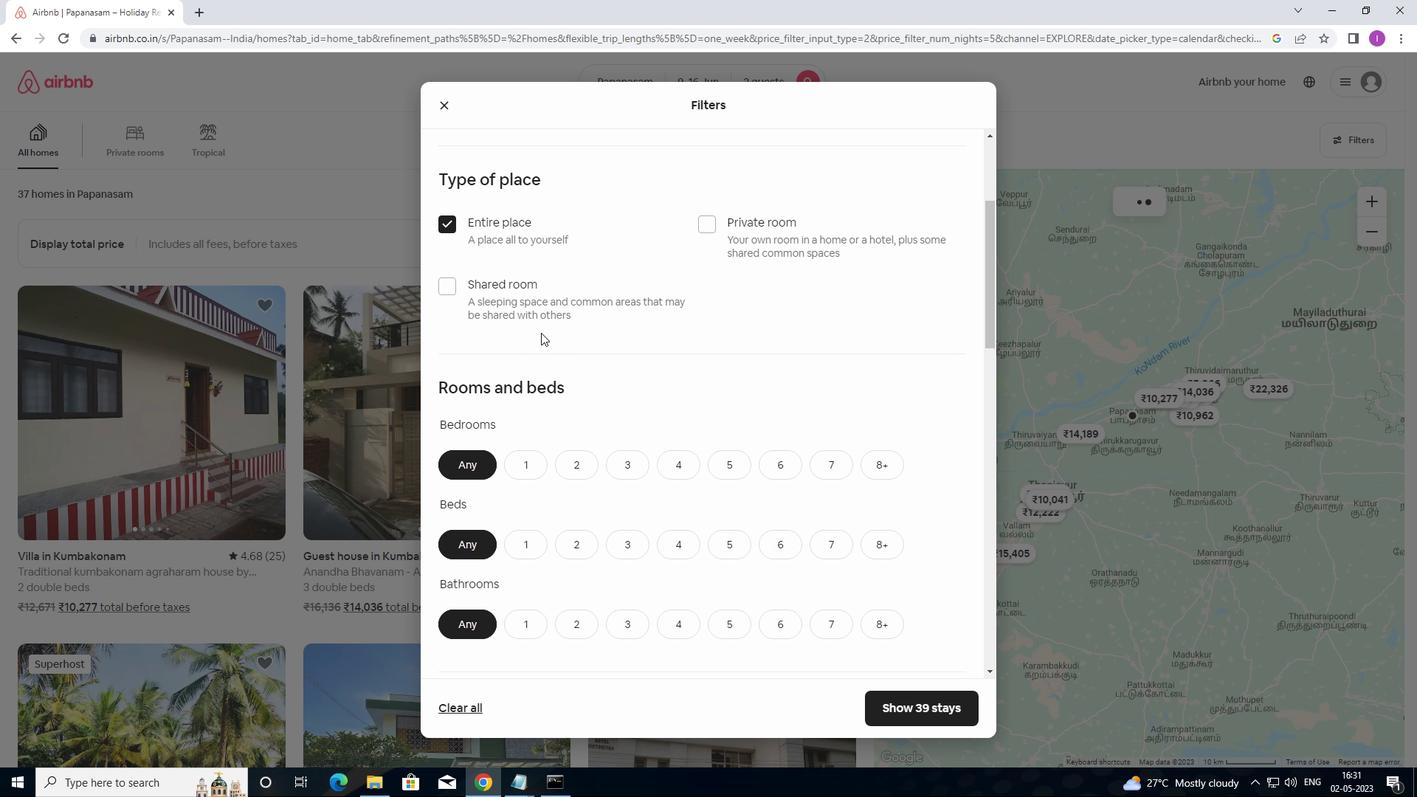 
Action: Mouse moved to (573, 352)
Screenshot: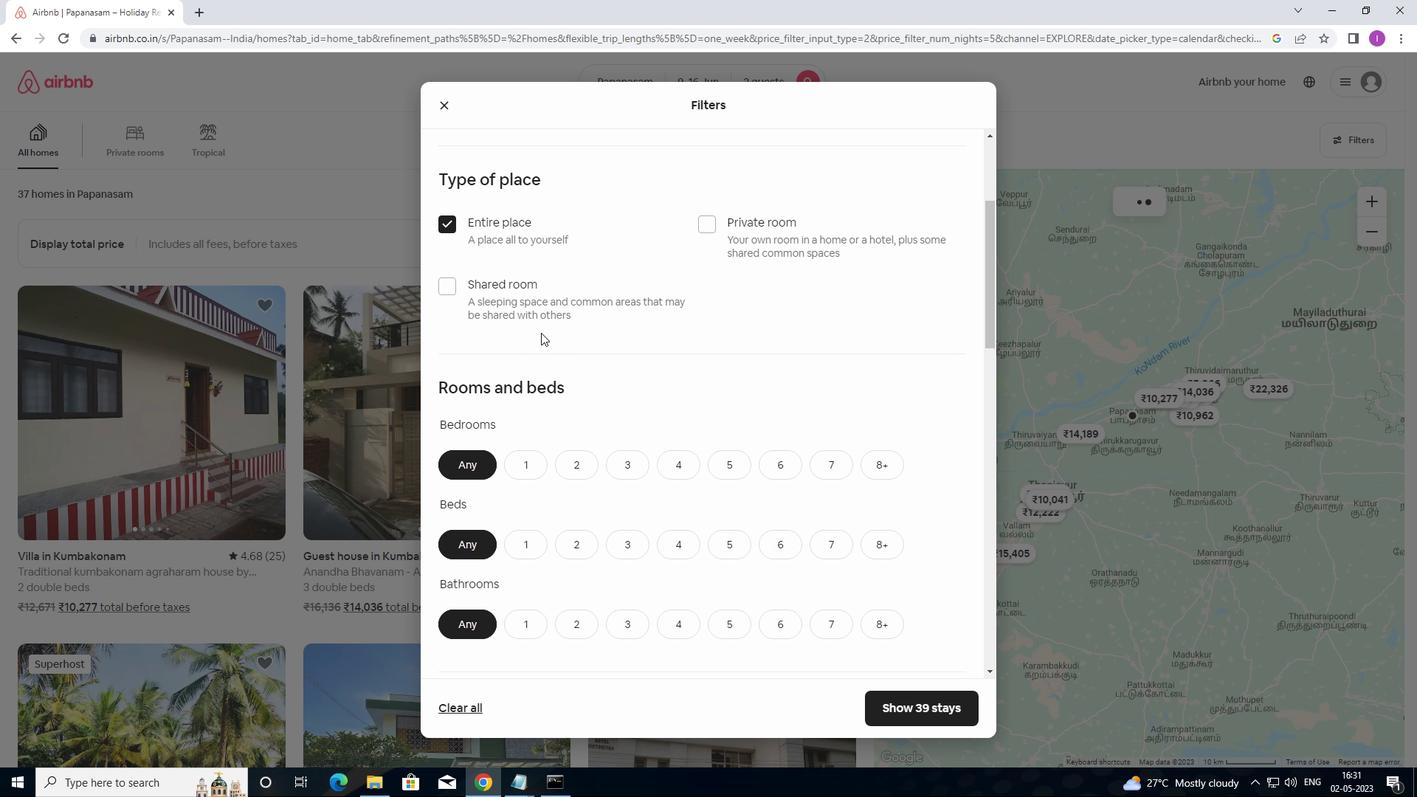 
Action: Mouse scrolled (573, 352) with delta (0, 0)
Screenshot: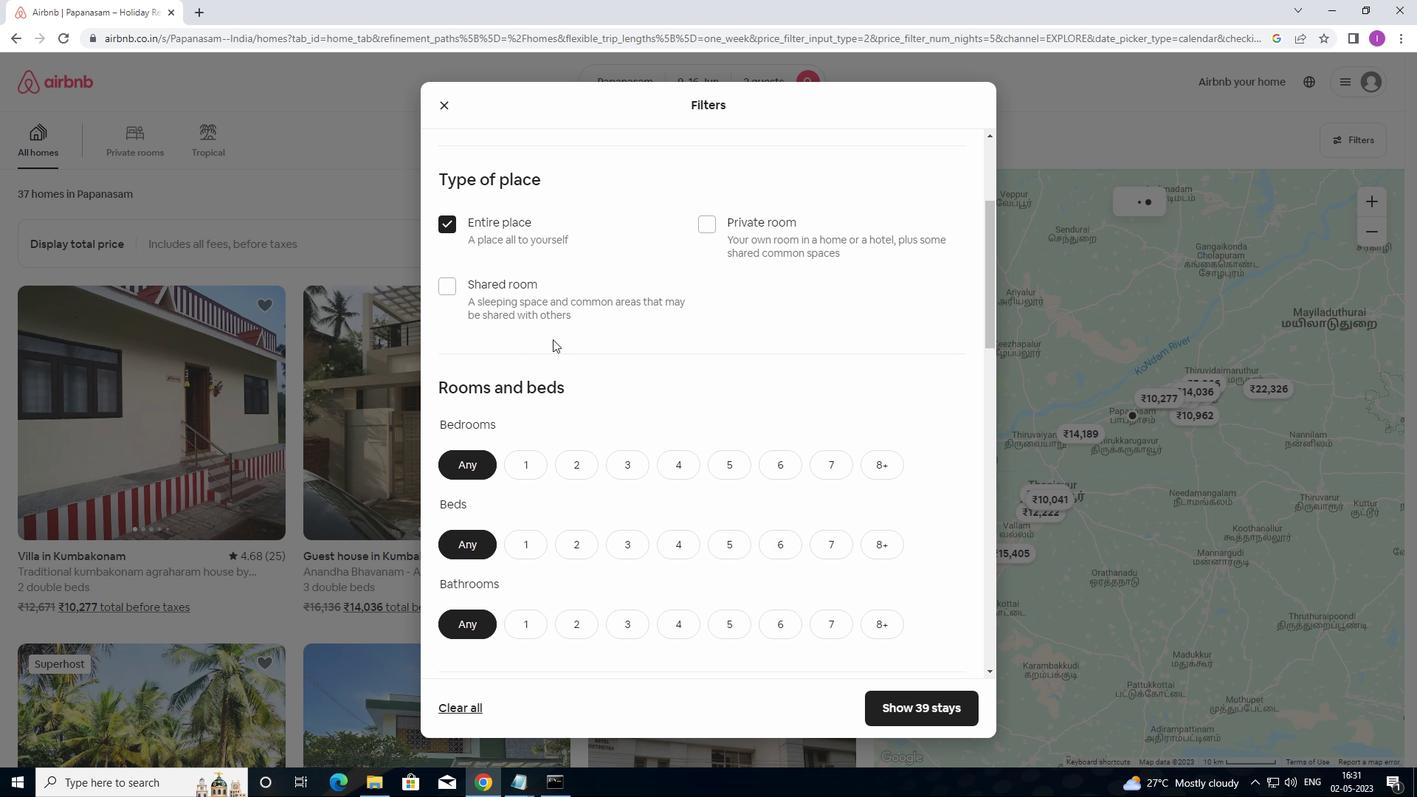 
Action: Mouse moved to (599, 326)
Screenshot: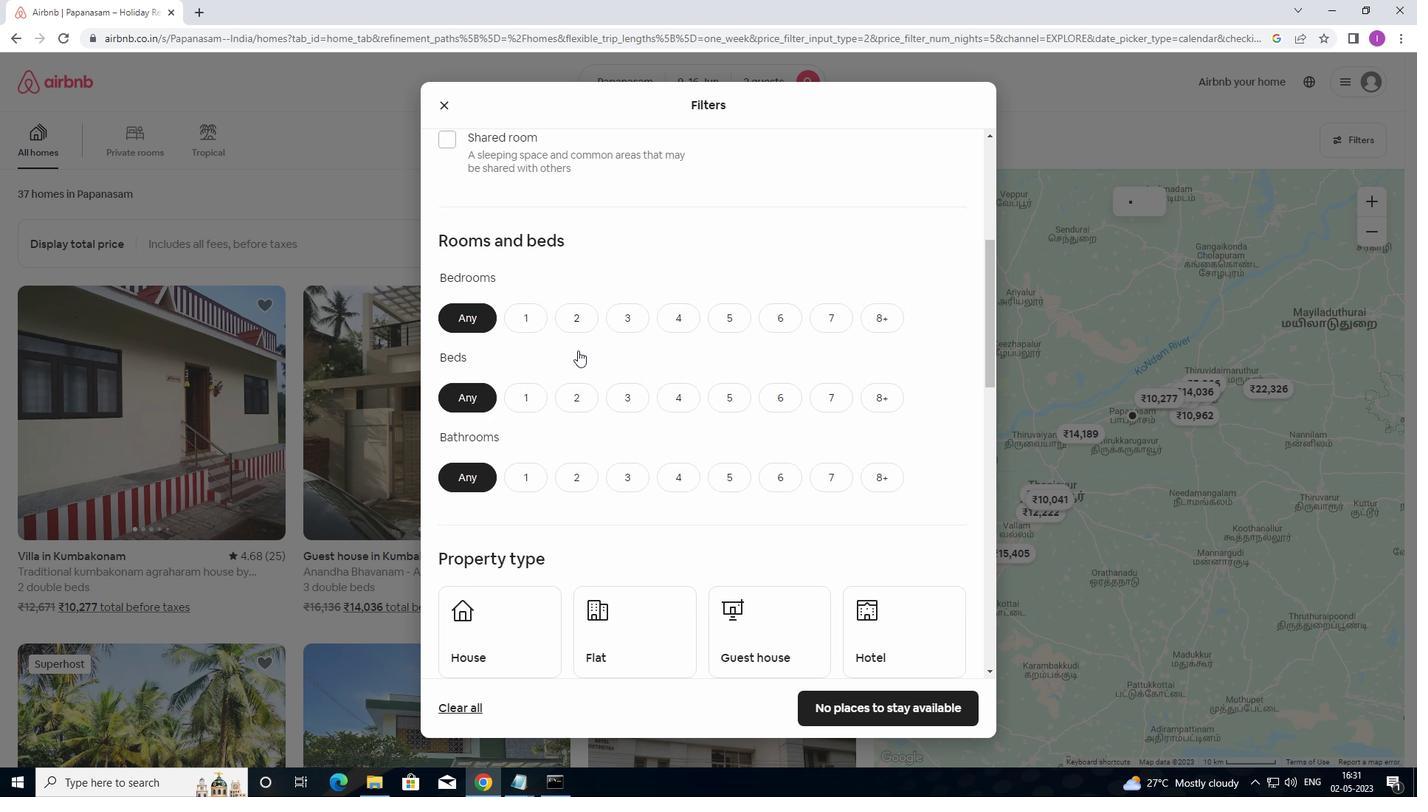 
Action: Mouse scrolled (599, 325) with delta (0, 0)
Screenshot: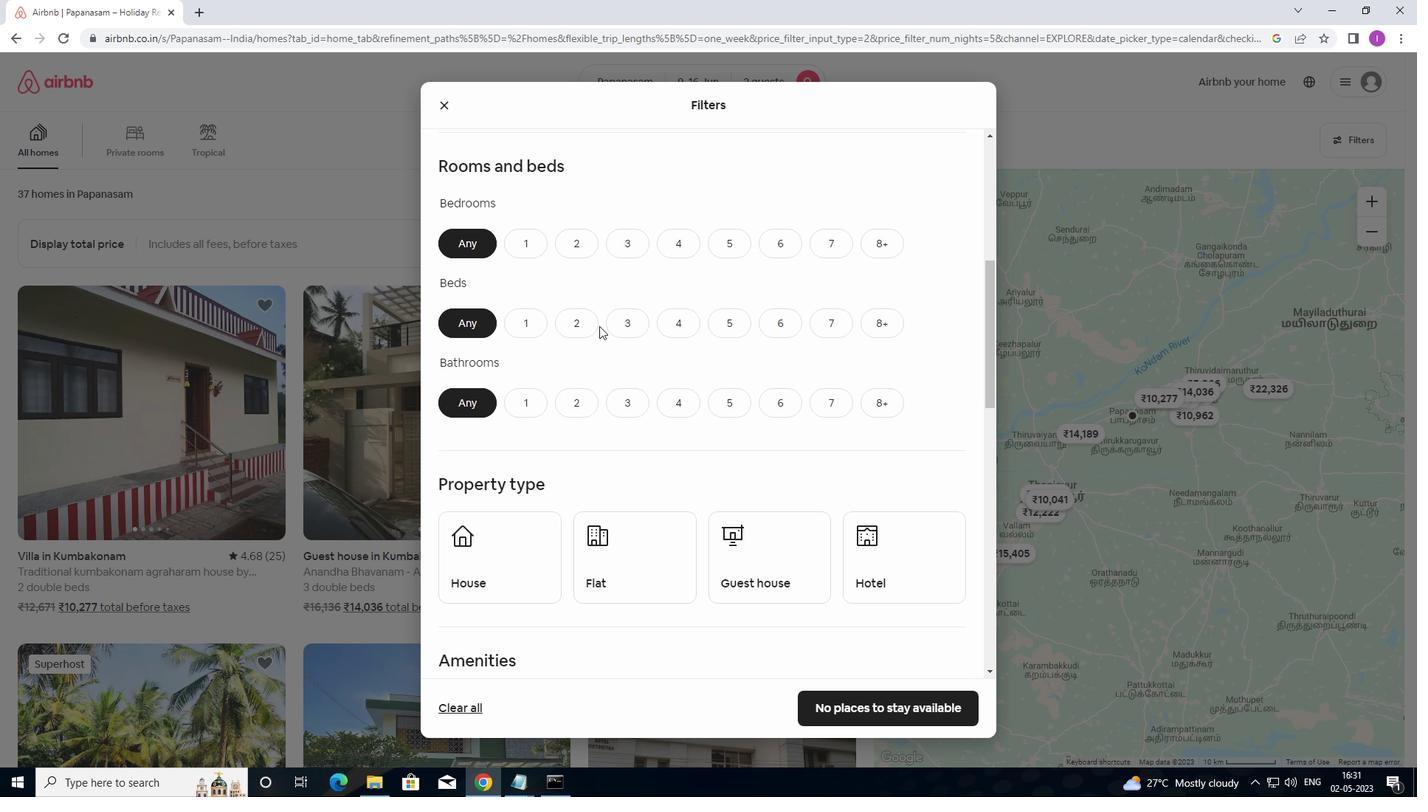 
Action: Mouse moved to (574, 174)
Screenshot: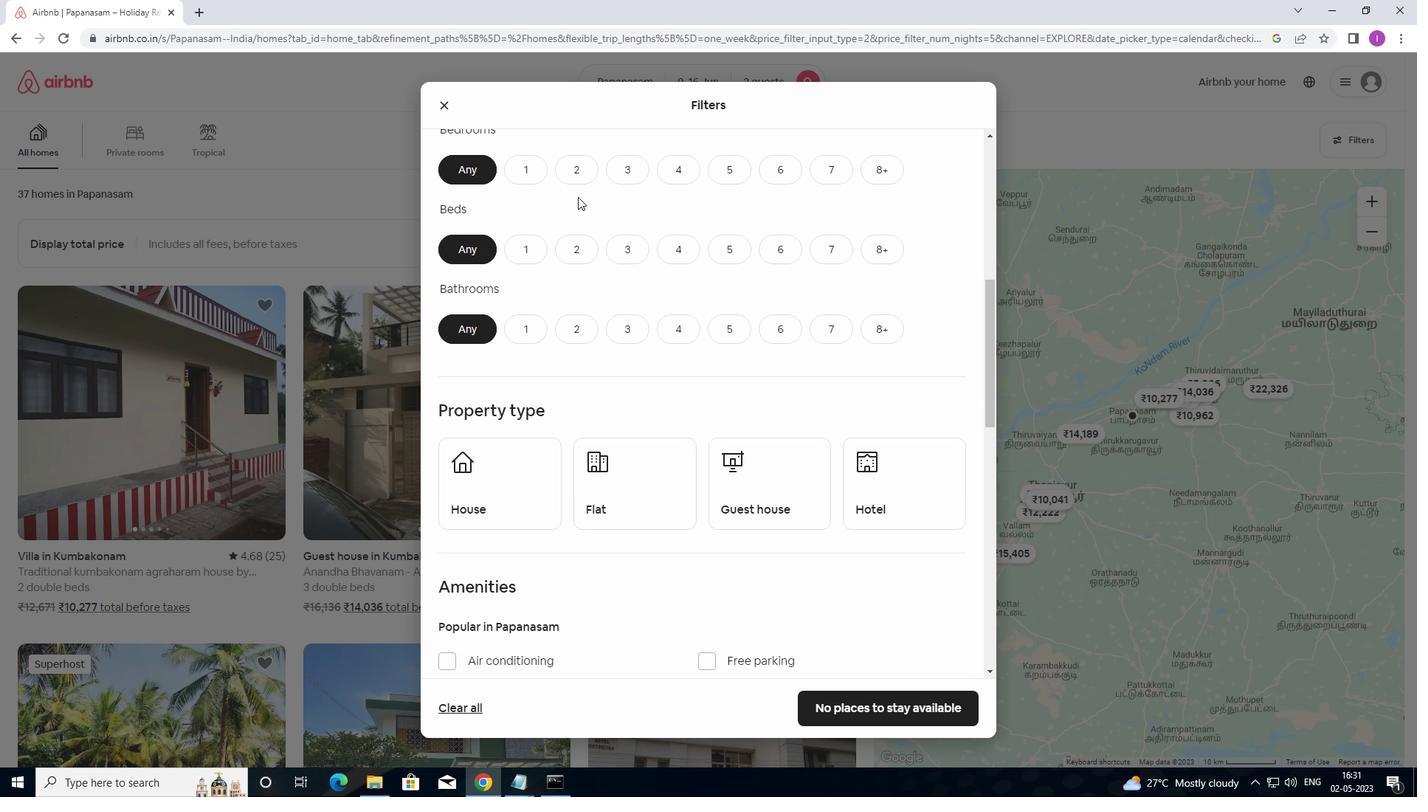 
Action: Mouse pressed left at (574, 174)
Screenshot: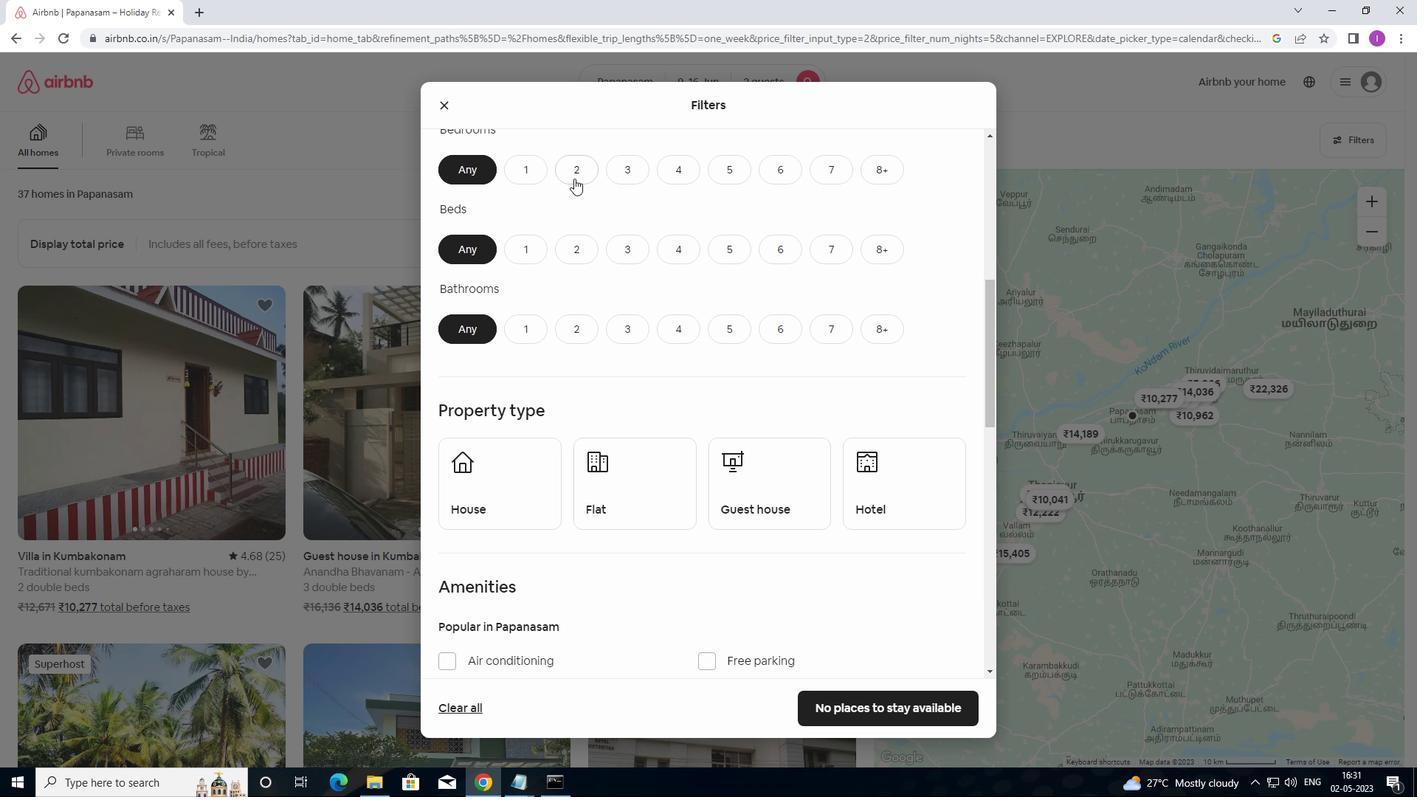 
Action: Mouse moved to (581, 251)
Screenshot: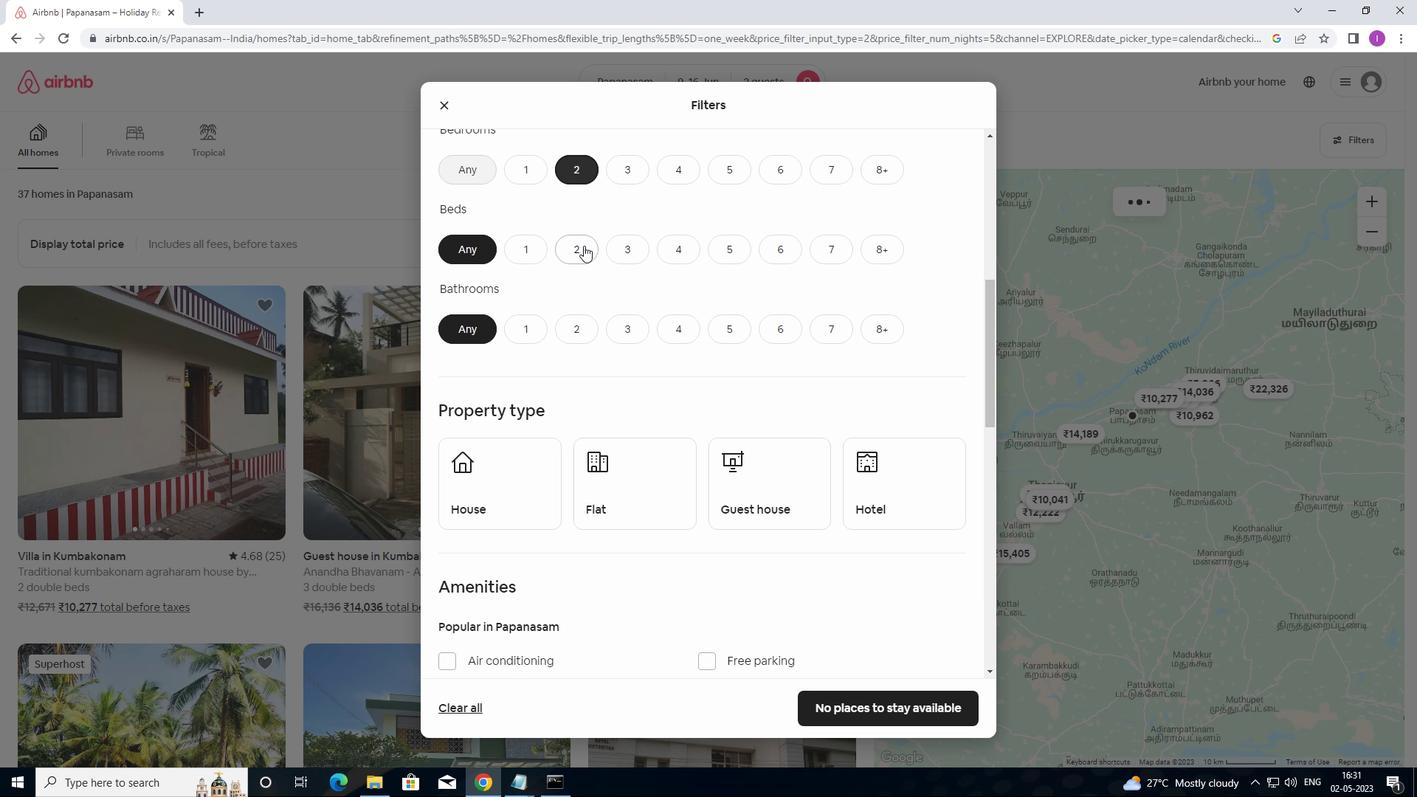 
Action: Mouse pressed left at (581, 251)
Screenshot: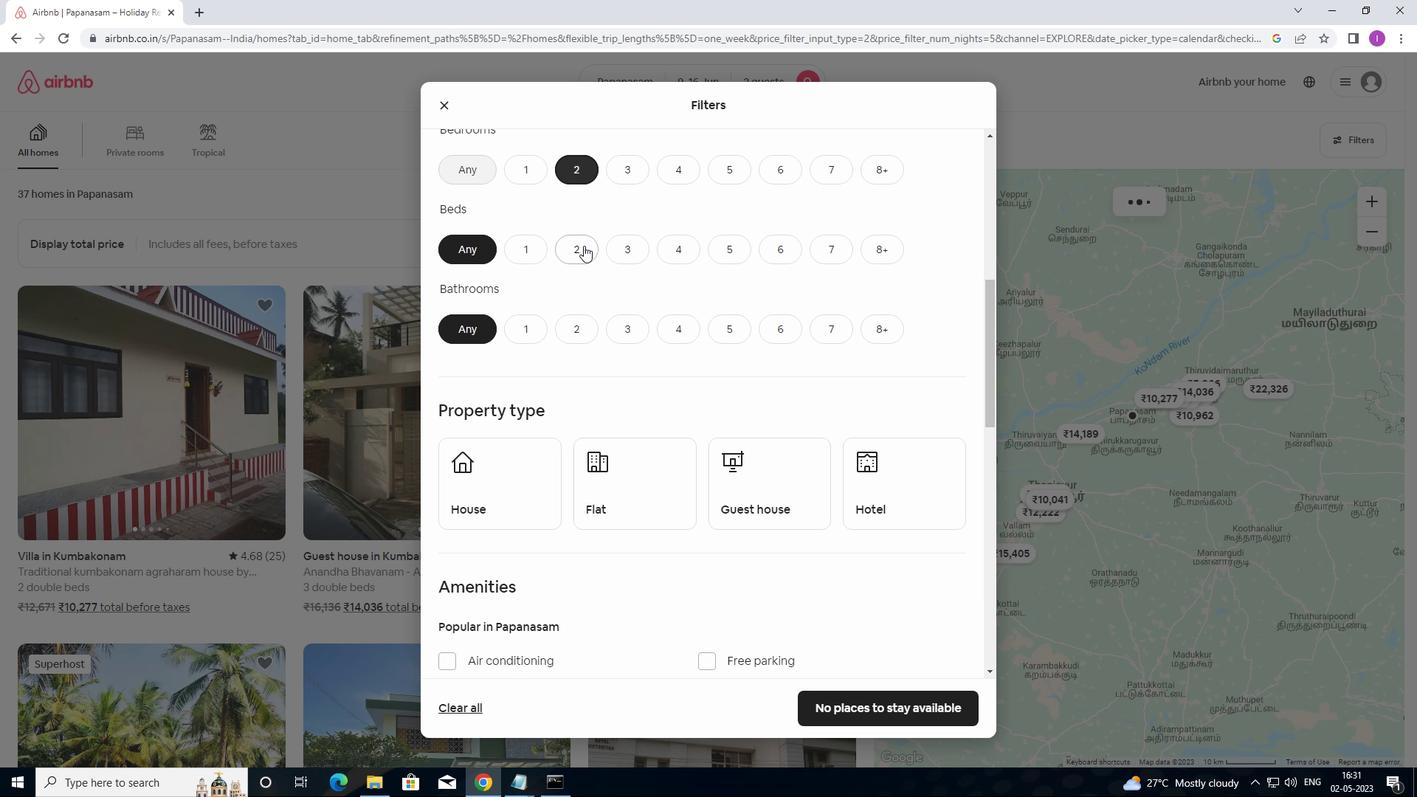
Action: Mouse moved to (522, 330)
Screenshot: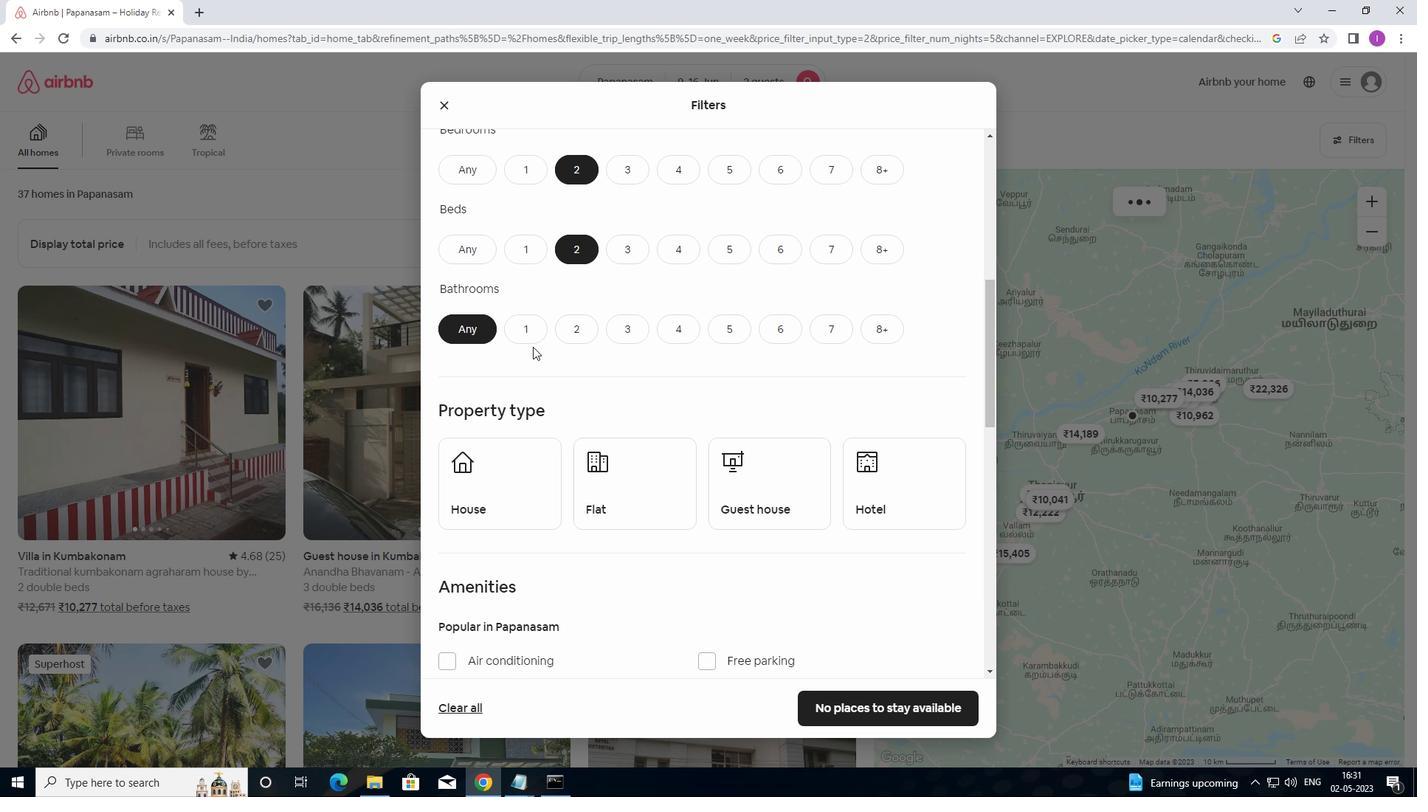 
Action: Mouse pressed left at (522, 330)
Screenshot: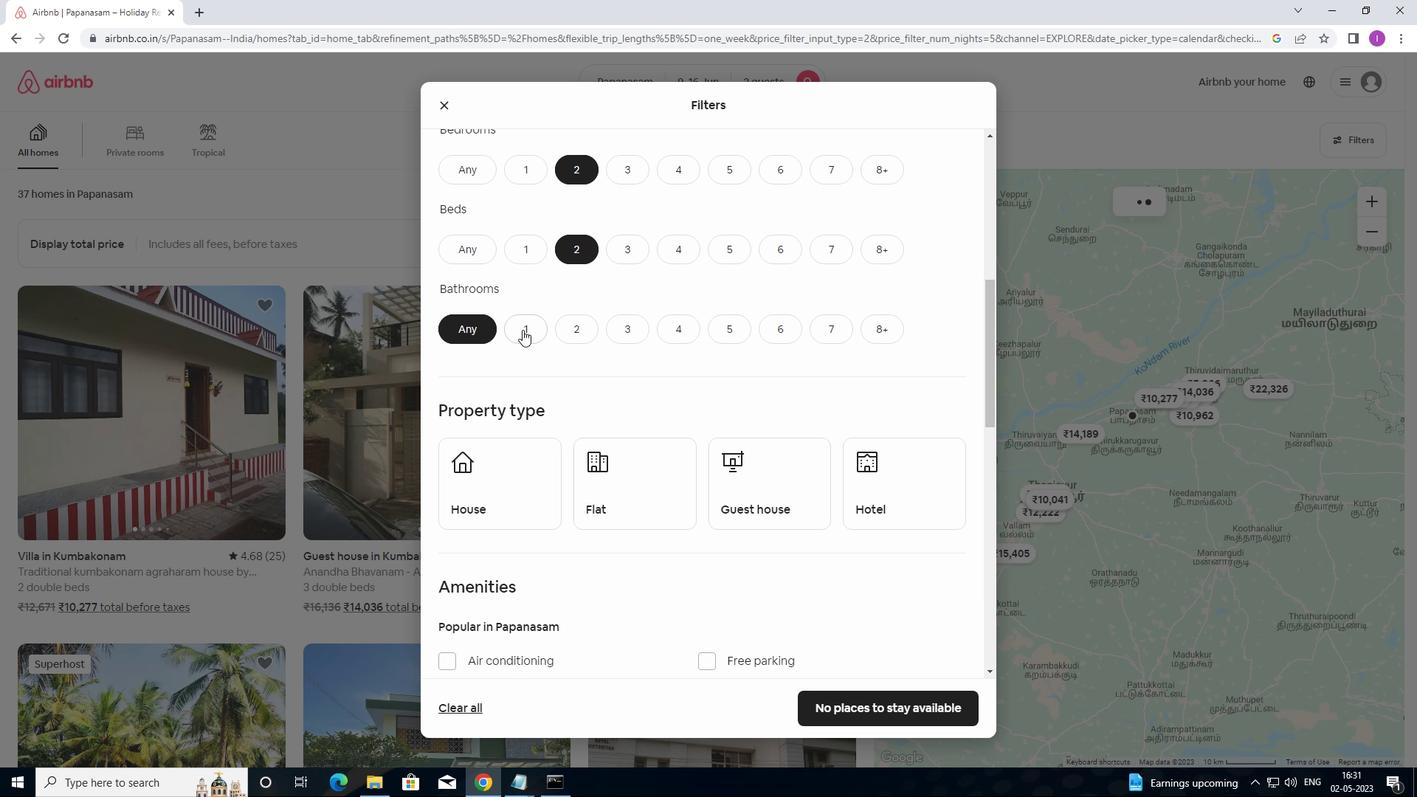 
Action: Mouse moved to (602, 347)
Screenshot: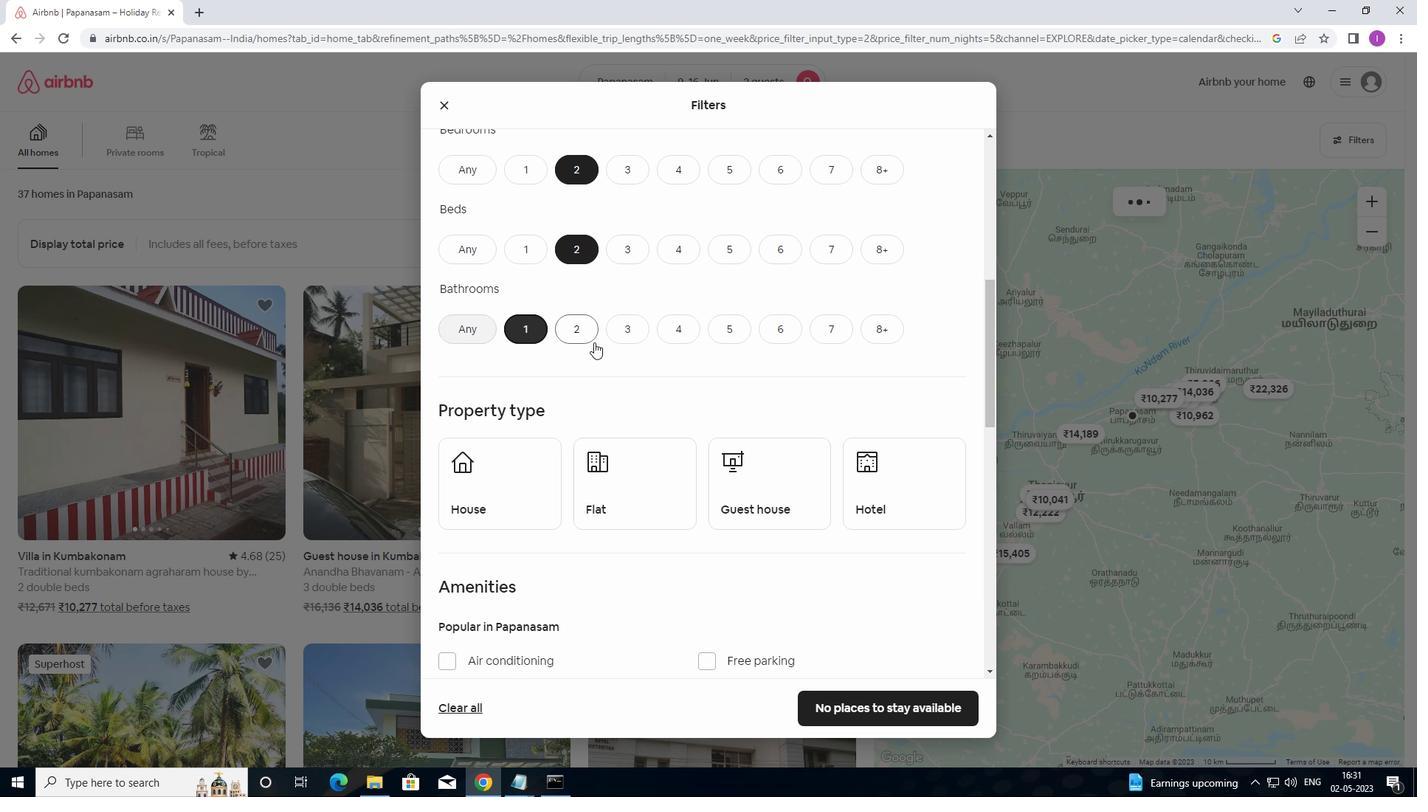 
Action: Mouse scrolled (602, 346) with delta (0, 0)
Screenshot: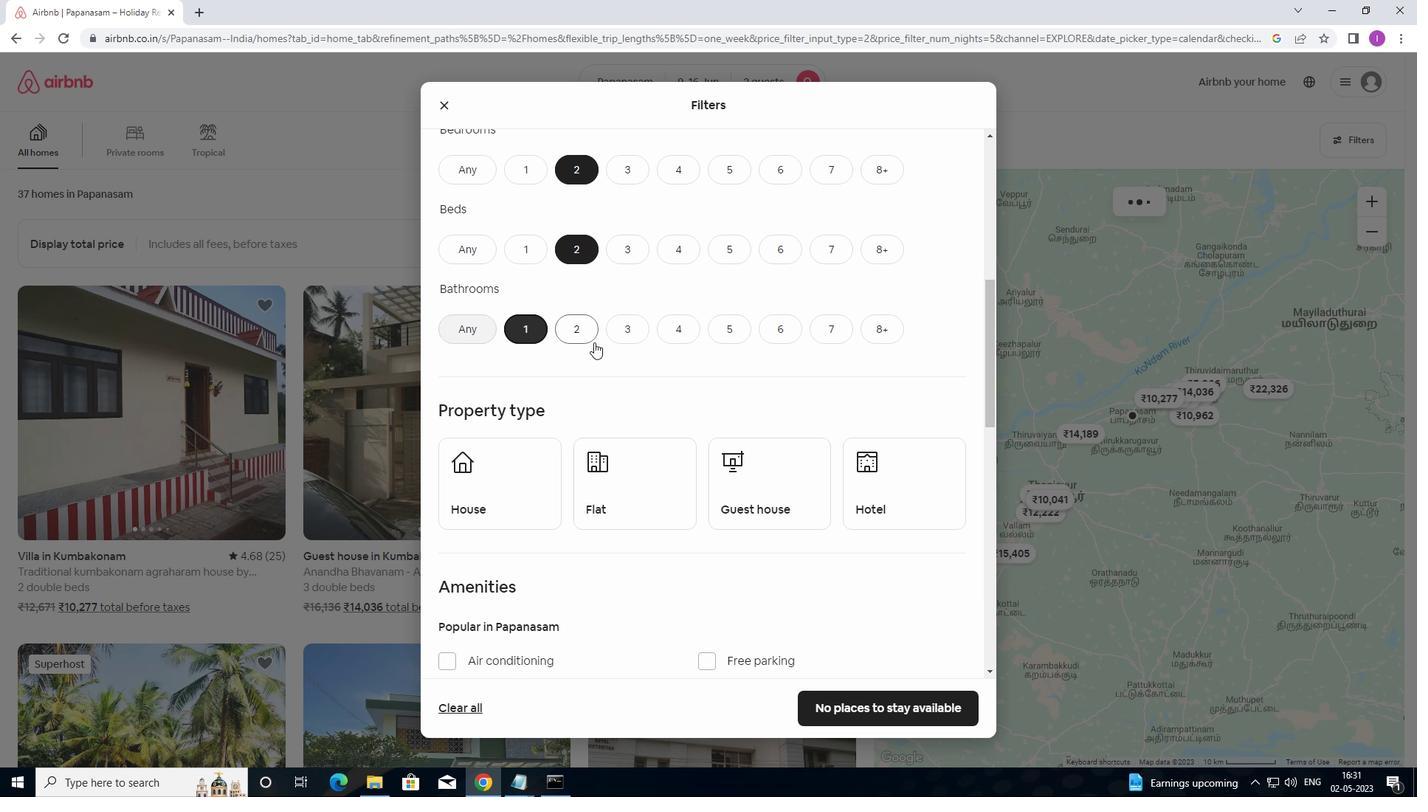
Action: Mouse moved to (612, 351)
Screenshot: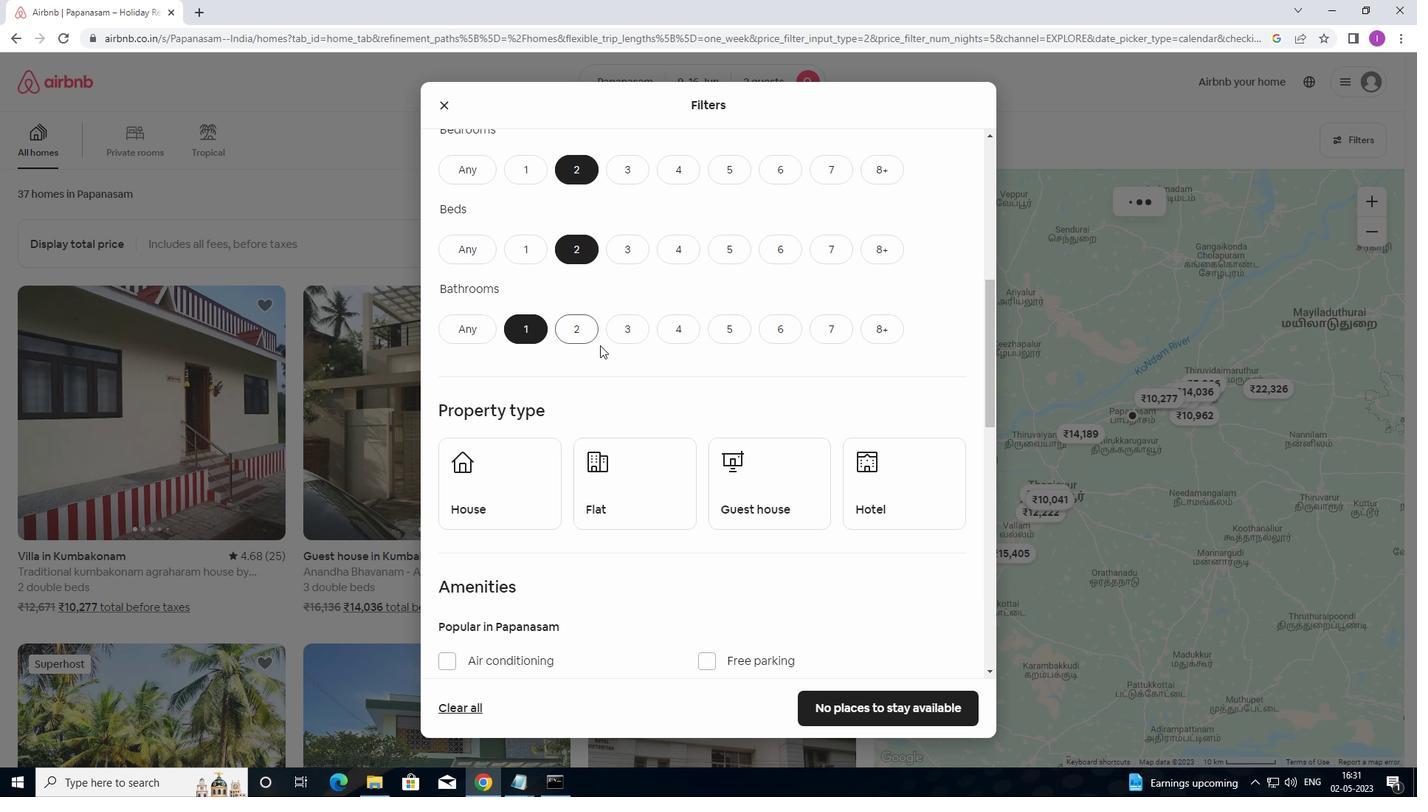 
Action: Mouse scrolled (612, 350) with delta (0, 0)
Screenshot: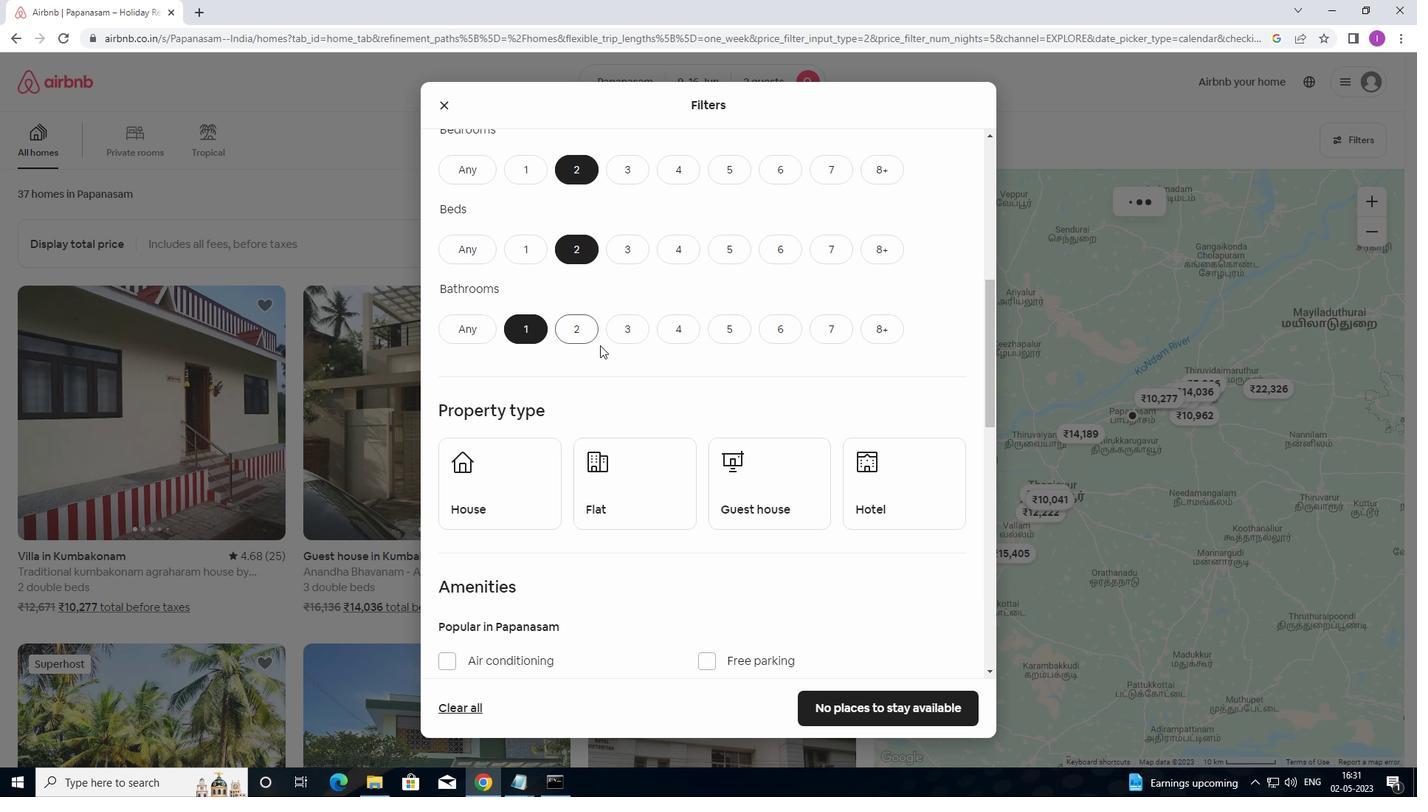
Action: Mouse moved to (622, 342)
Screenshot: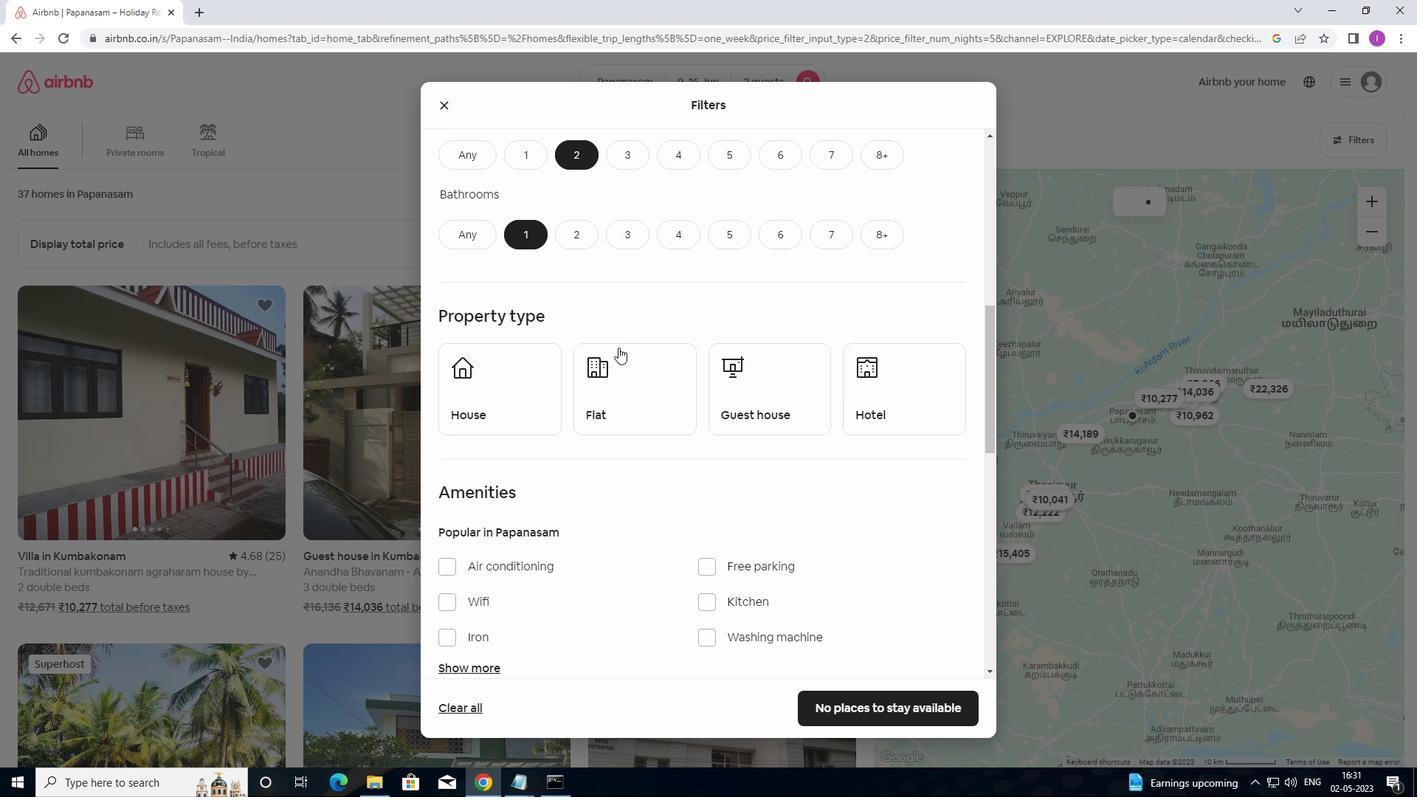 
Action: Mouse scrolled (622, 341) with delta (0, 0)
Screenshot: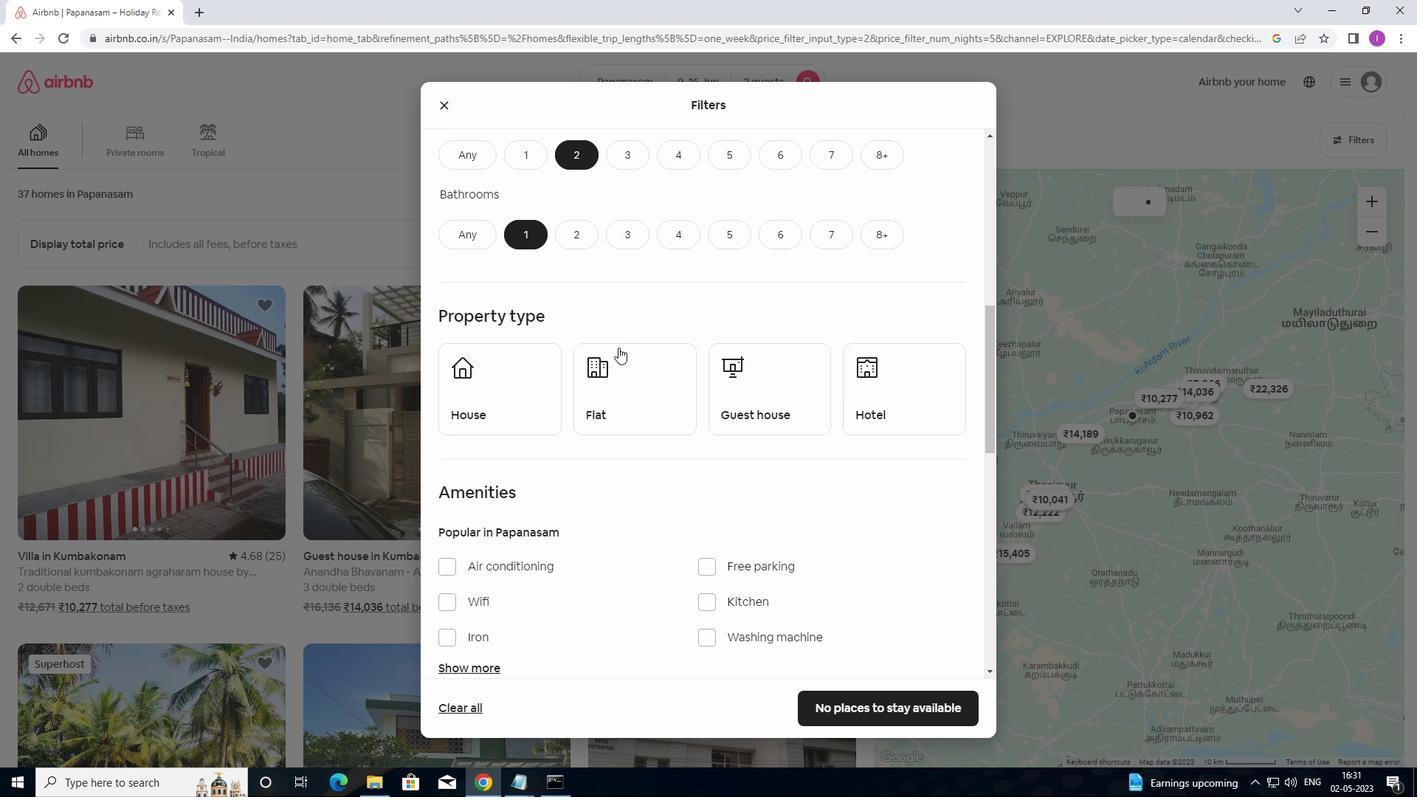 
Action: Mouse moved to (623, 342)
Screenshot: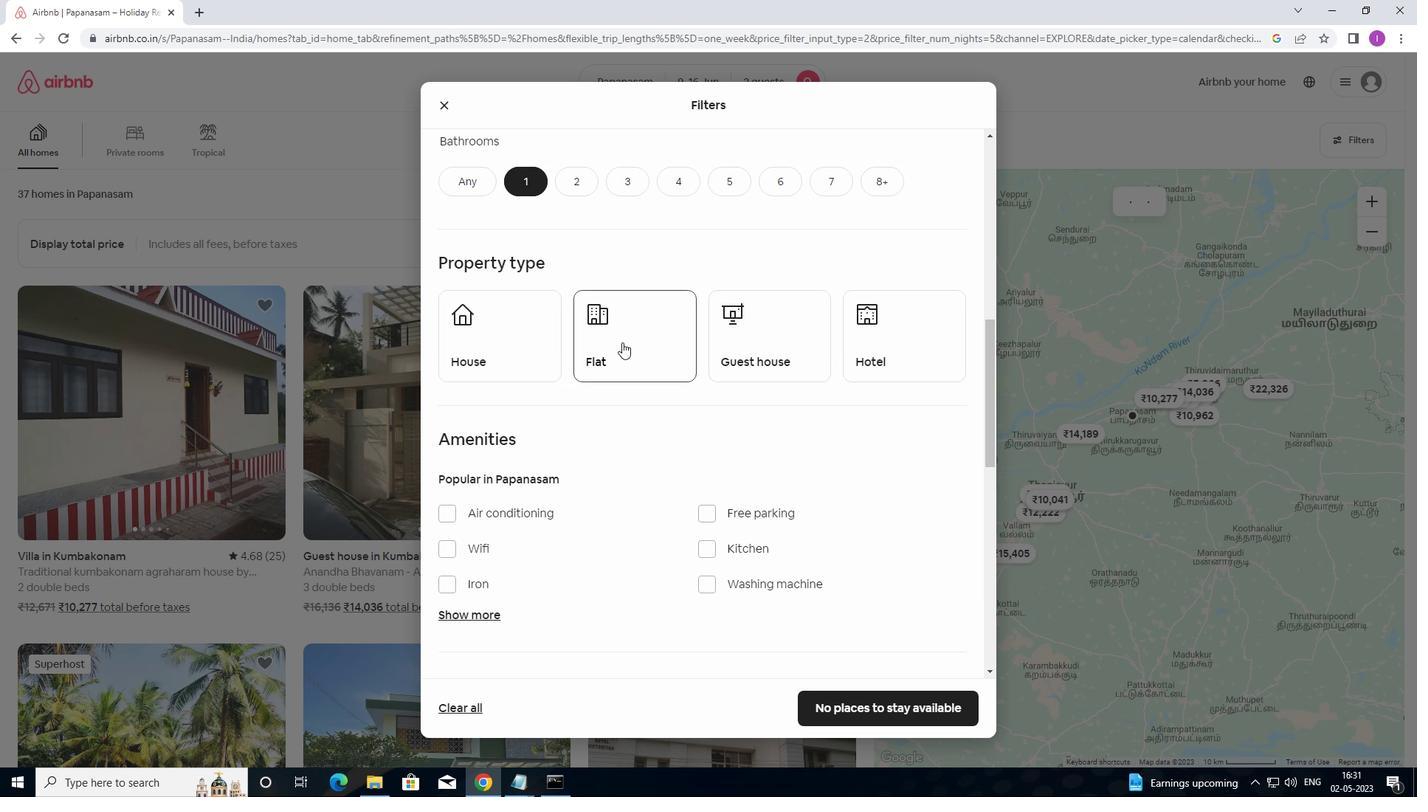 
Action: Mouse scrolled (623, 341) with delta (0, 0)
Screenshot: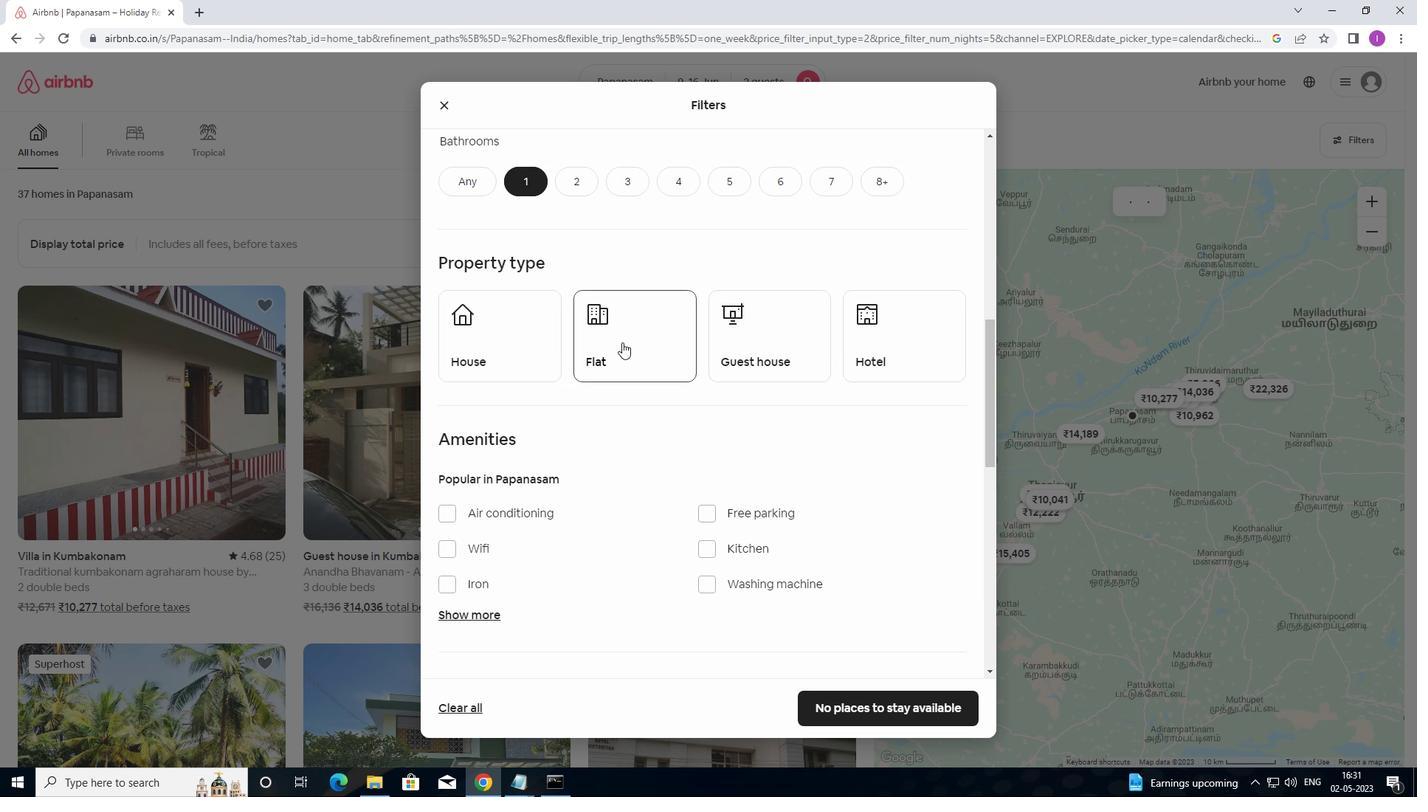 
Action: Mouse moved to (517, 212)
Screenshot: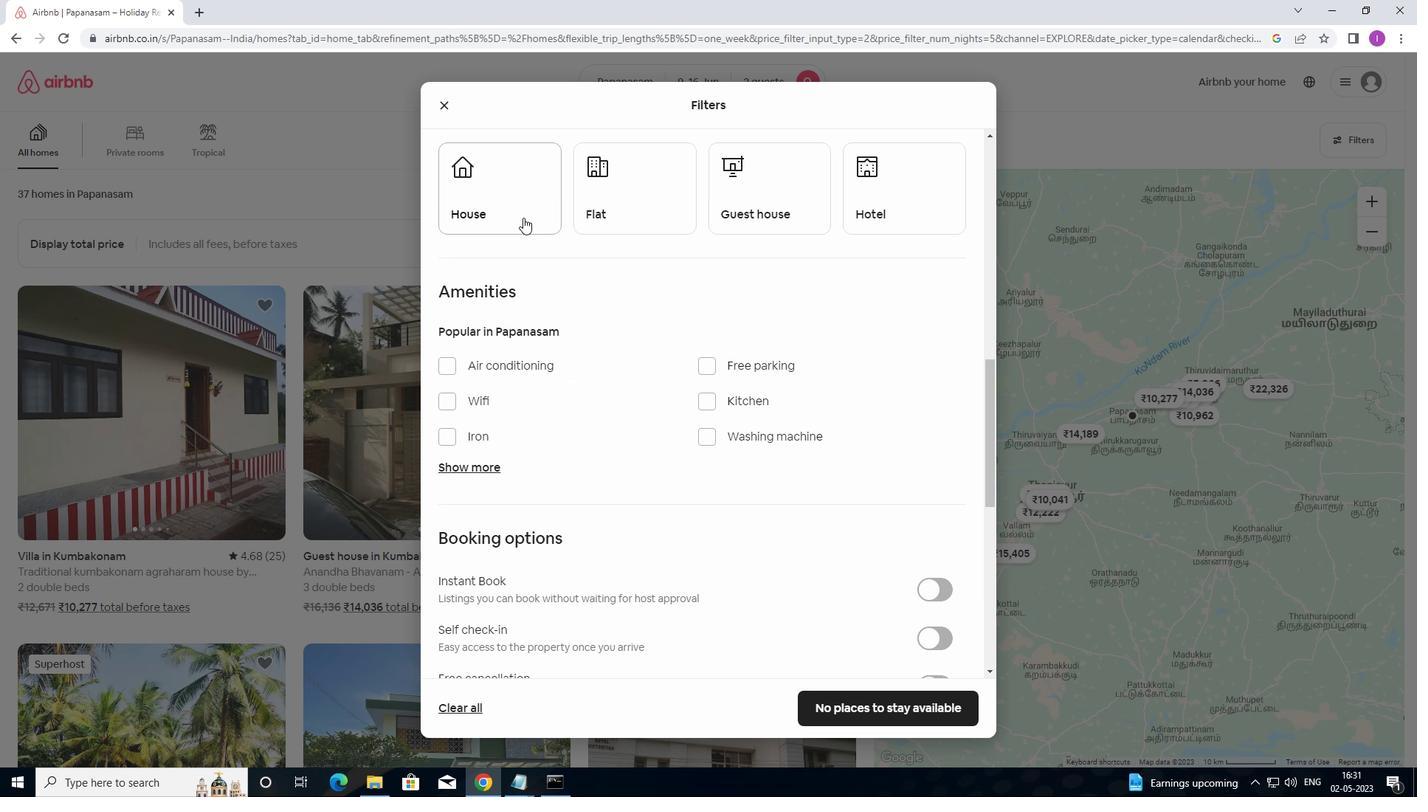
Action: Mouse pressed left at (517, 212)
Screenshot: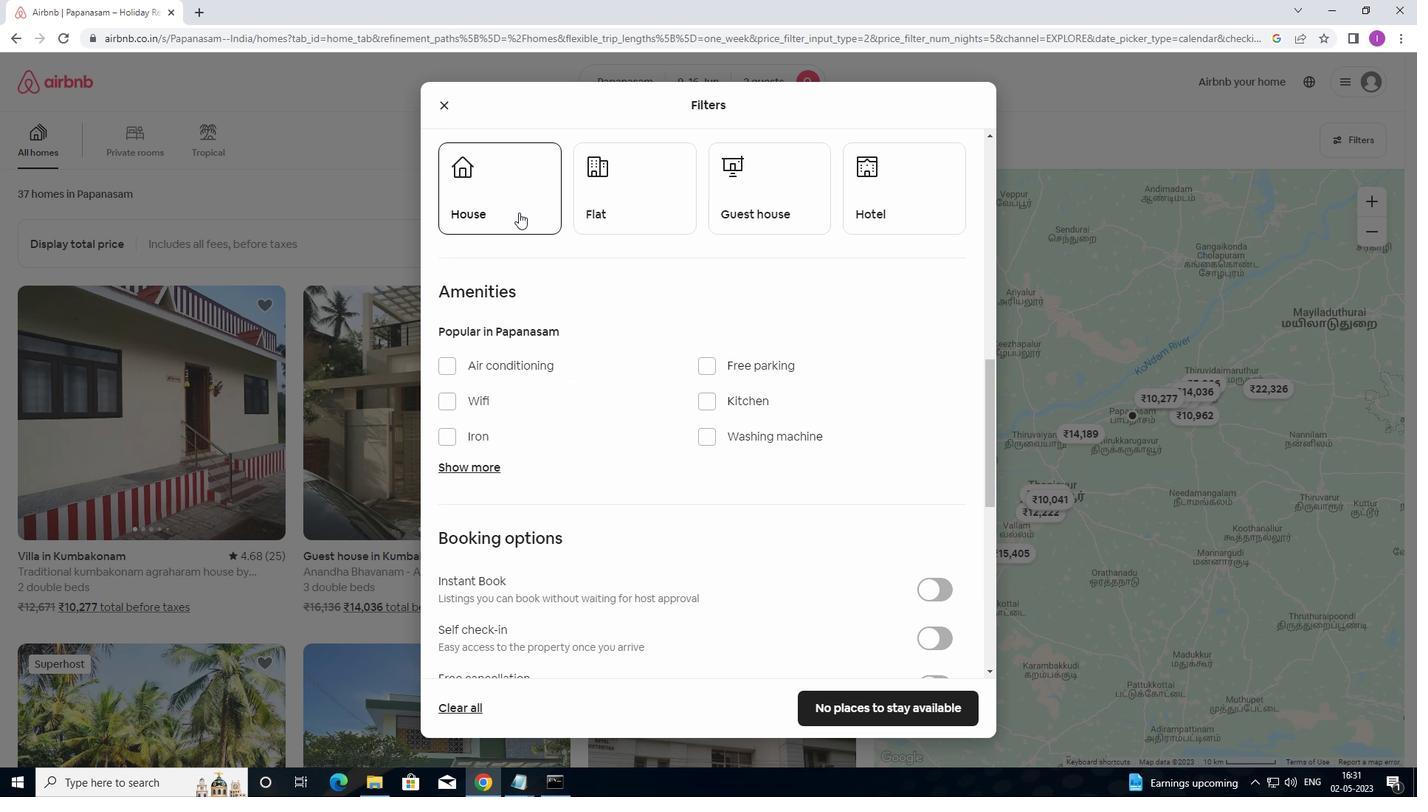 
Action: Mouse moved to (613, 198)
Screenshot: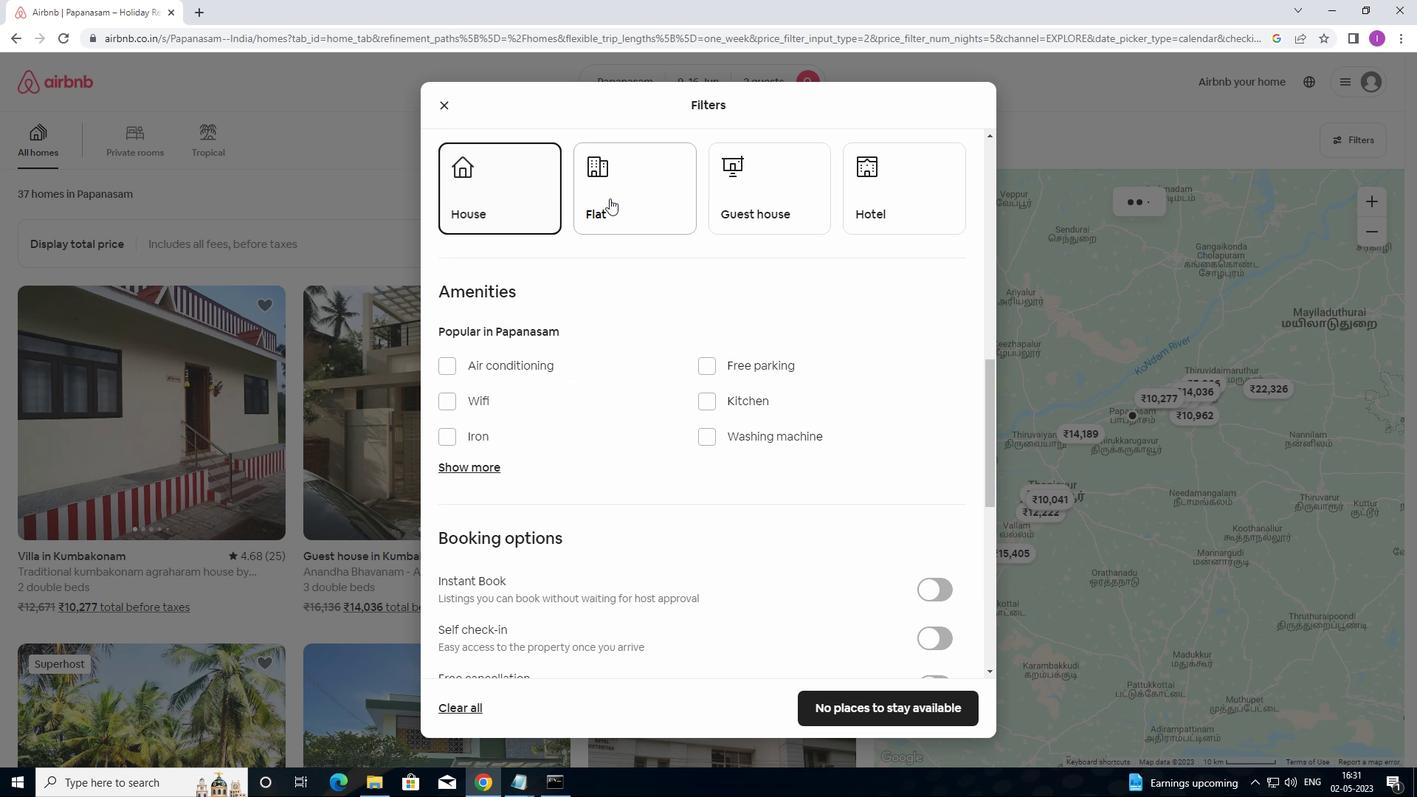
Action: Mouse pressed left at (613, 198)
Screenshot: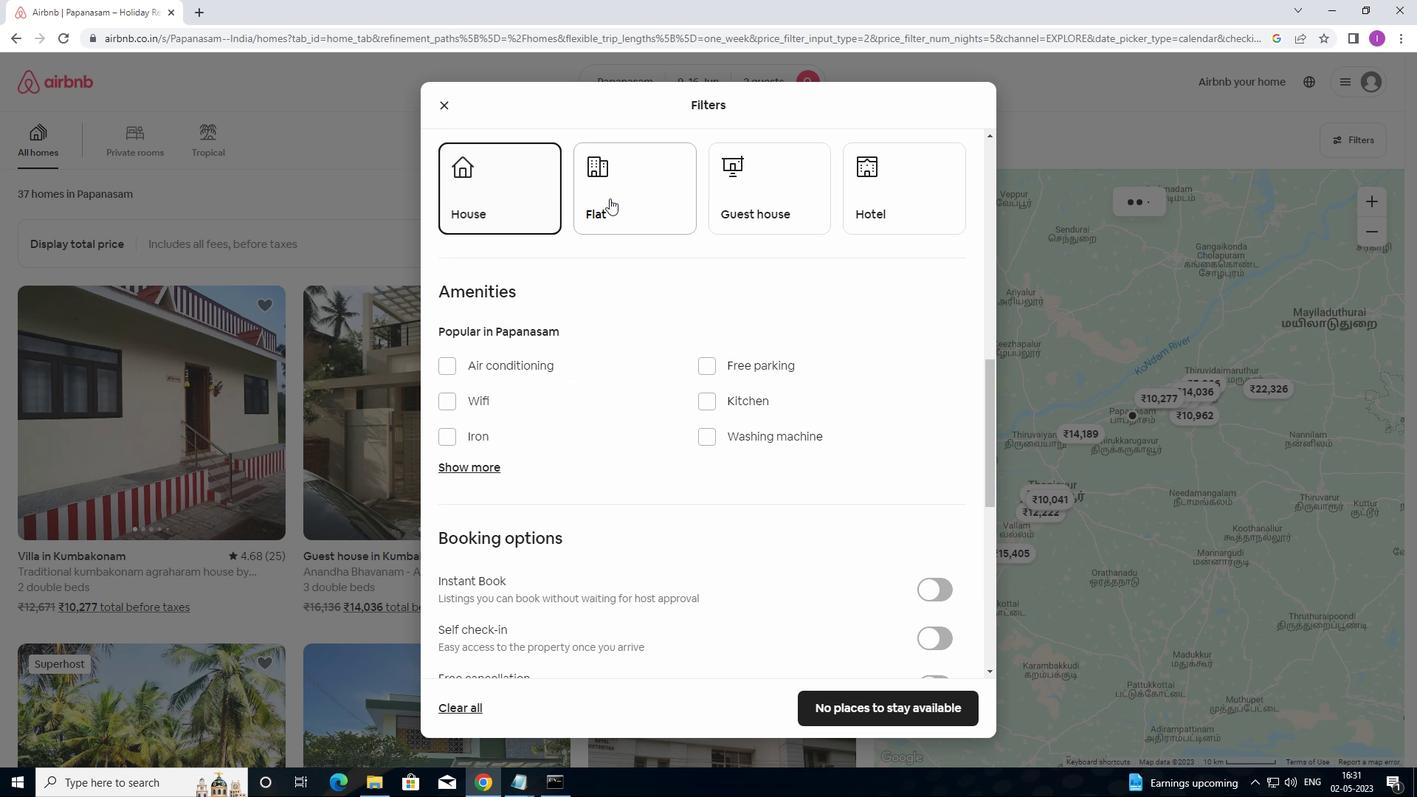 
Action: Mouse moved to (779, 215)
Screenshot: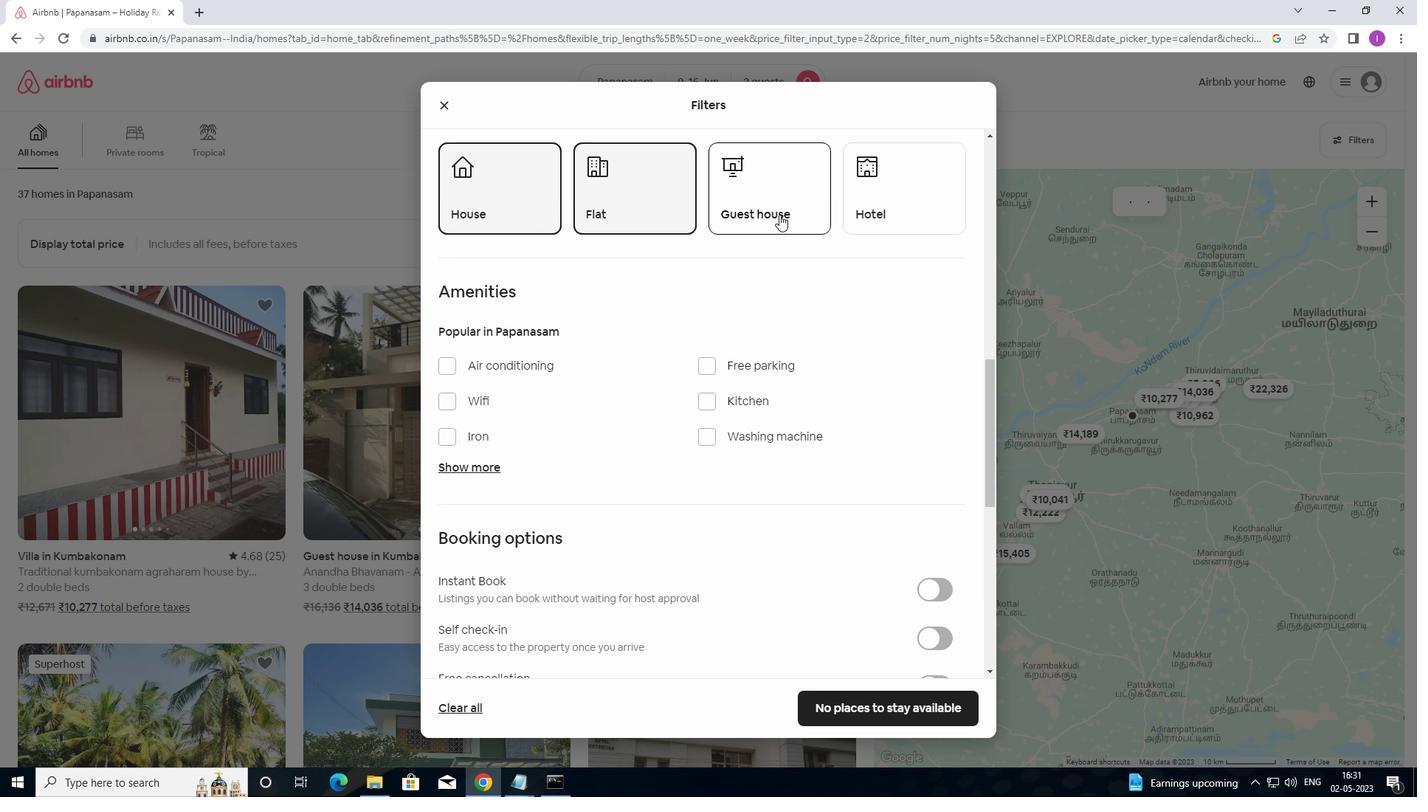 
Action: Mouse pressed left at (779, 215)
Screenshot: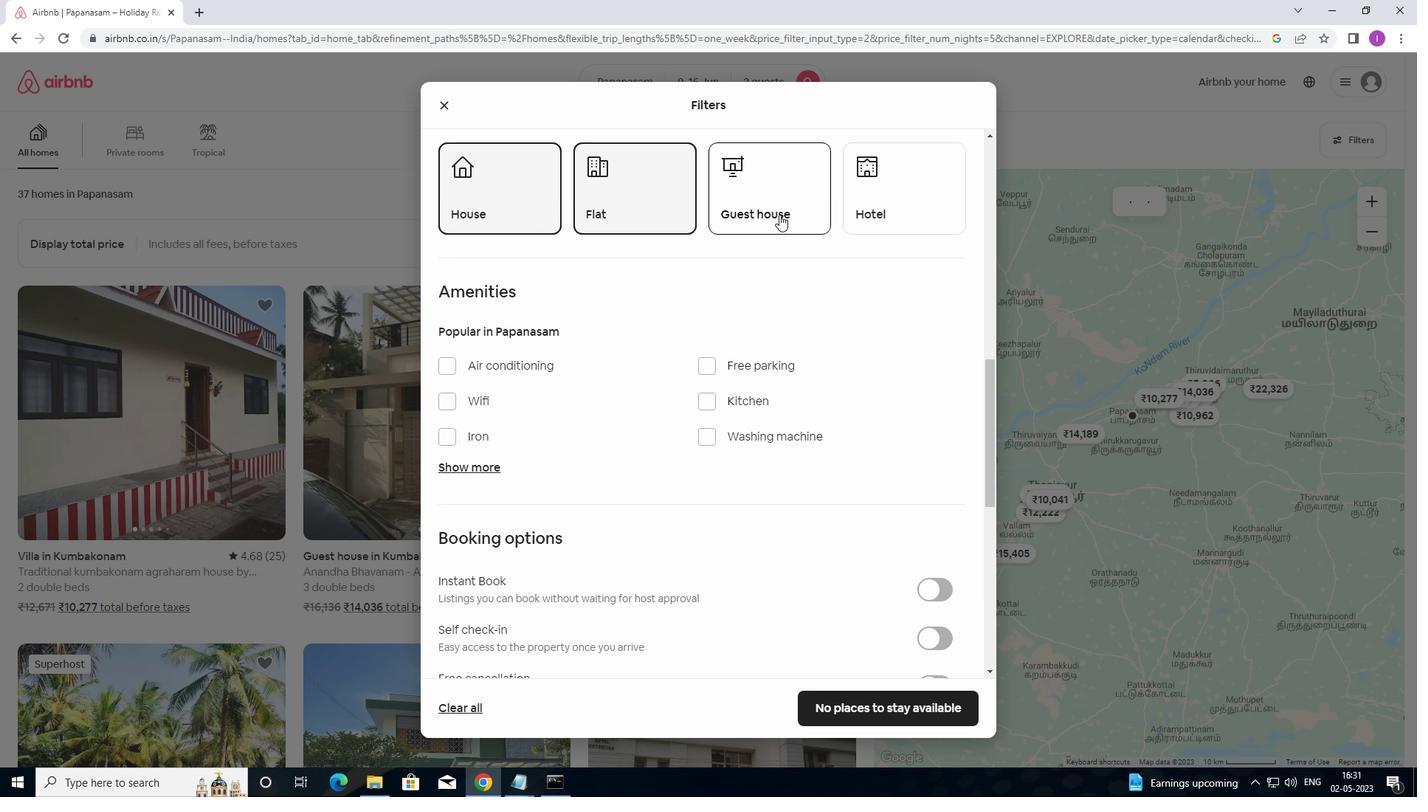 
Action: Mouse moved to (757, 358)
Screenshot: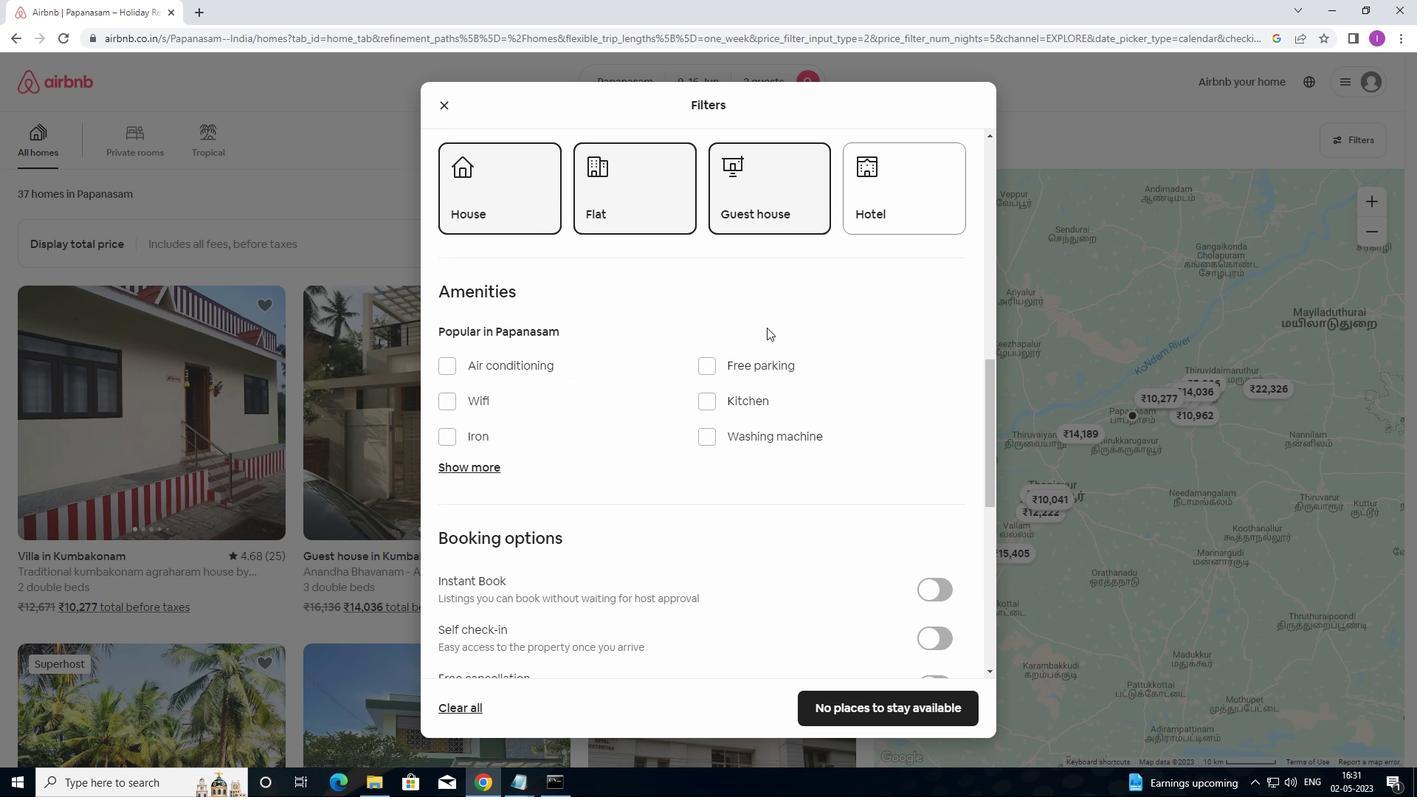 
Action: Mouse scrolled (757, 357) with delta (0, 0)
Screenshot: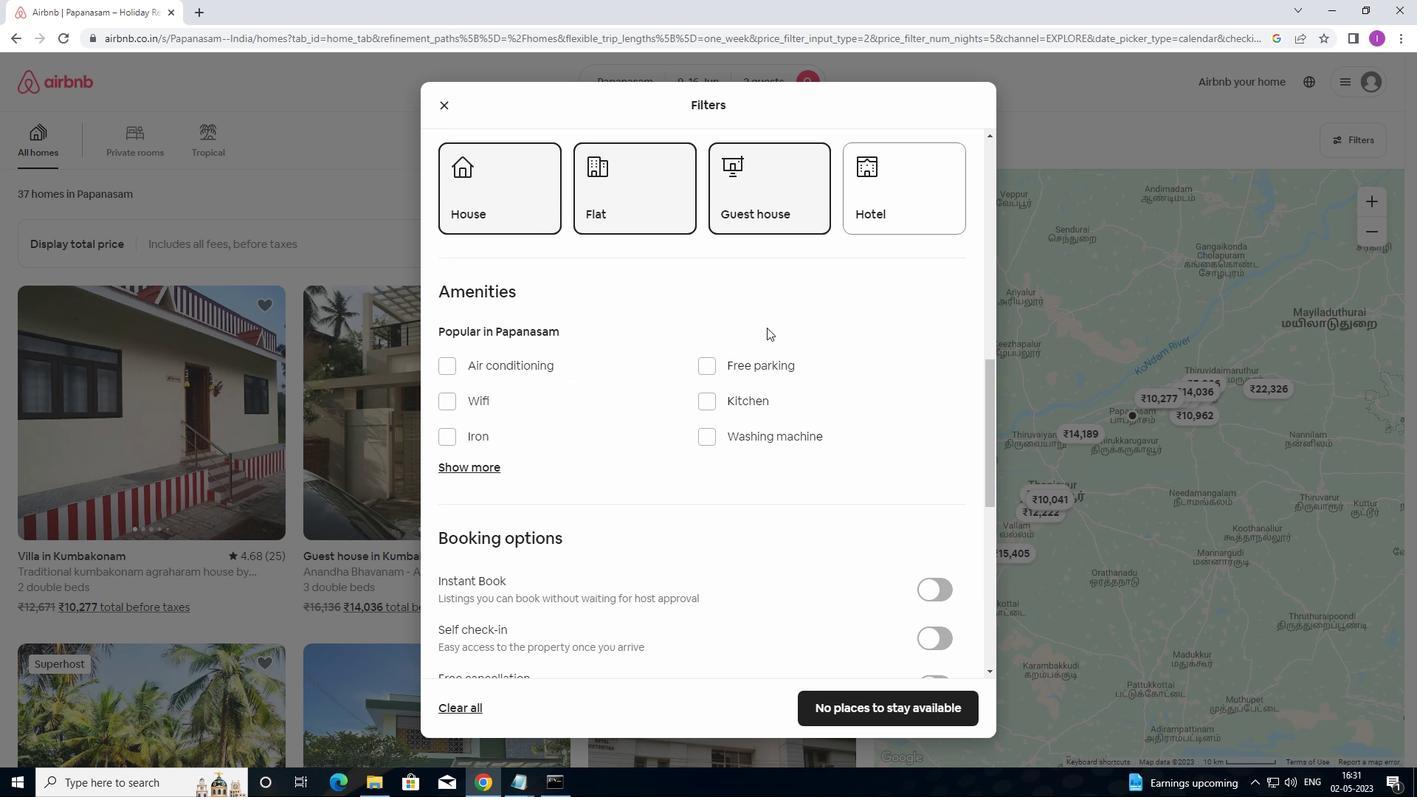 
Action: Mouse moved to (757, 358)
Screenshot: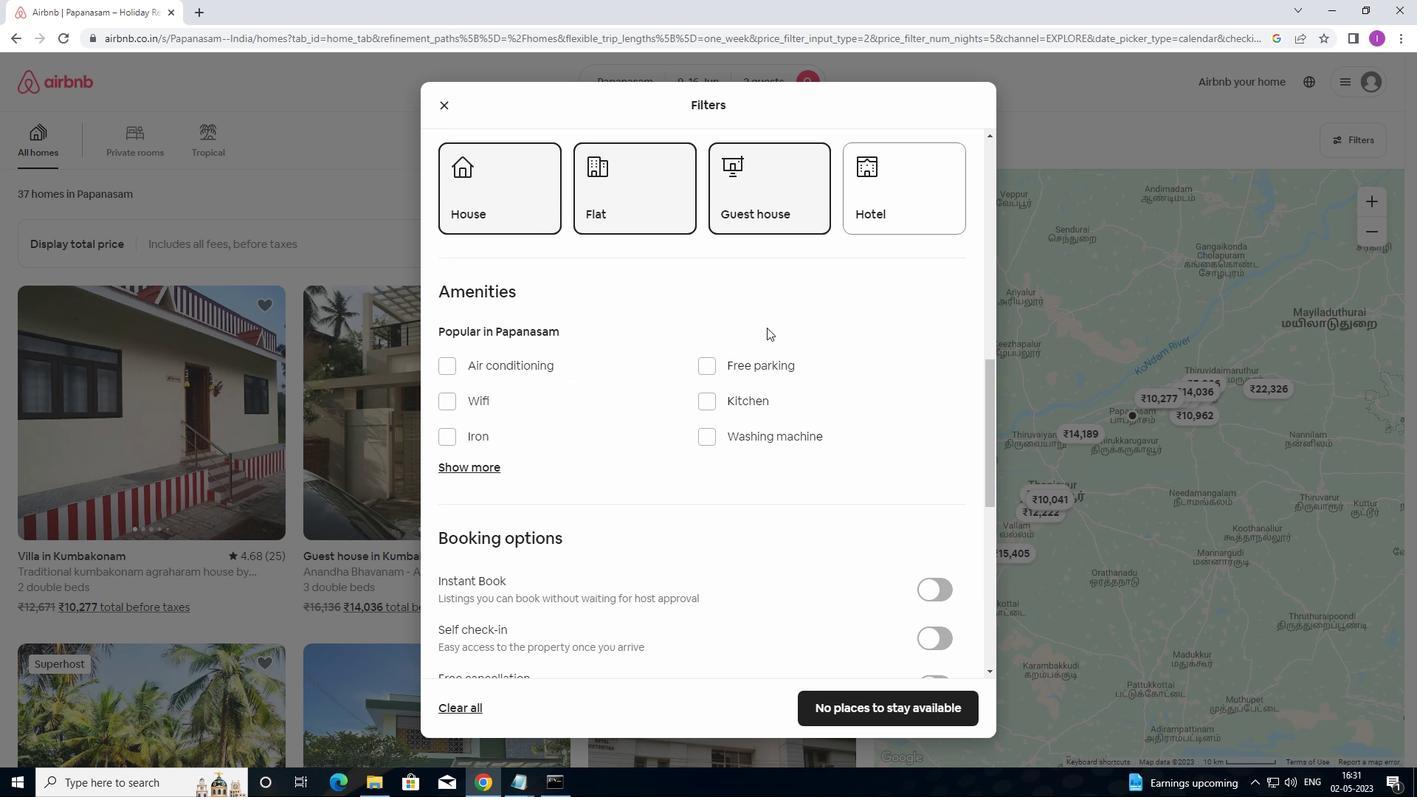 
Action: Mouse scrolled (757, 358) with delta (0, 0)
Screenshot: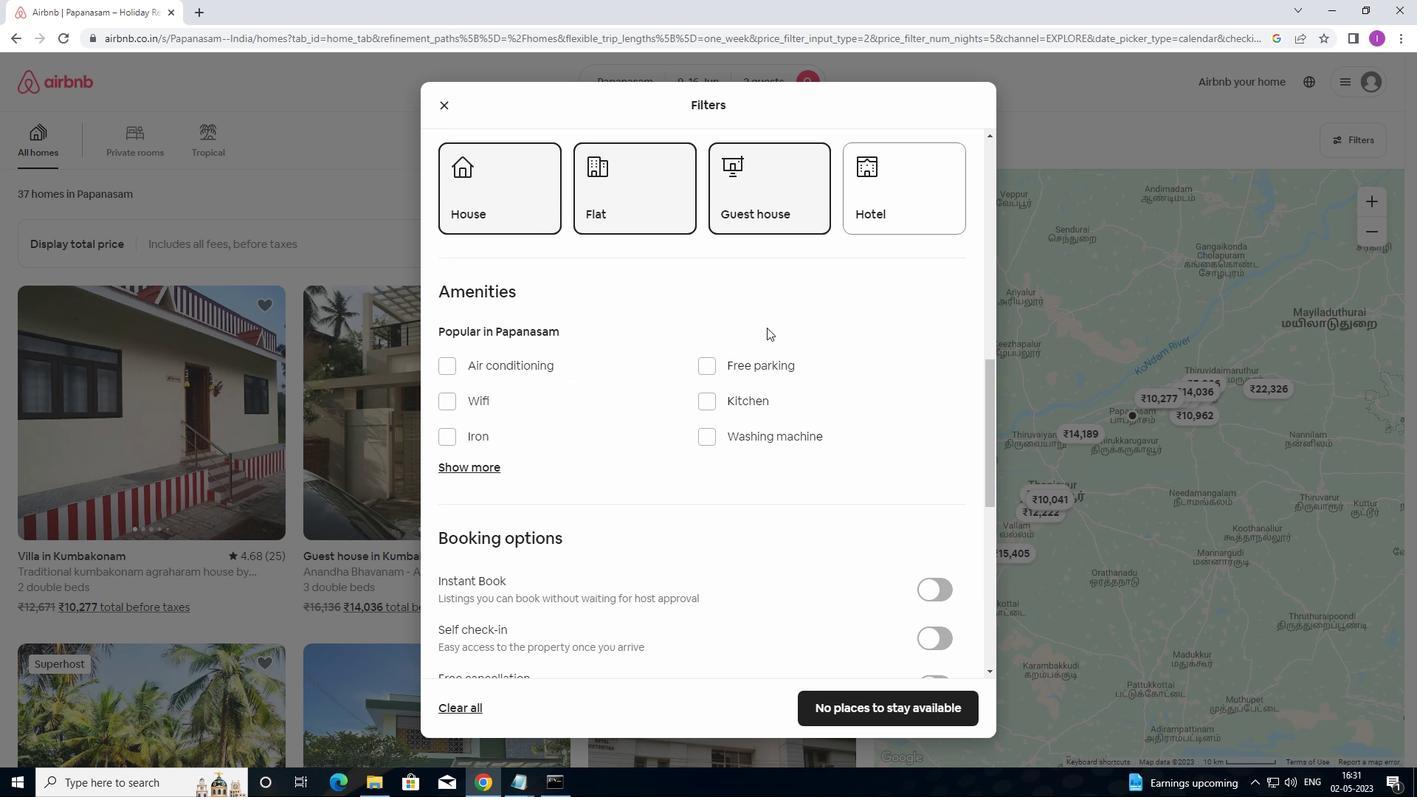 
Action: Mouse moved to (757, 359)
Screenshot: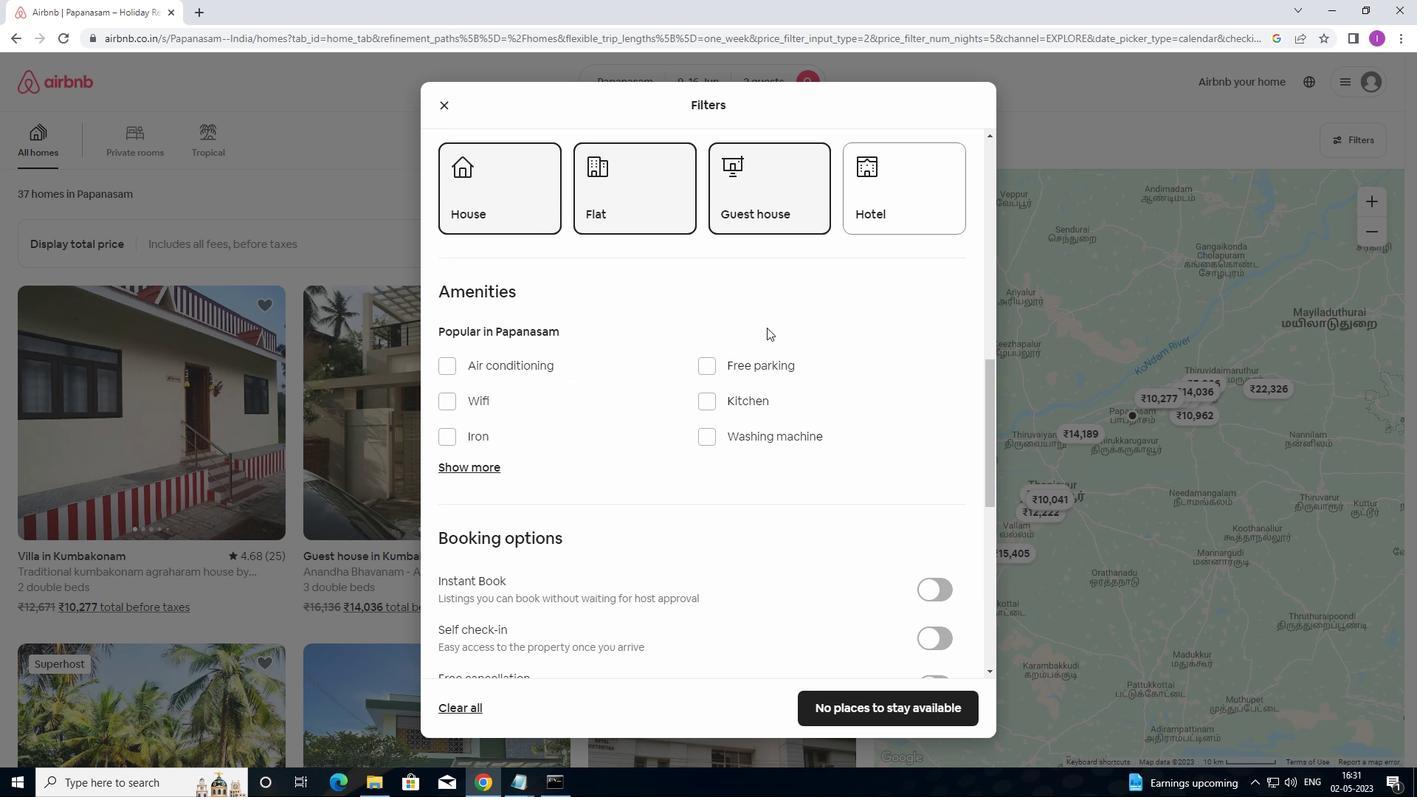 
Action: Mouse scrolled (757, 358) with delta (0, 0)
Screenshot: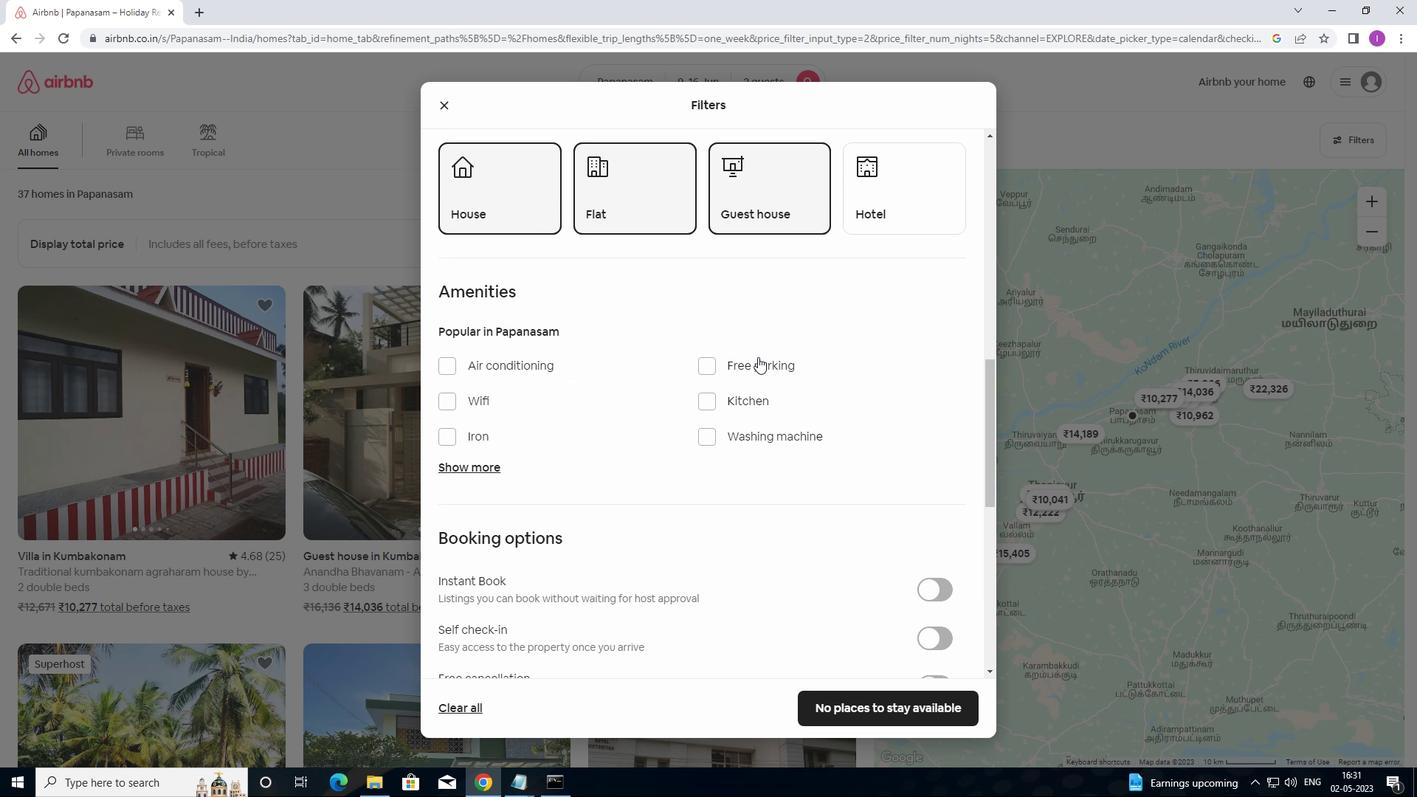 
Action: Mouse moved to (943, 418)
Screenshot: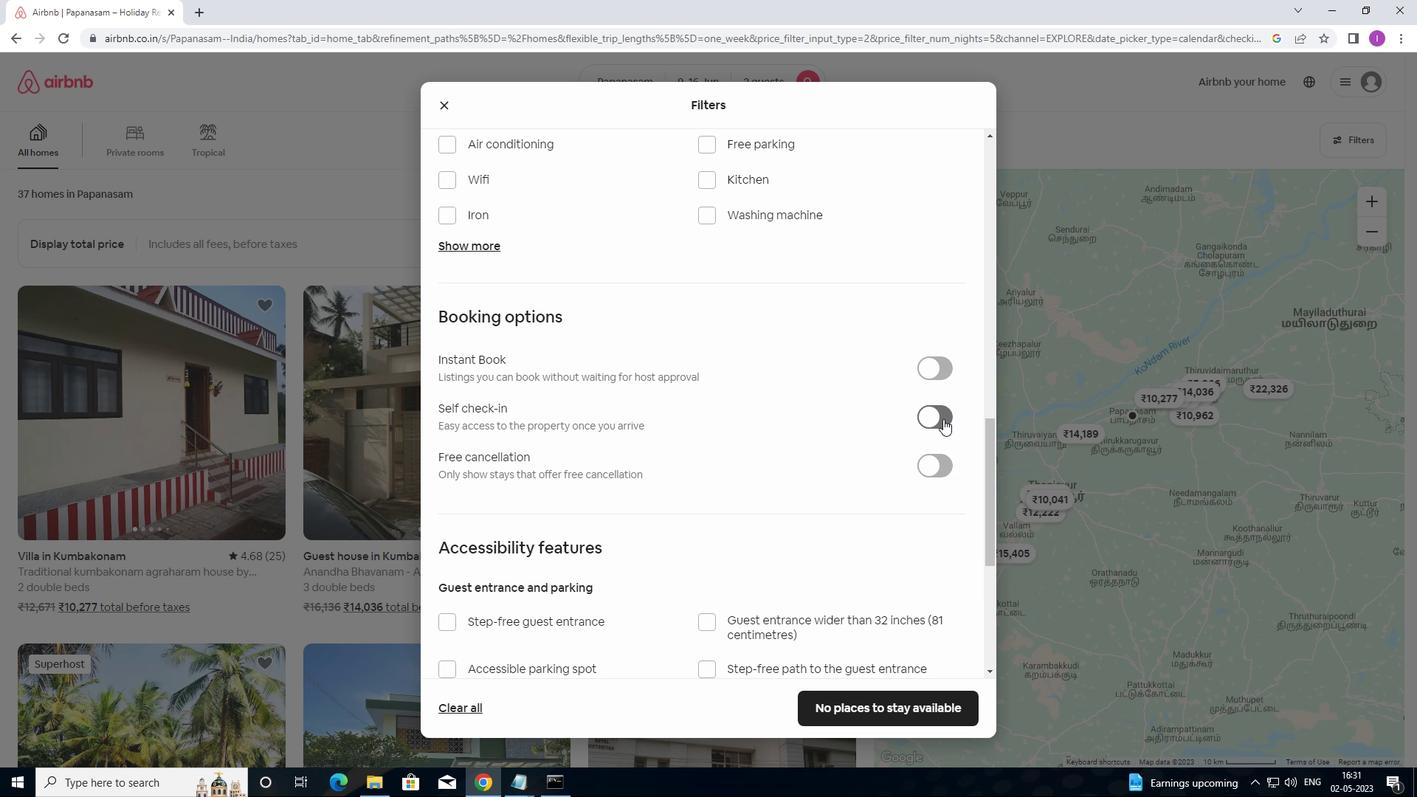 
Action: Mouse pressed left at (943, 418)
Screenshot: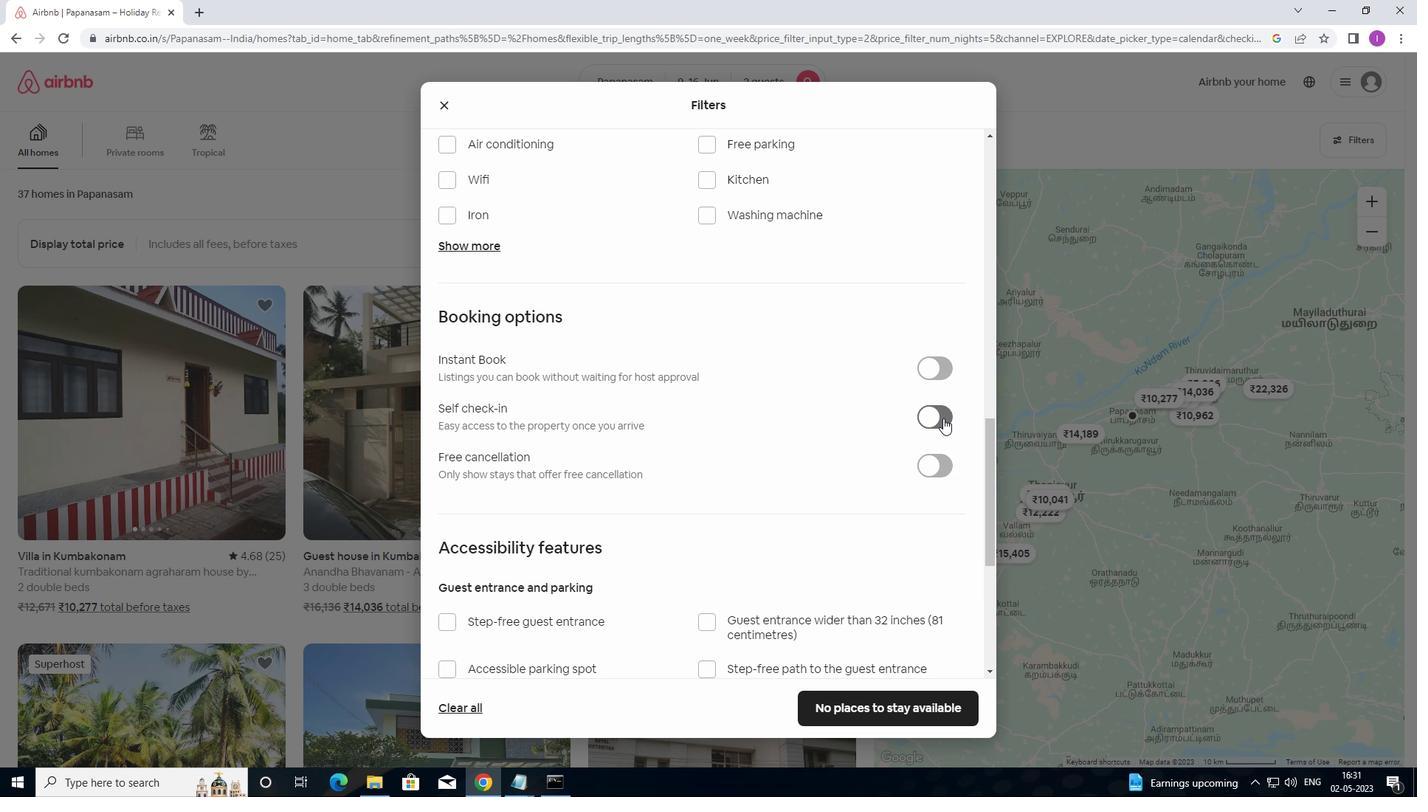 
Action: Mouse moved to (865, 425)
Screenshot: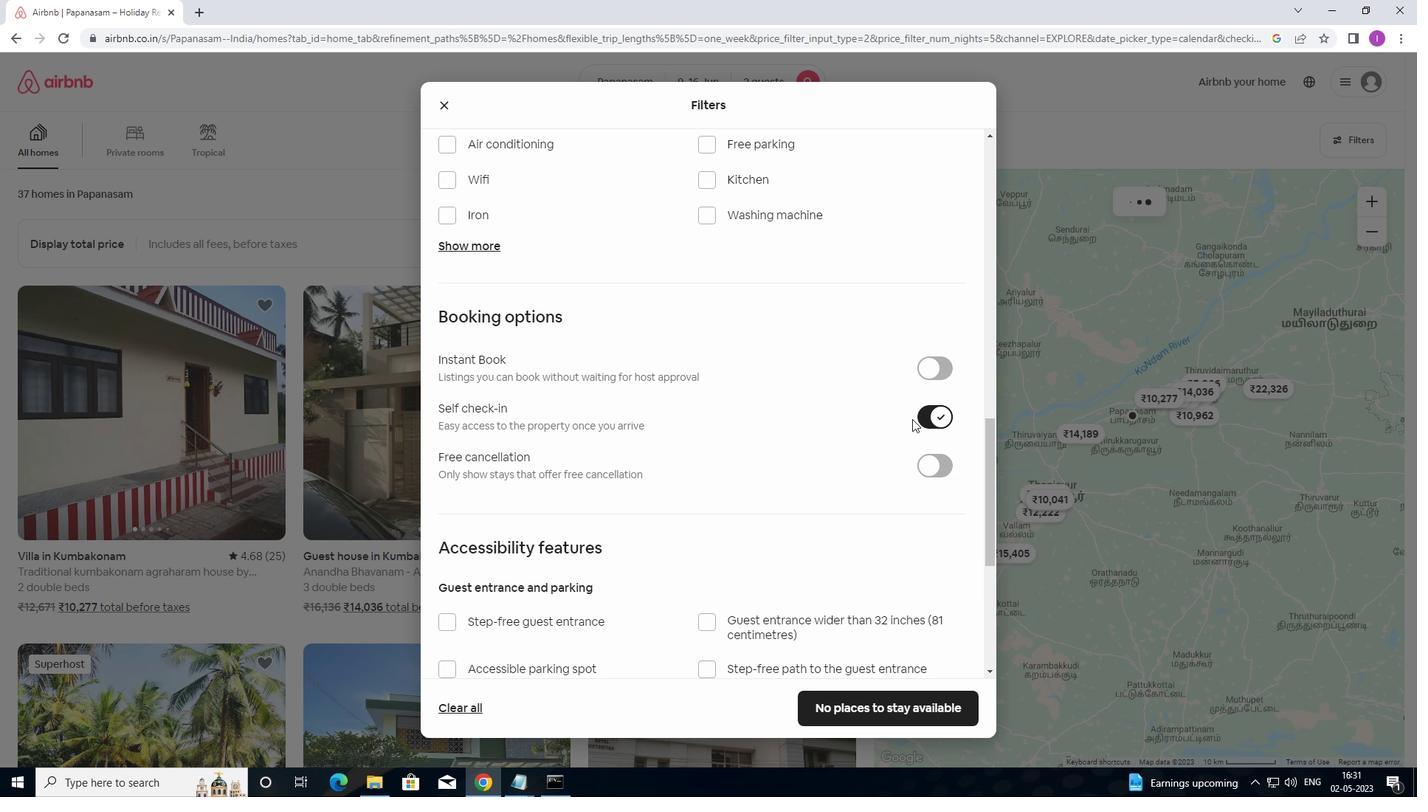
Action: Mouse scrolled (865, 424) with delta (0, 0)
Screenshot: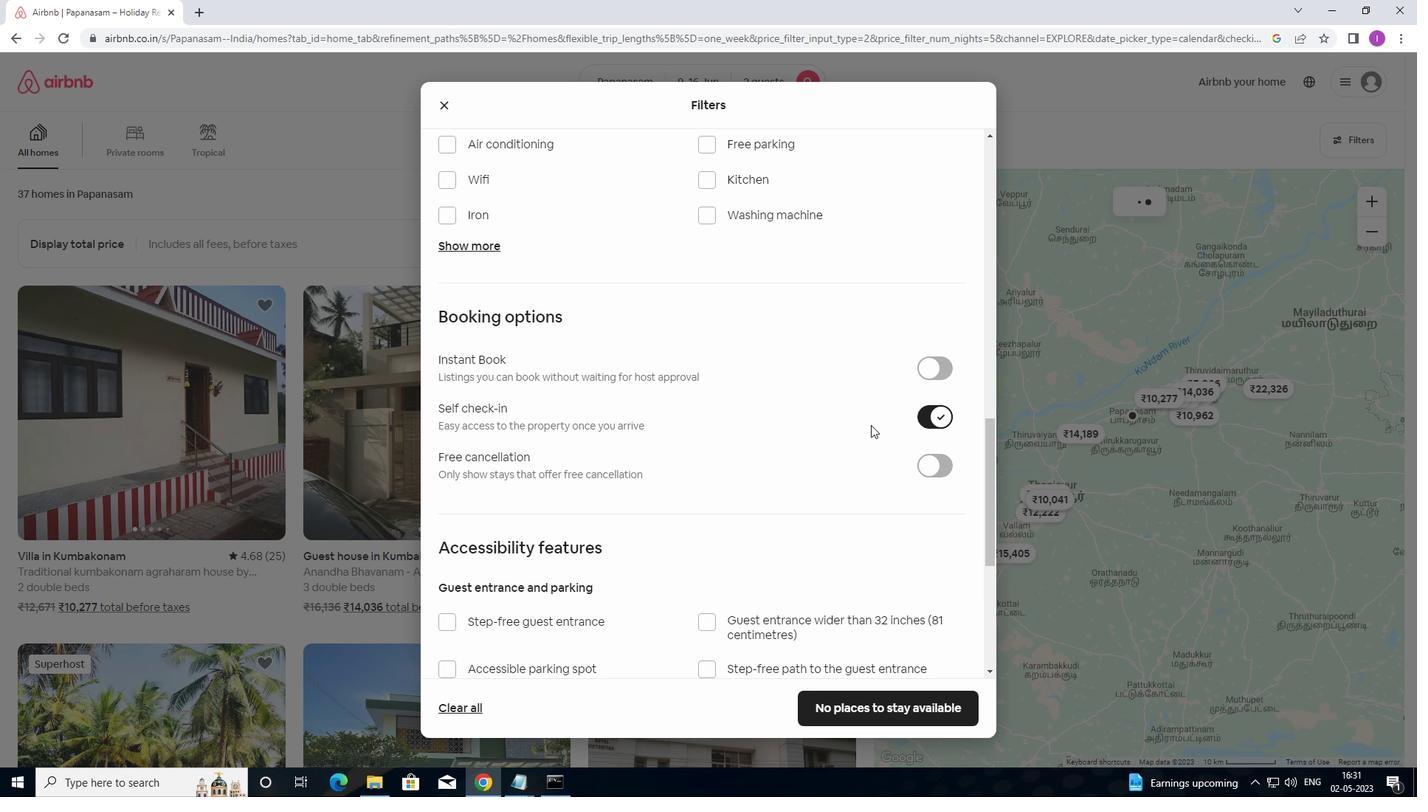 
Action: Mouse scrolled (865, 424) with delta (0, 0)
Screenshot: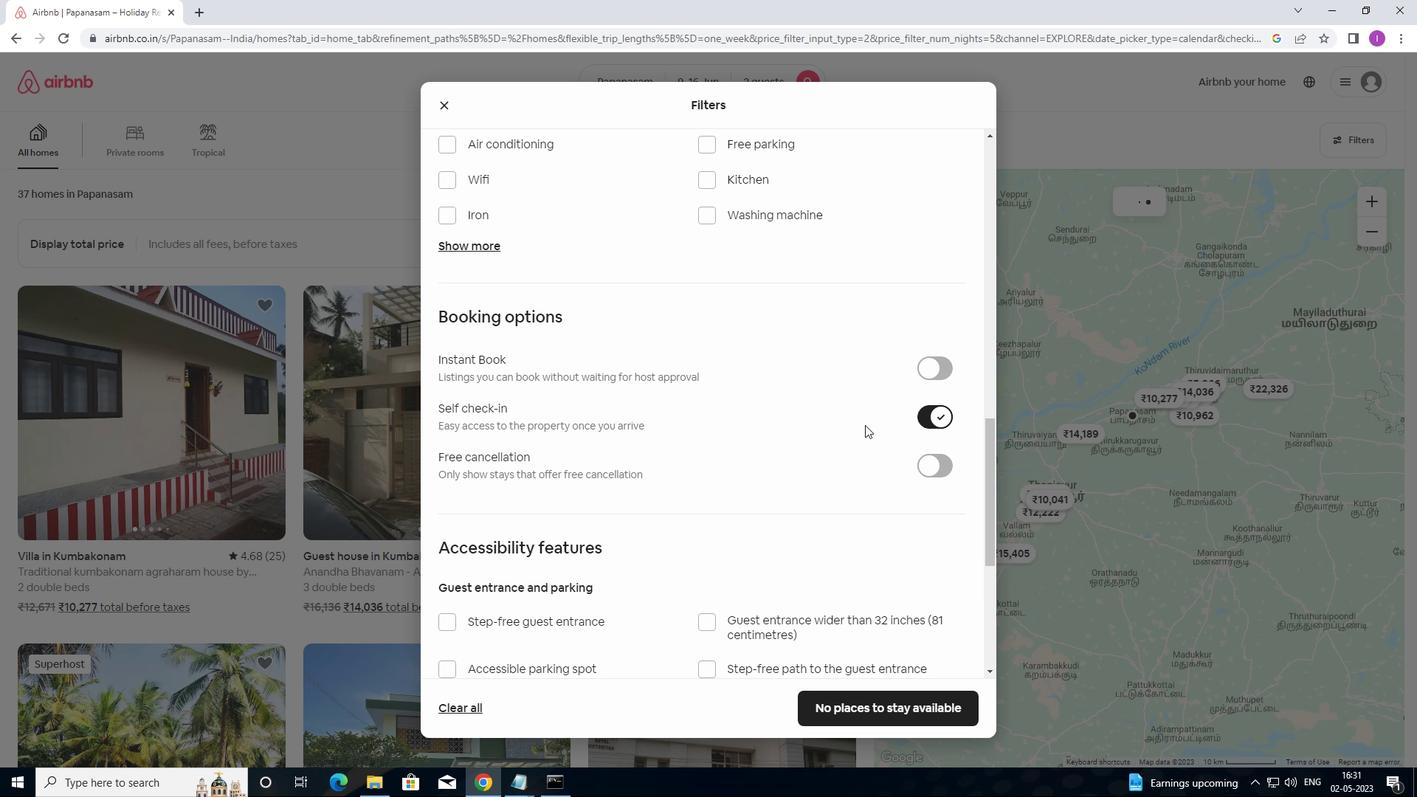 
Action: Mouse moved to (863, 414)
Screenshot: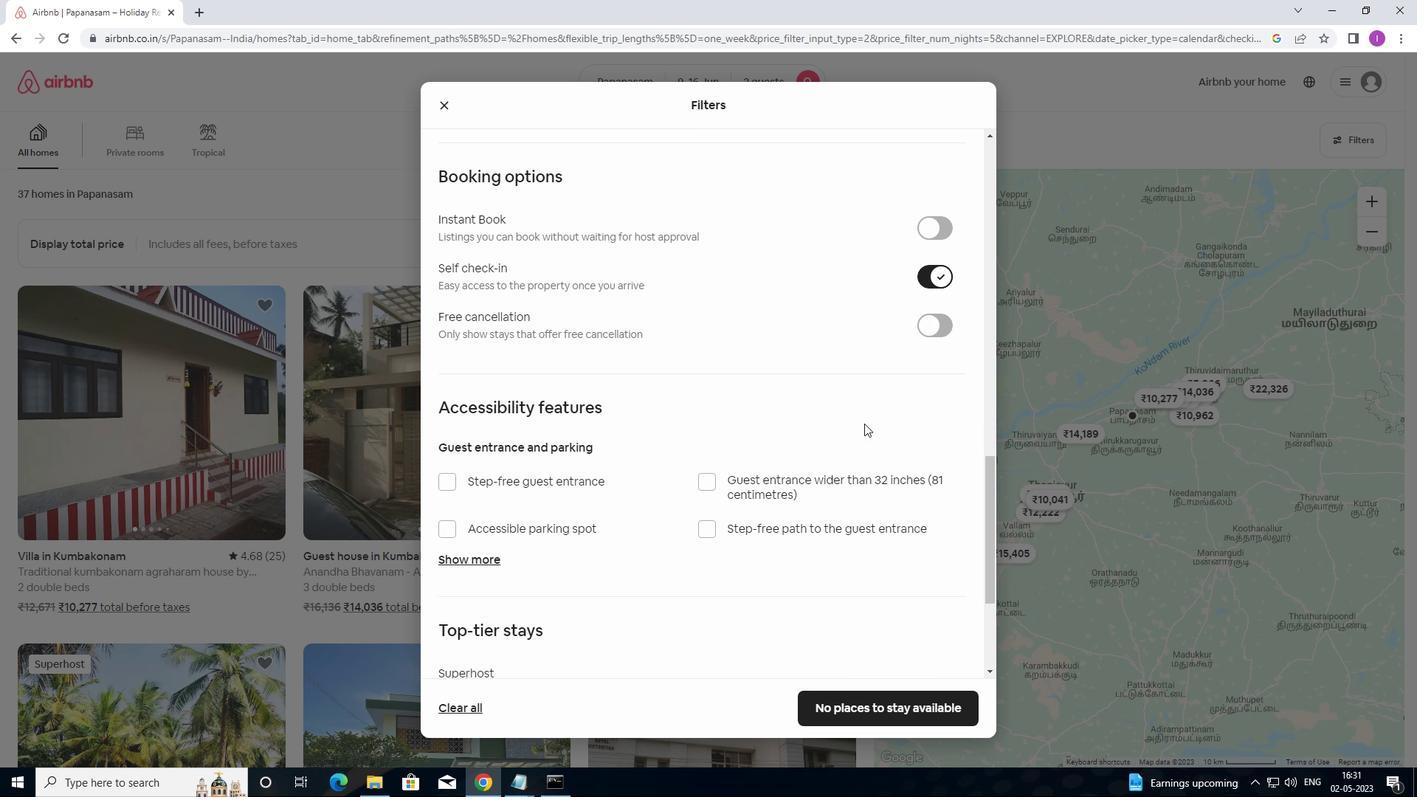 
Action: Mouse scrolled (863, 414) with delta (0, 0)
Screenshot: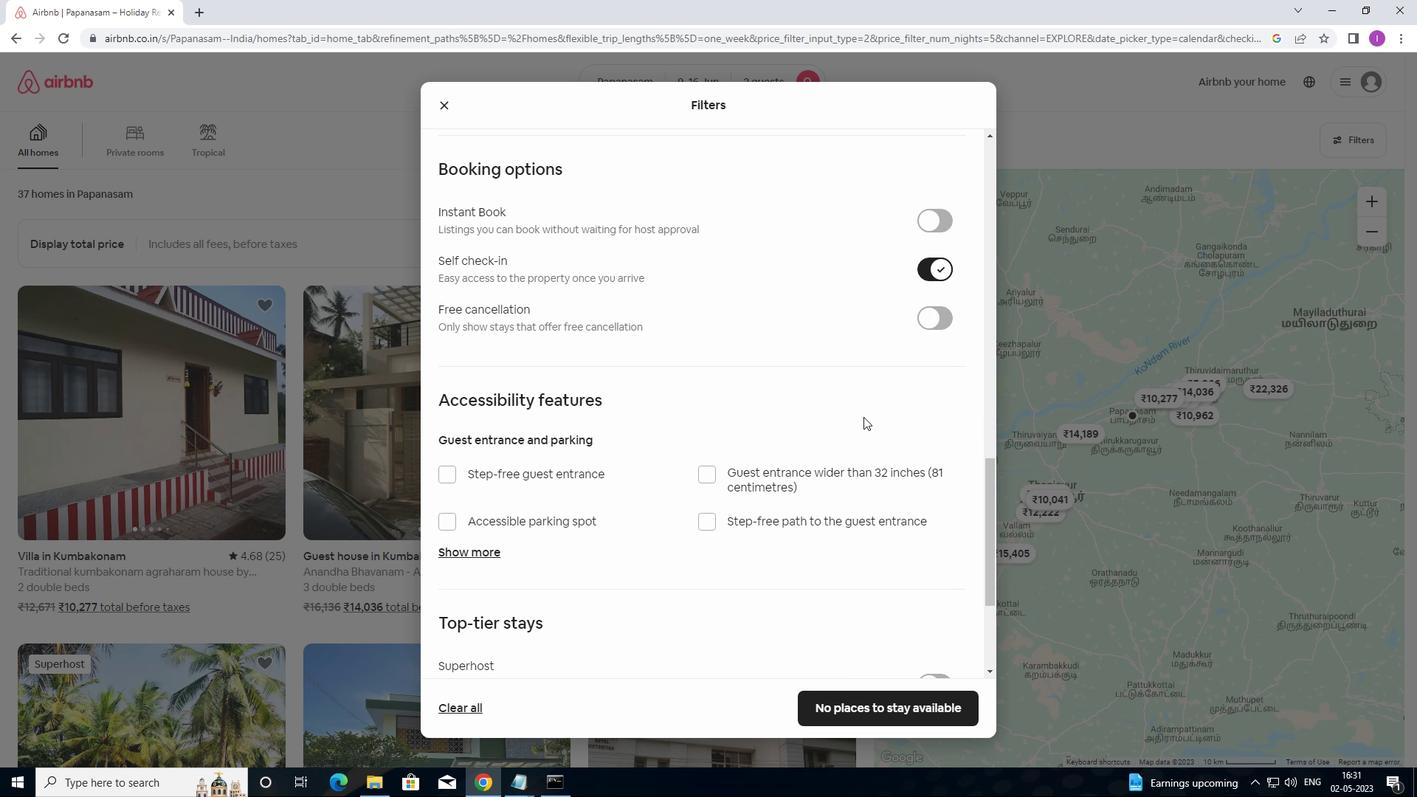 
Action: Mouse moved to (863, 414)
Screenshot: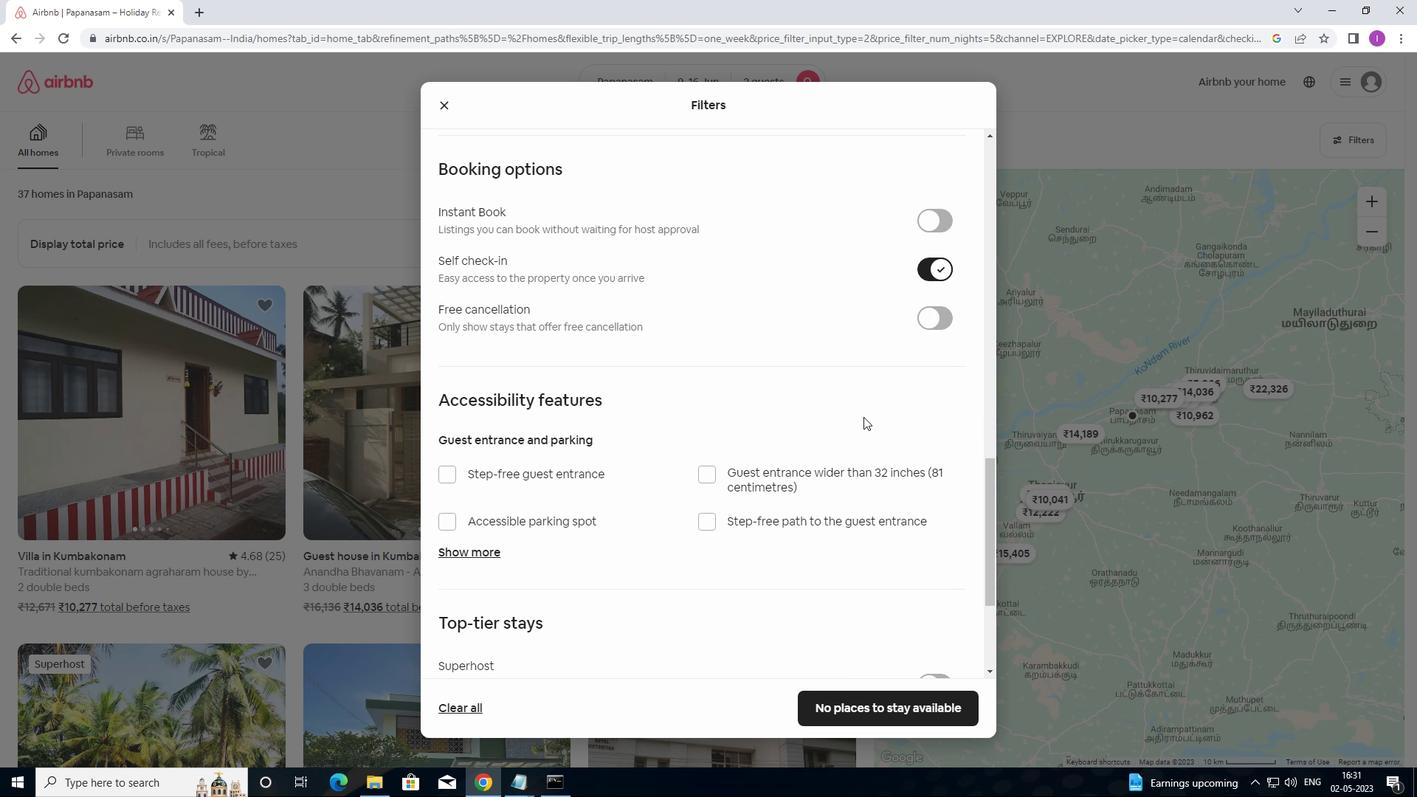 
Action: Mouse scrolled (863, 414) with delta (0, 0)
Screenshot: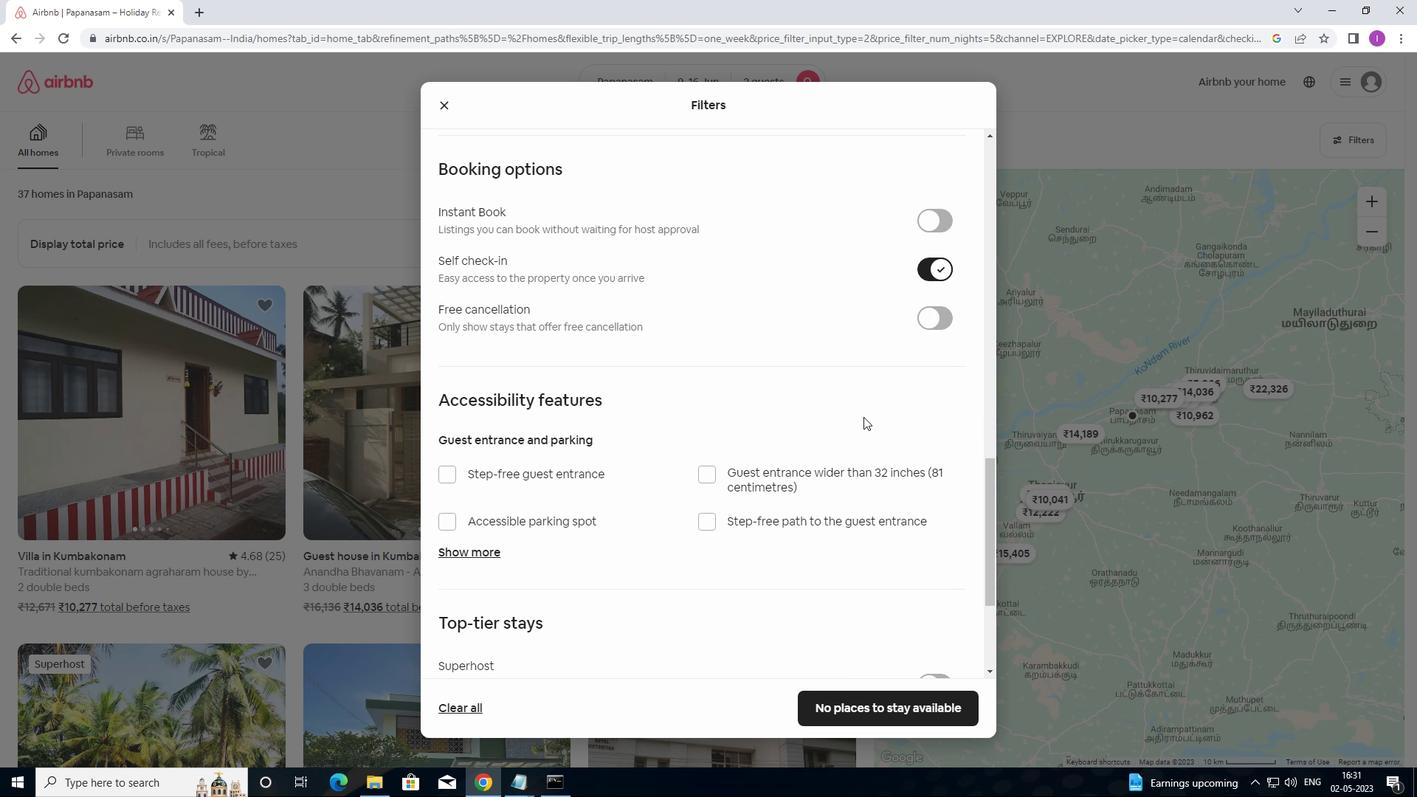 
Action: Mouse scrolled (863, 414) with delta (0, 0)
Screenshot: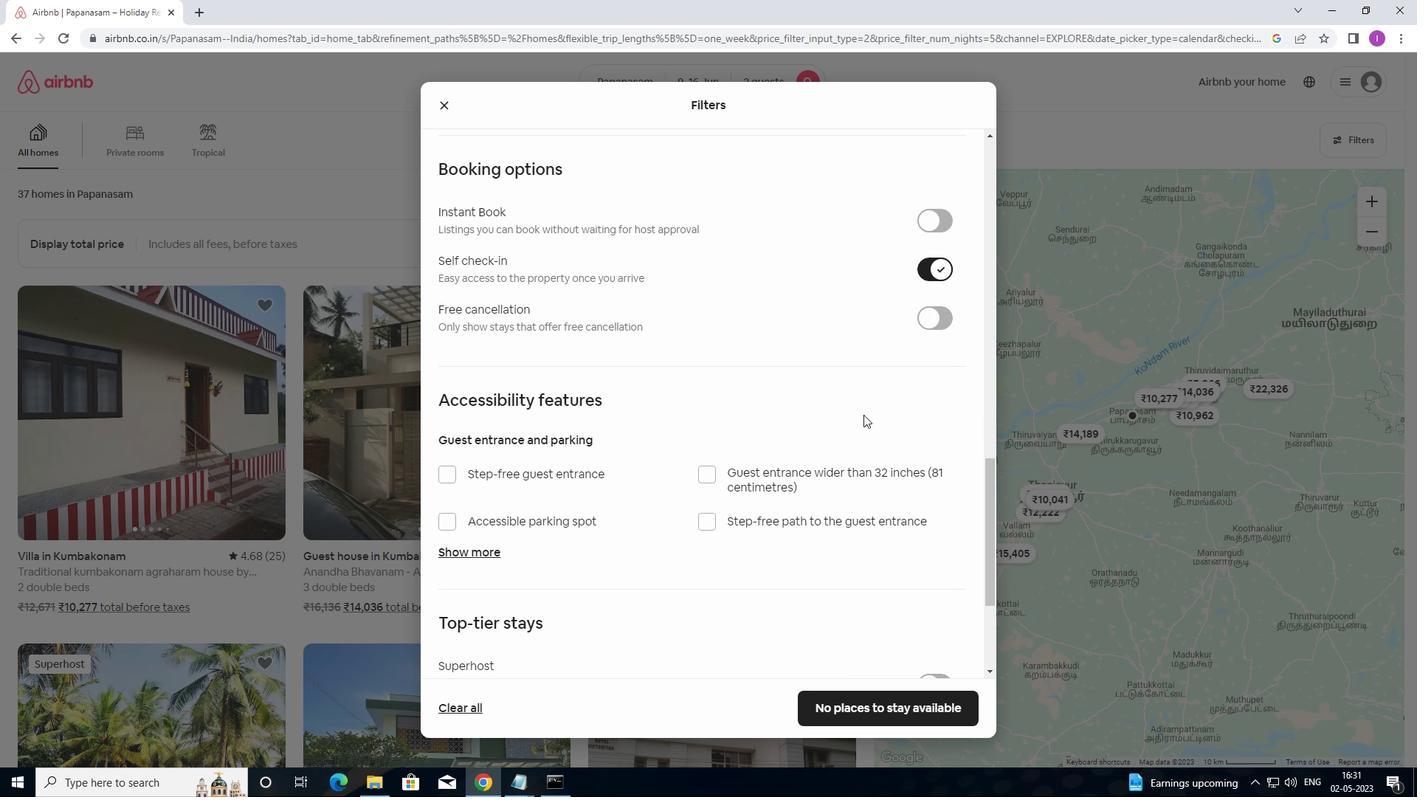 
Action: Mouse moved to (864, 412)
Screenshot: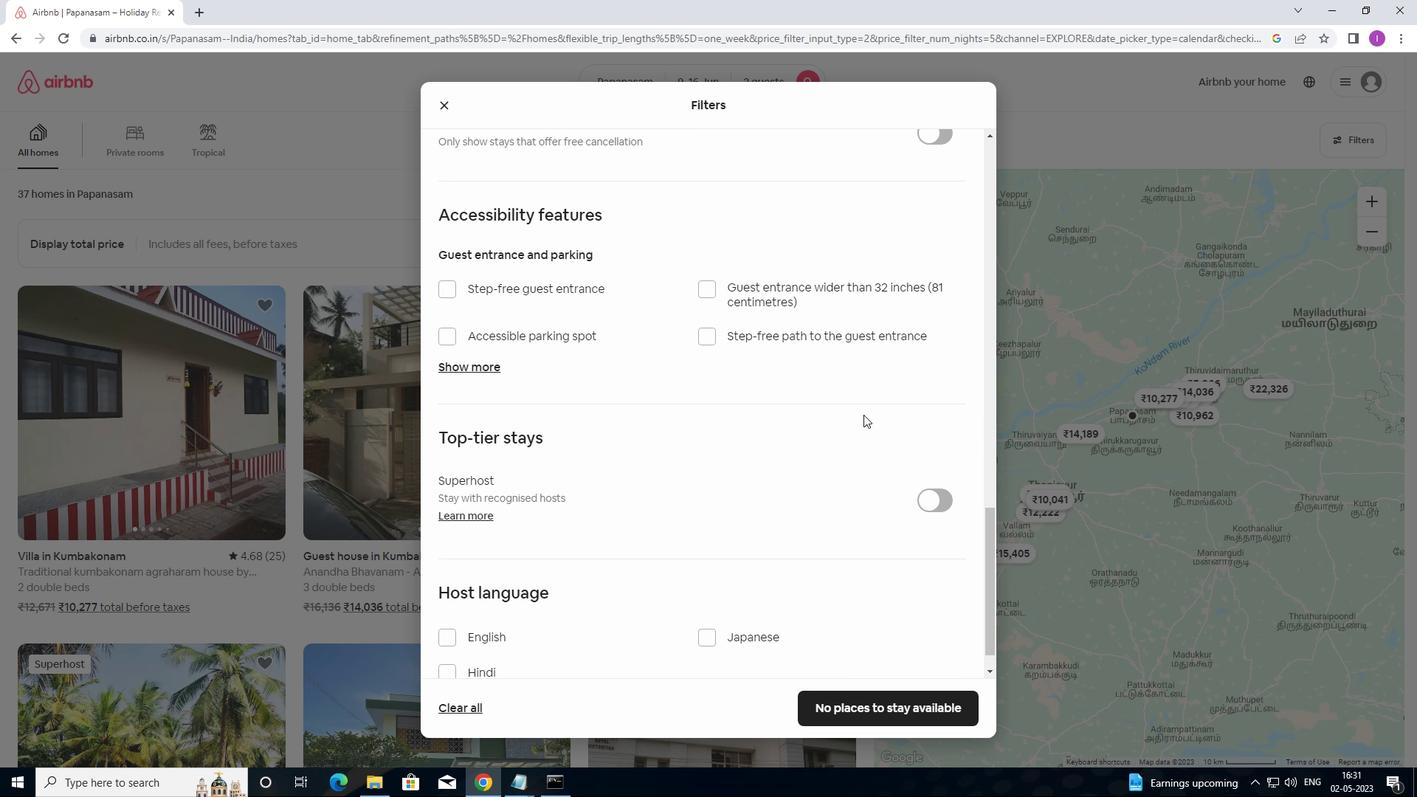 
Action: Mouse scrolled (864, 412) with delta (0, 0)
Screenshot: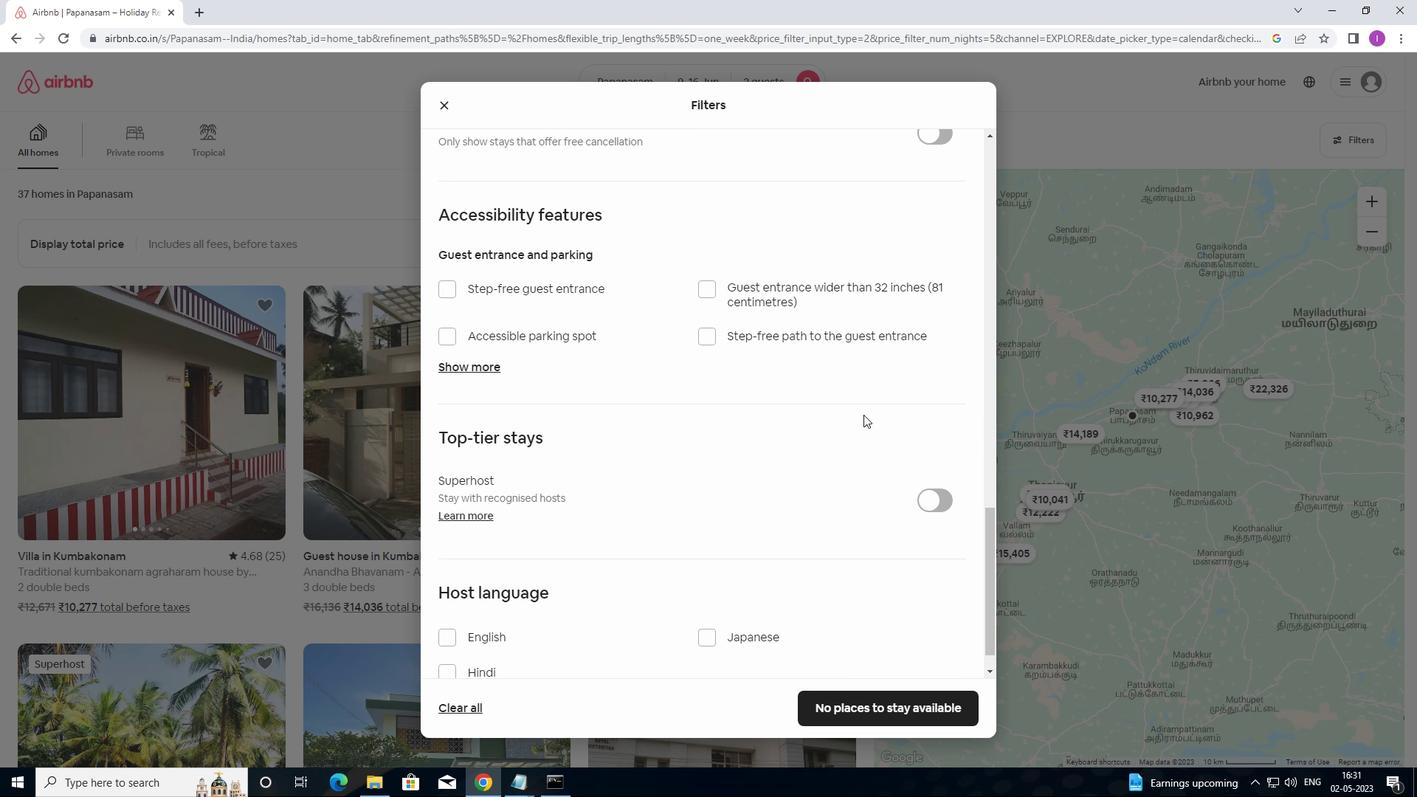 
Action: Mouse scrolled (864, 412) with delta (0, 0)
Screenshot: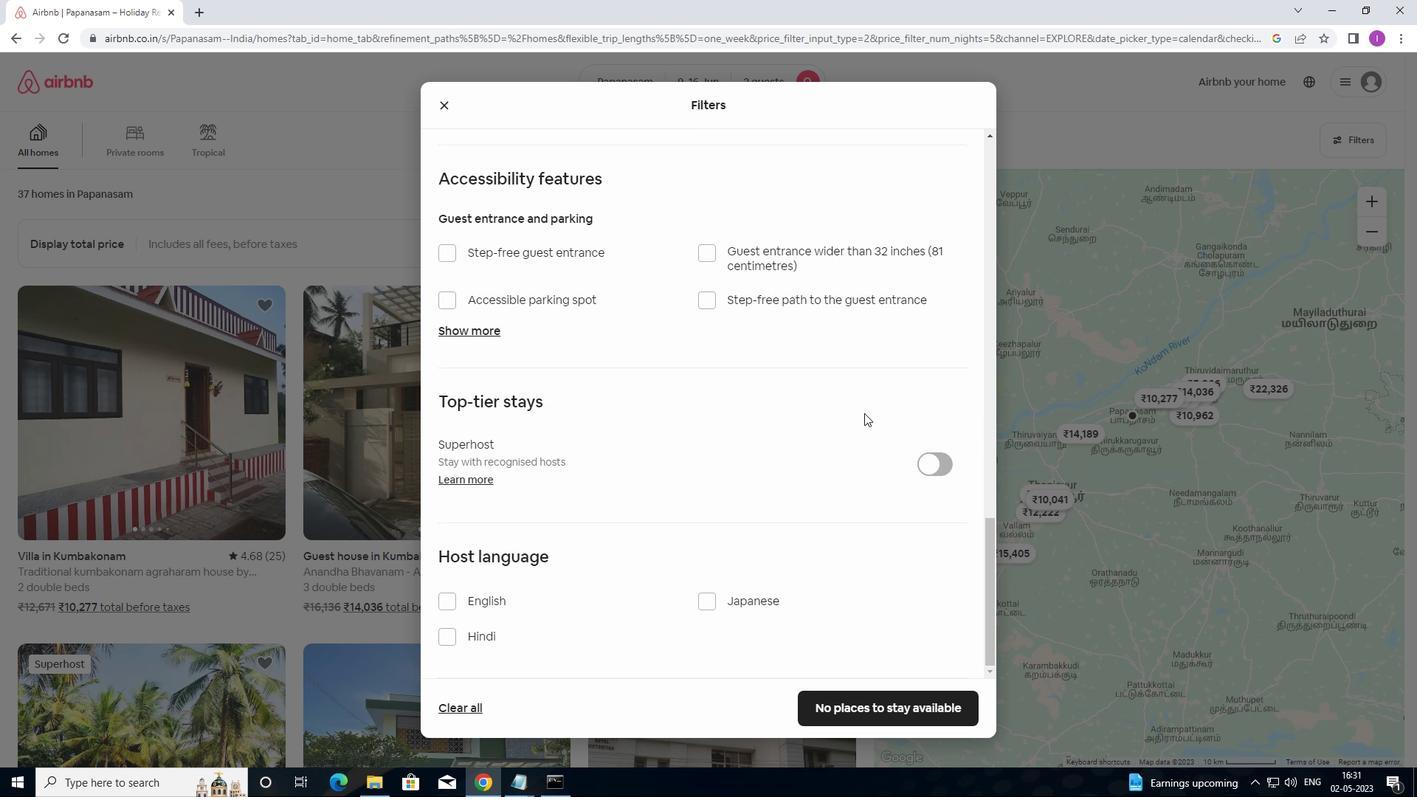 
Action: Mouse scrolled (864, 412) with delta (0, 0)
Screenshot: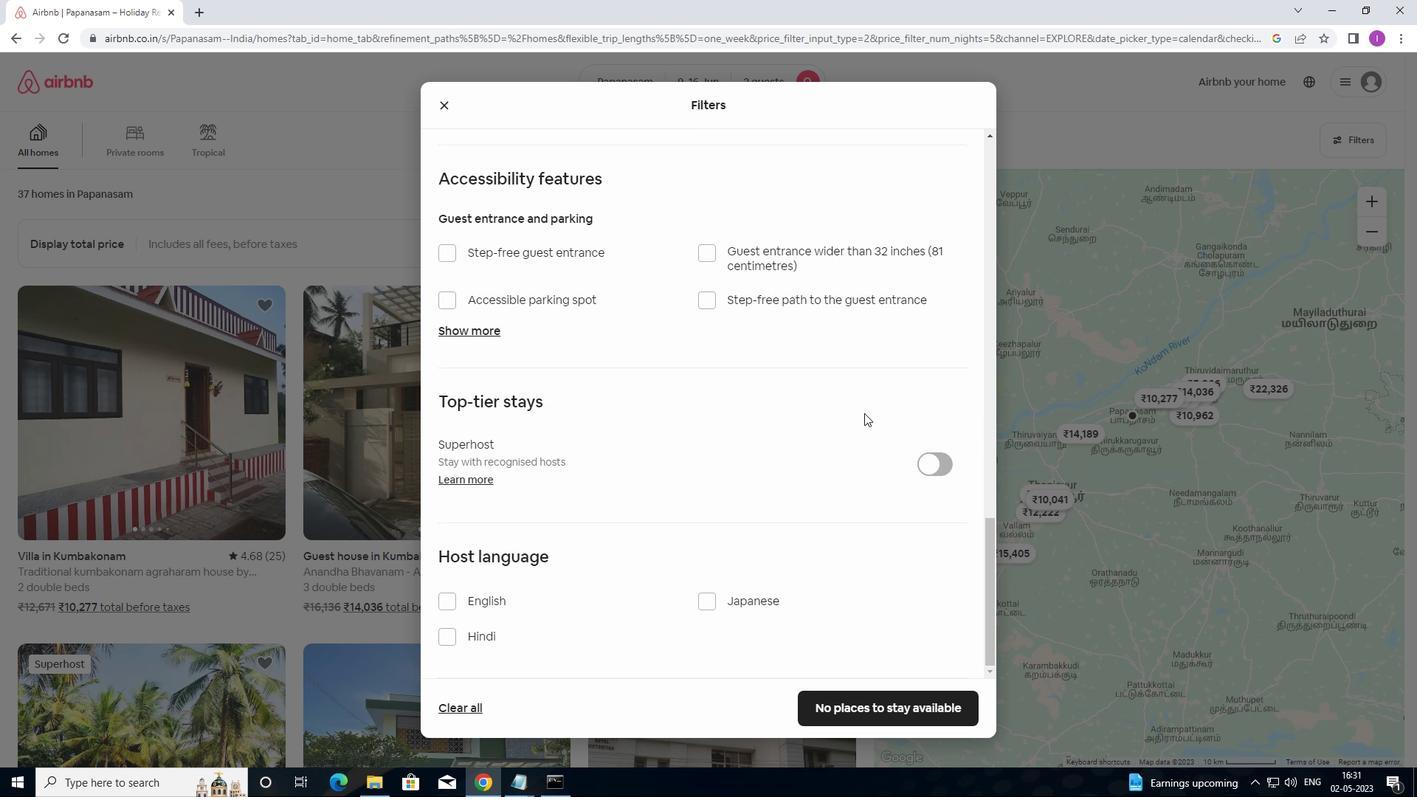 
Action: Mouse moved to (447, 601)
Screenshot: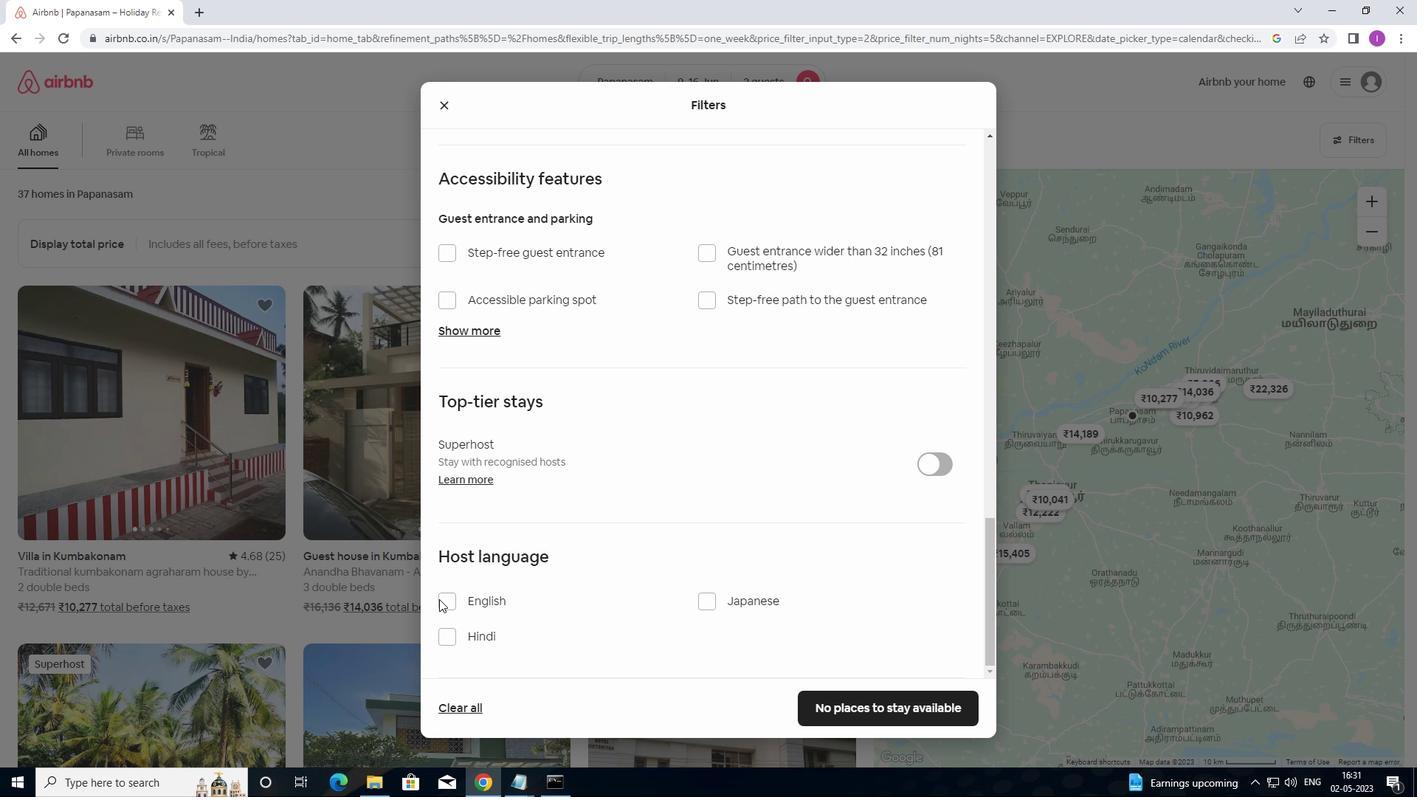 
Action: Mouse pressed left at (447, 601)
Screenshot: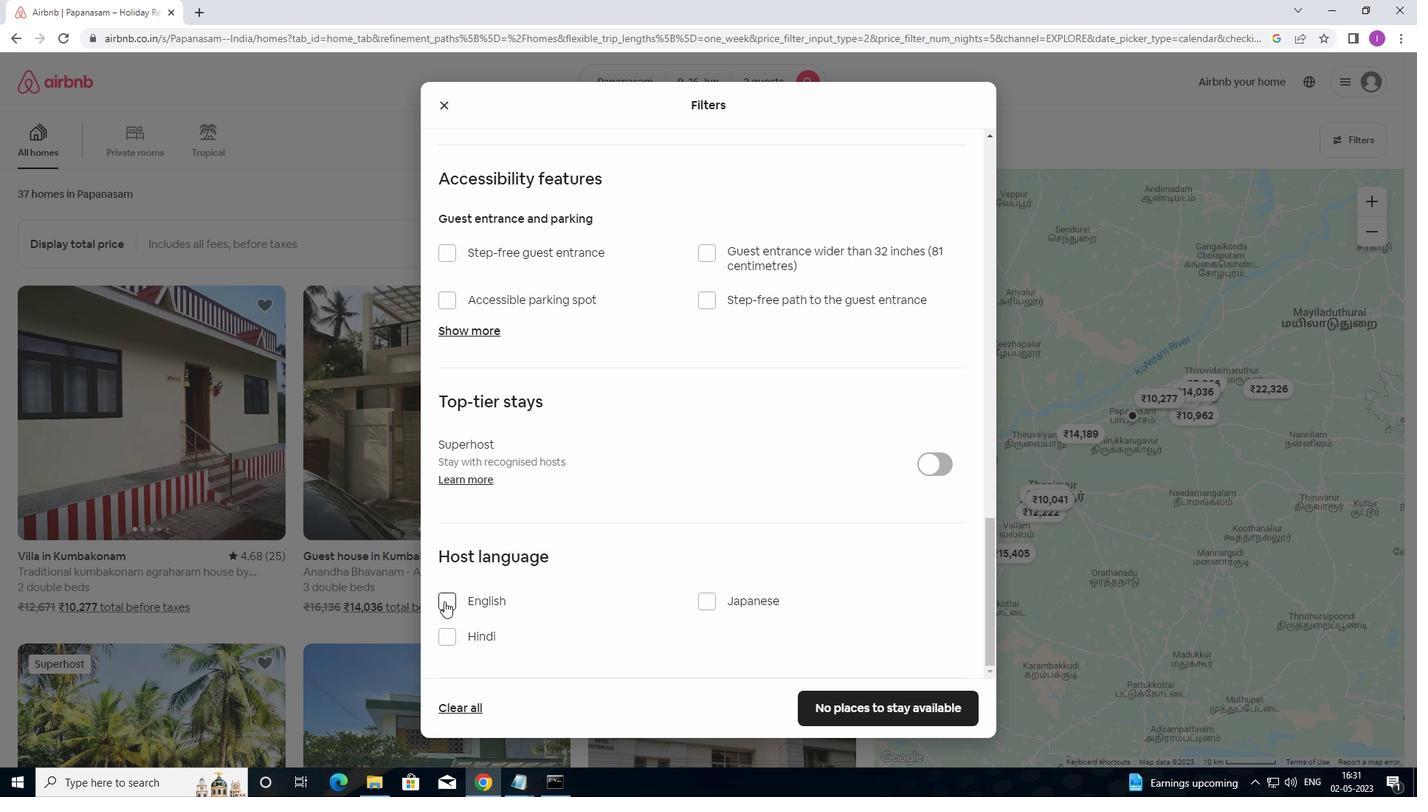 
Action: Mouse moved to (823, 693)
Screenshot: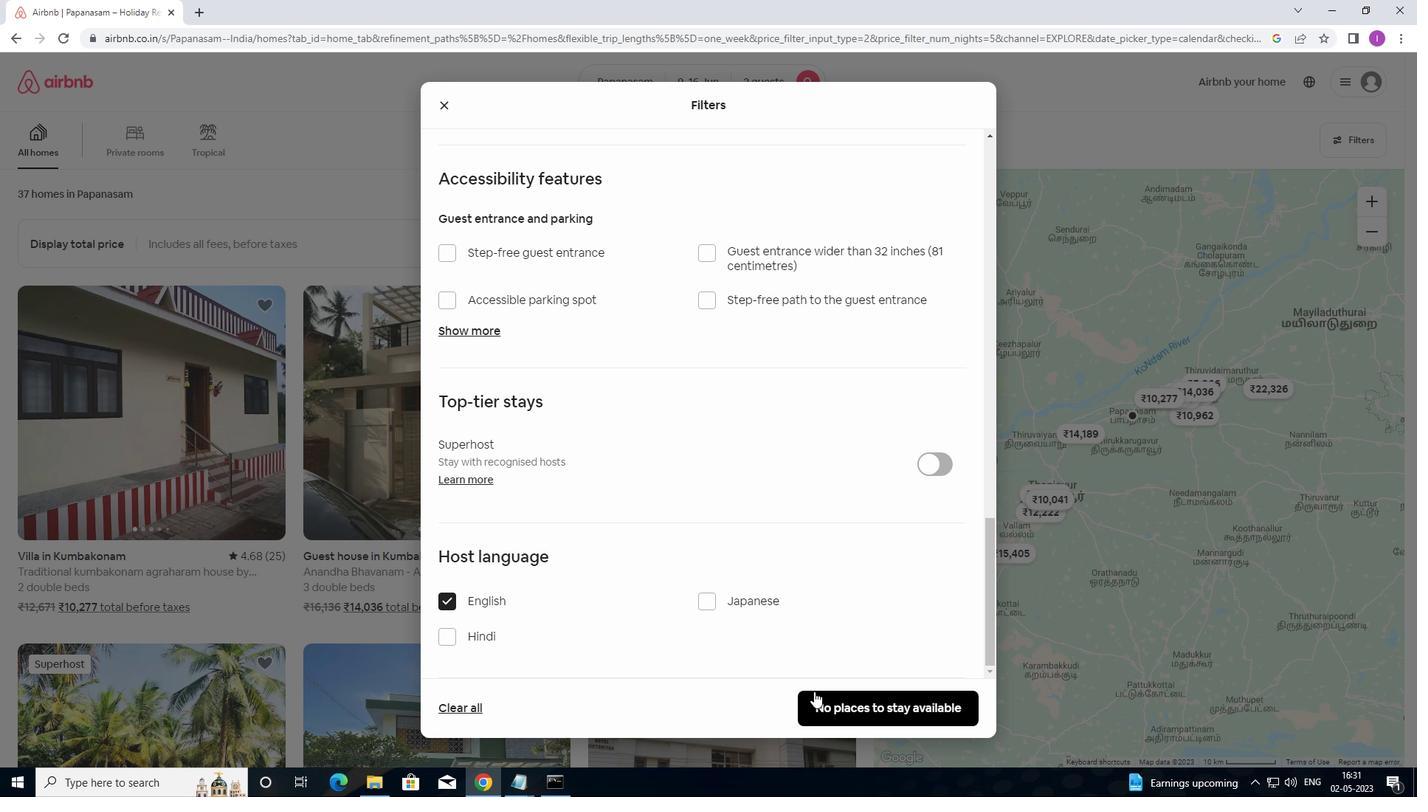 
Action: Mouse pressed left at (823, 693)
Screenshot: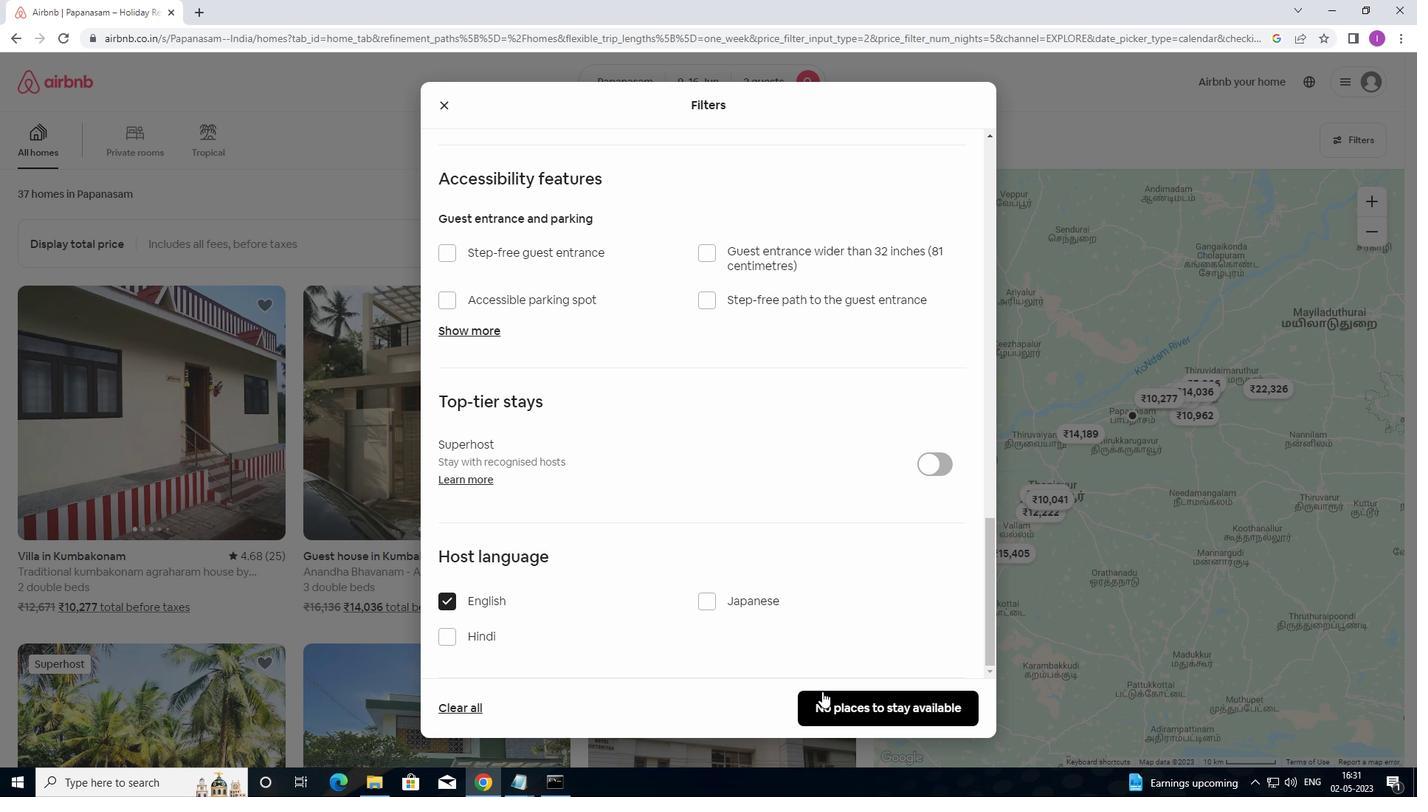 
Action: Mouse moved to (802, 643)
Screenshot: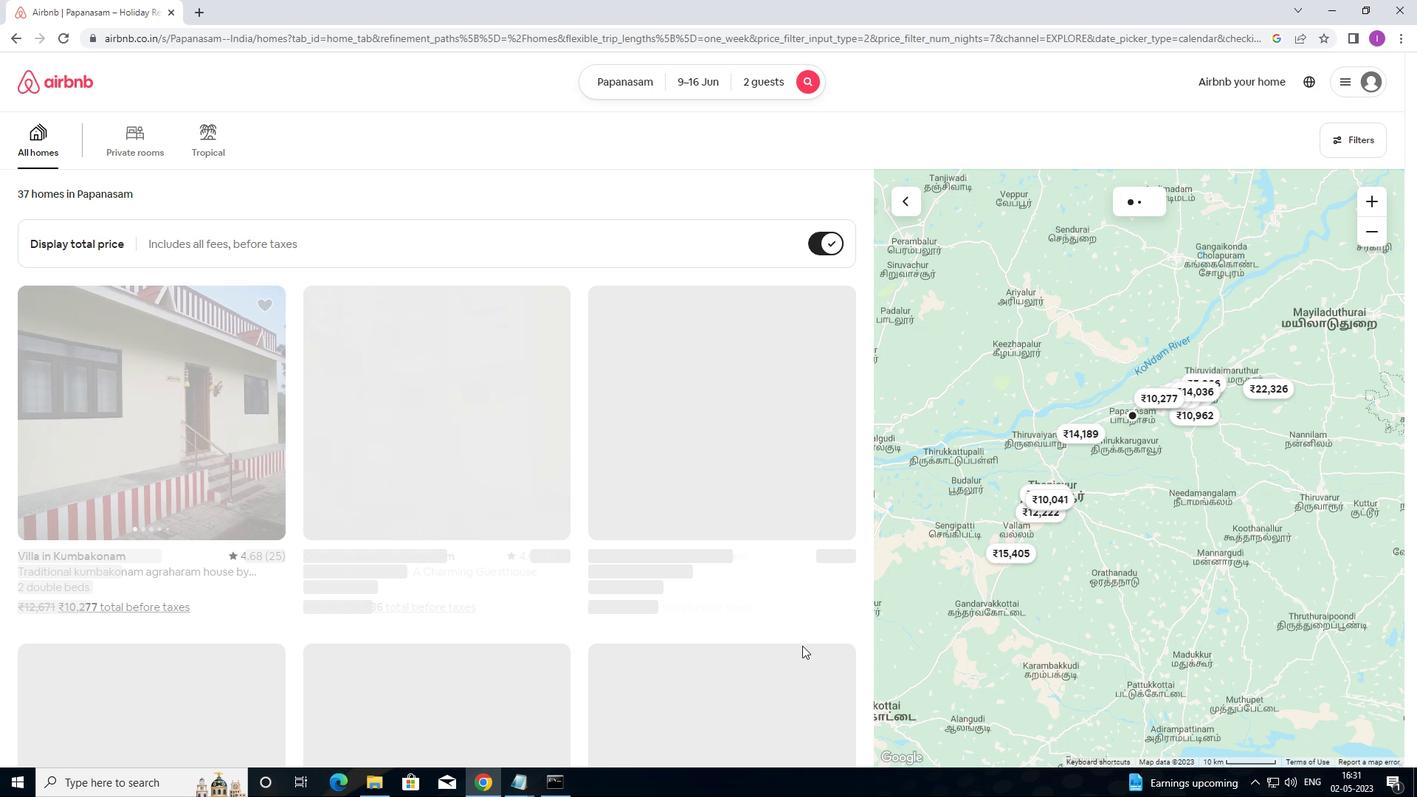 
